 Task: Use LinkedIn's search filters to find people by industry, company, location, title, and topics.
Action: Mouse moved to (618, 76)
Screenshot: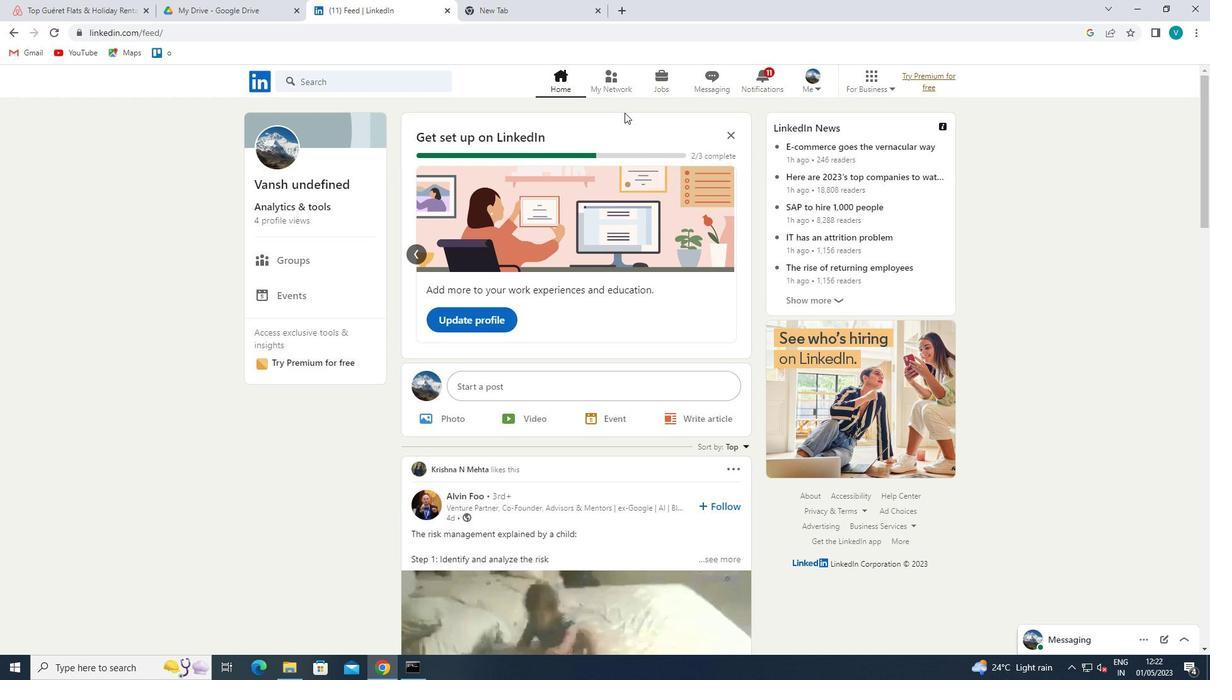 
Action: Mouse pressed left at (618, 76)
Screenshot: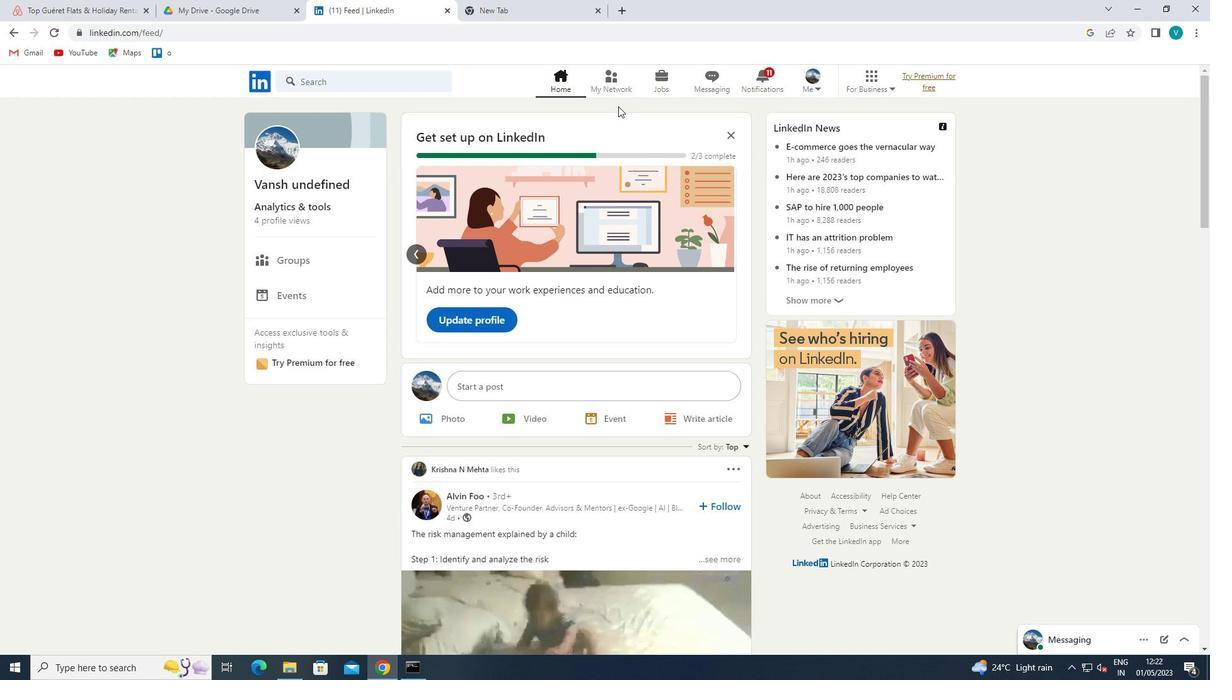 
Action: Mouse moved to (353, 142)
Screenshot: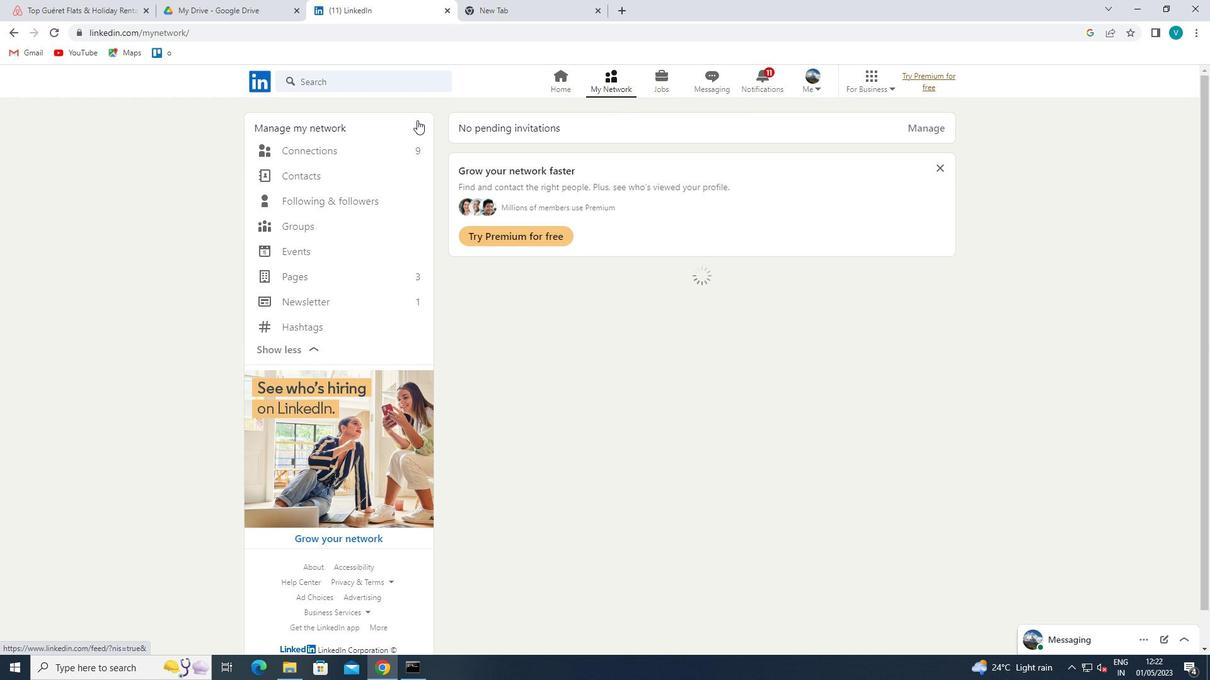 
Action: Mouse pressed left at (353, 142)
Screenshot: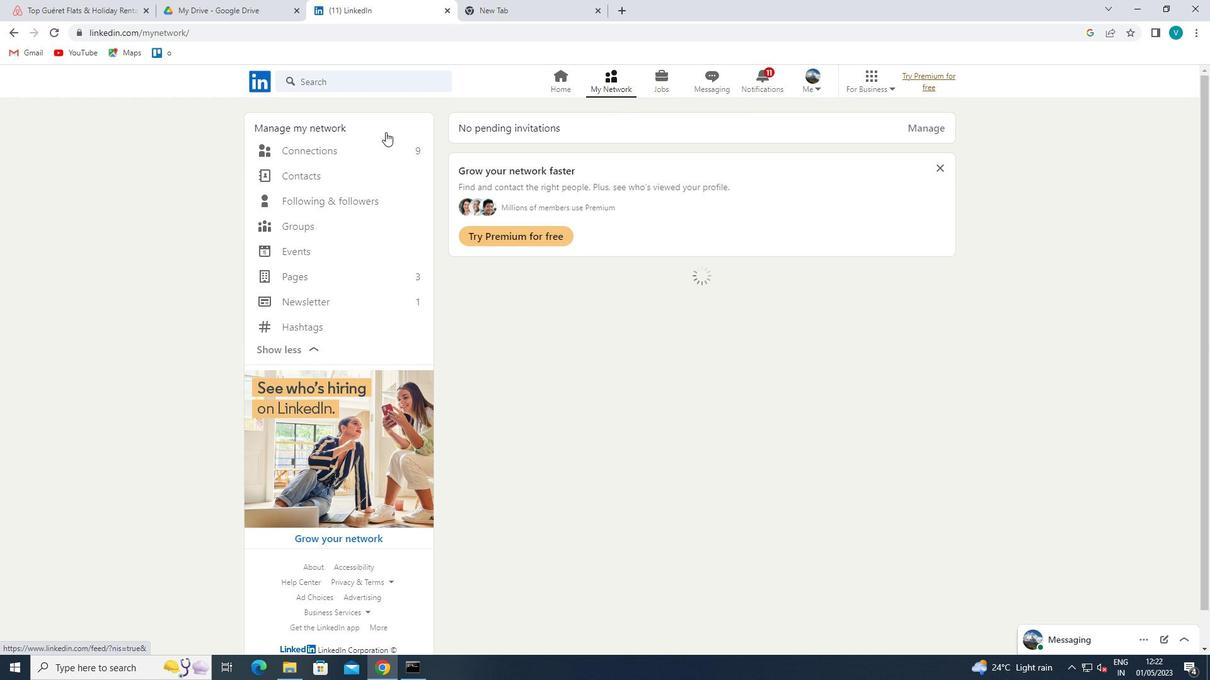 
Action: Mouse moved to (348, 144)
Screenshot: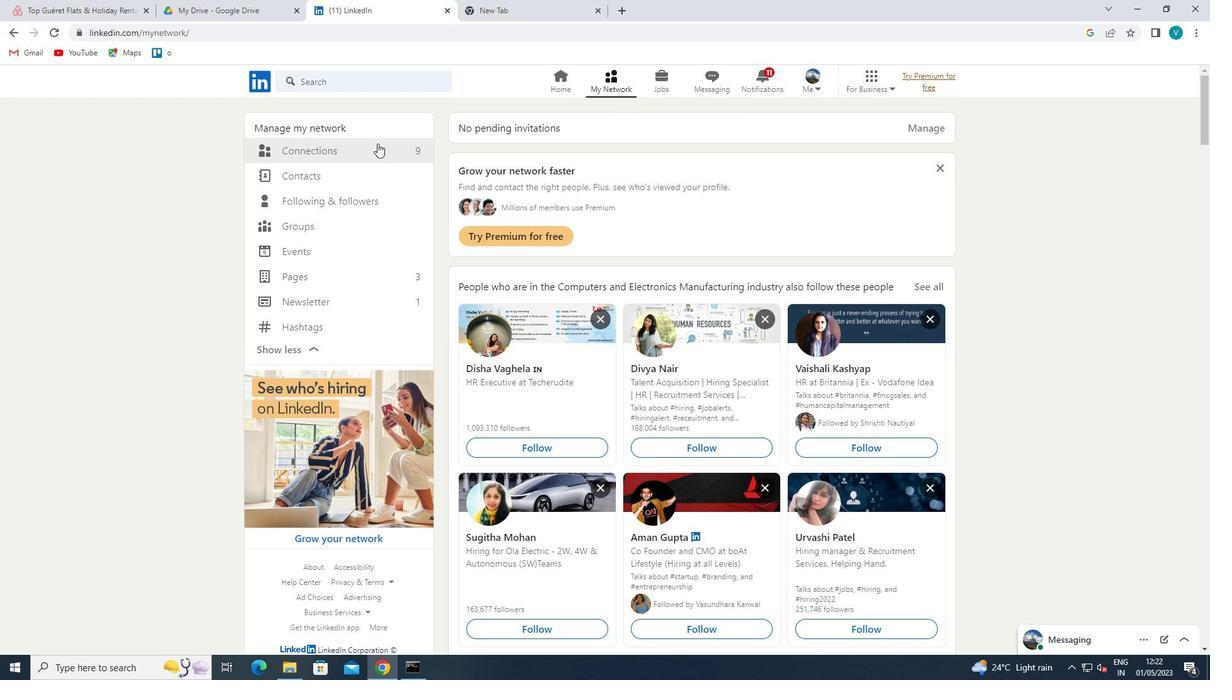 
Action: Mouse pressed left at (348, 144)
Screenshot: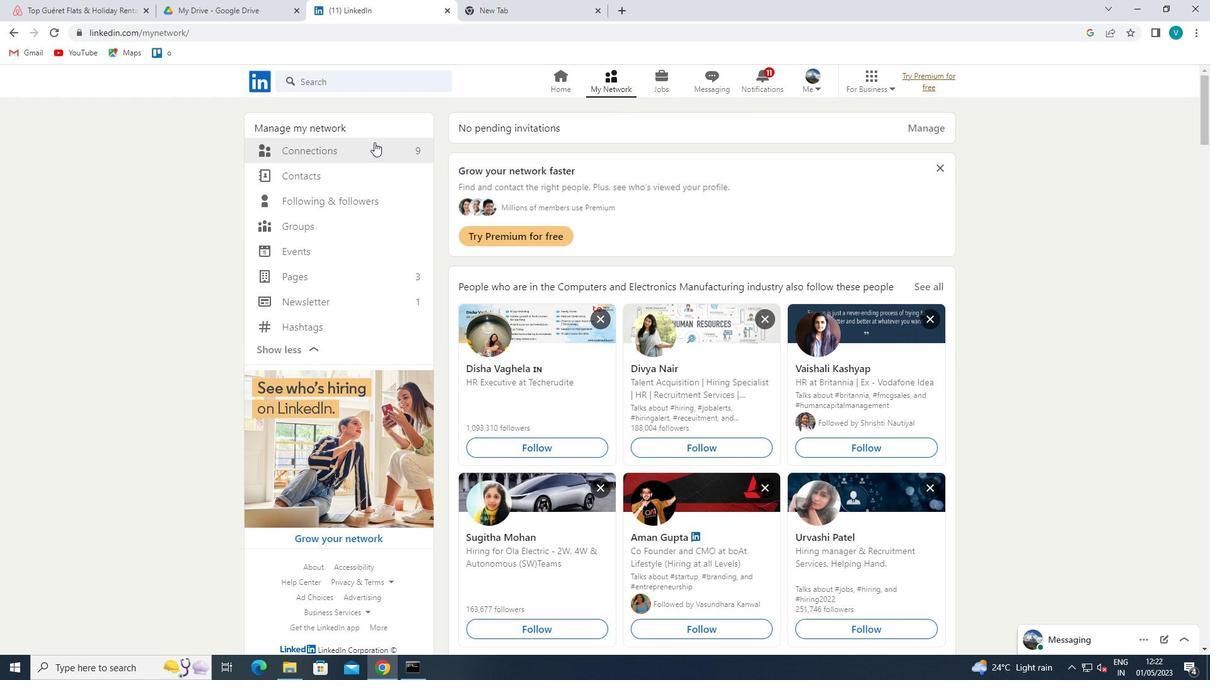 
Action: Mouse moved to (681, 152)
Screenshot: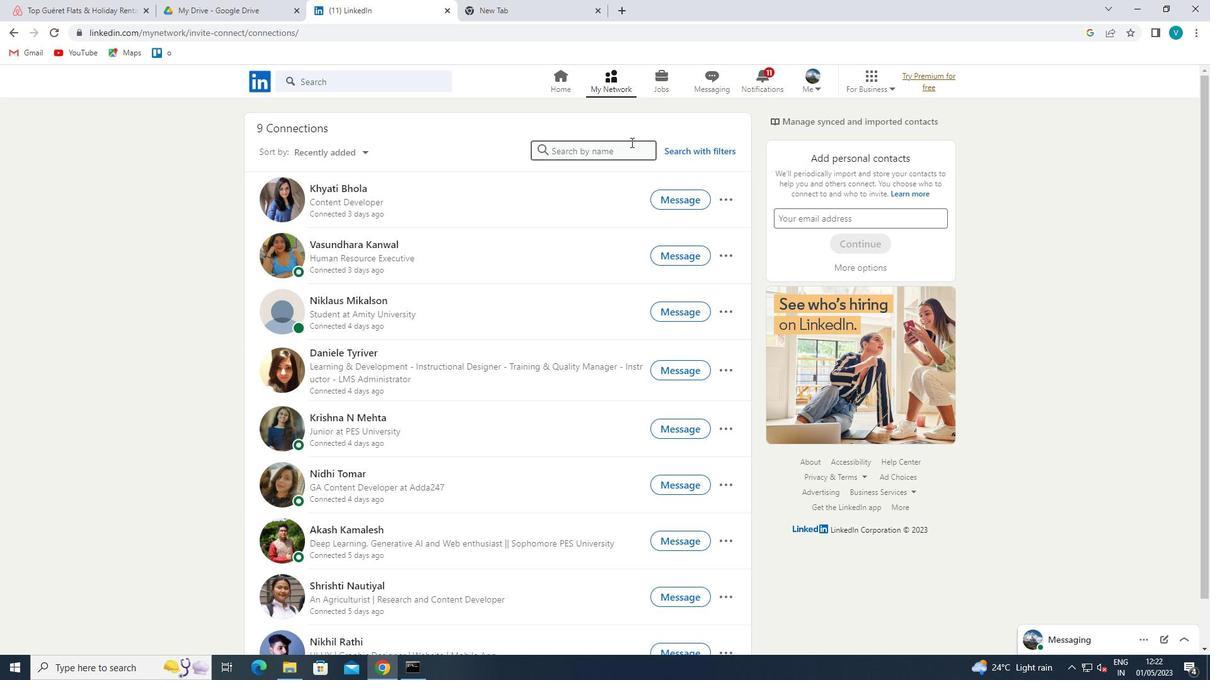 
Action: Mouse pressed left at (681, 152)
Screenshot: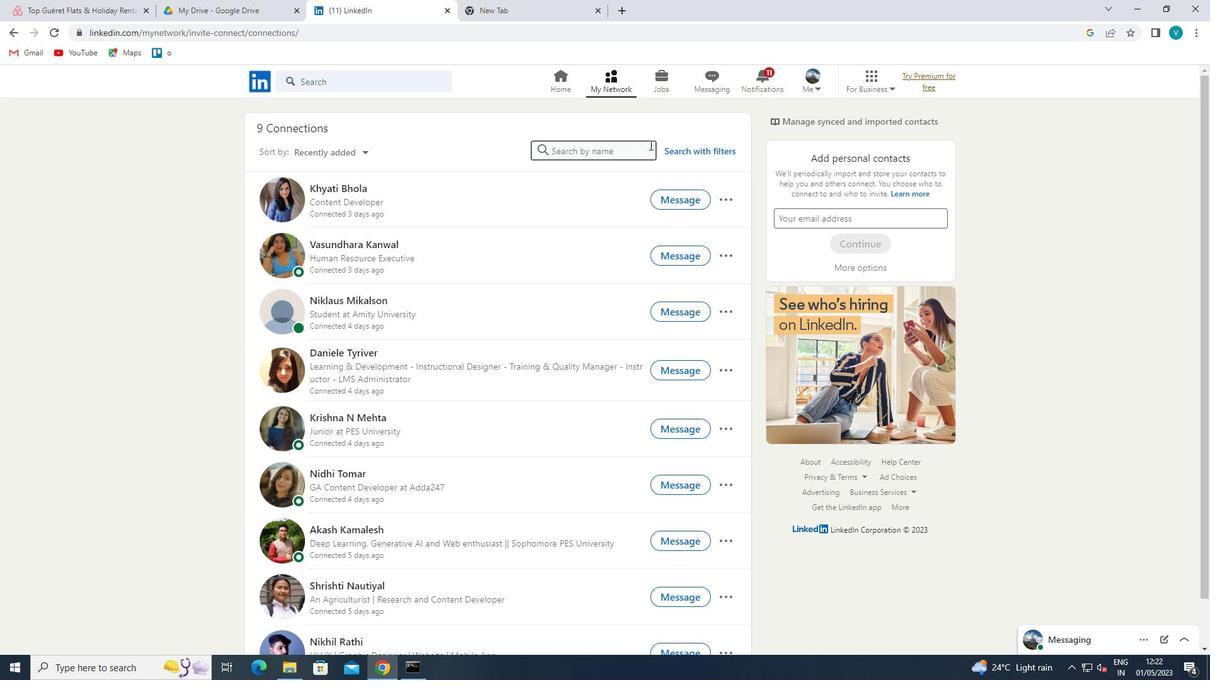 
Action: Mouse moved to (603, 112)
Screenshot: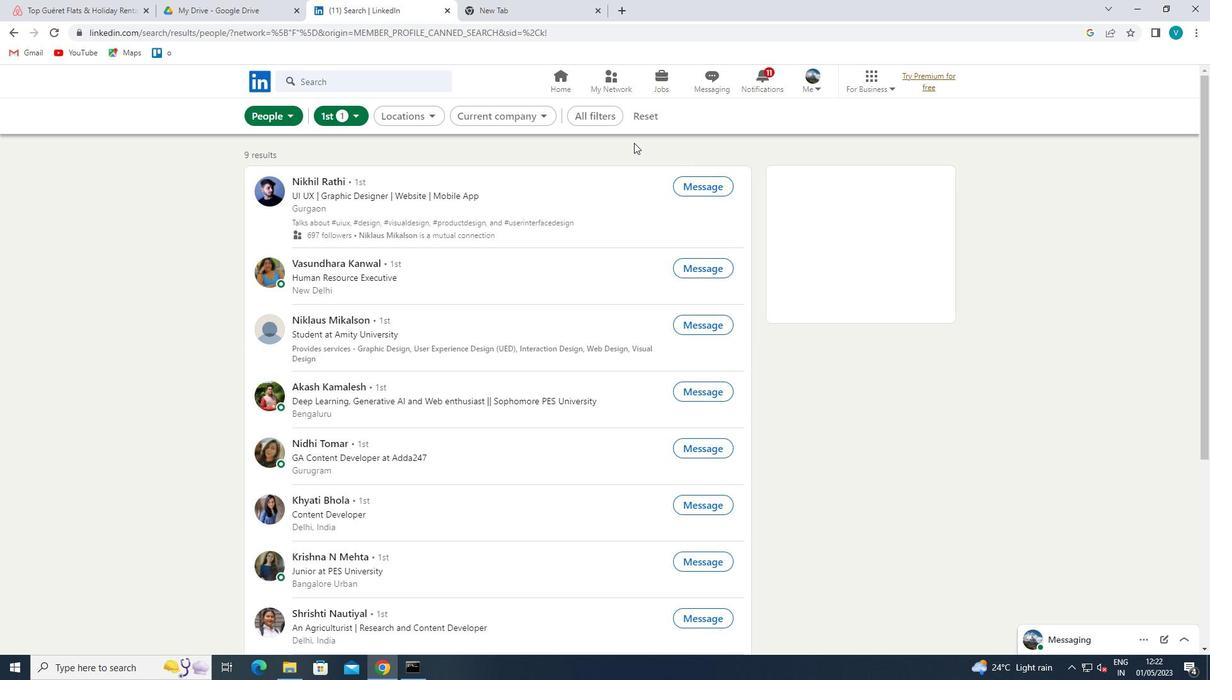 
Action: Mouse pressed left at (603, 112)
Screenshot: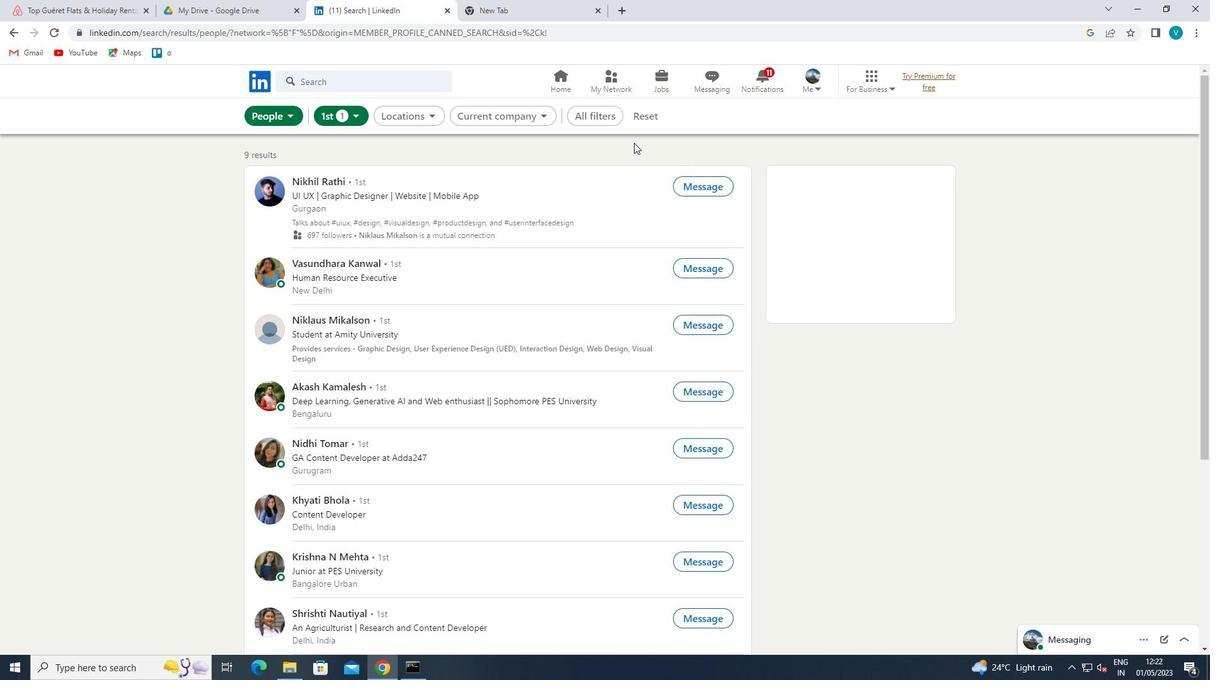 
Action: Mouse moved to (978, 337)
Screenshot: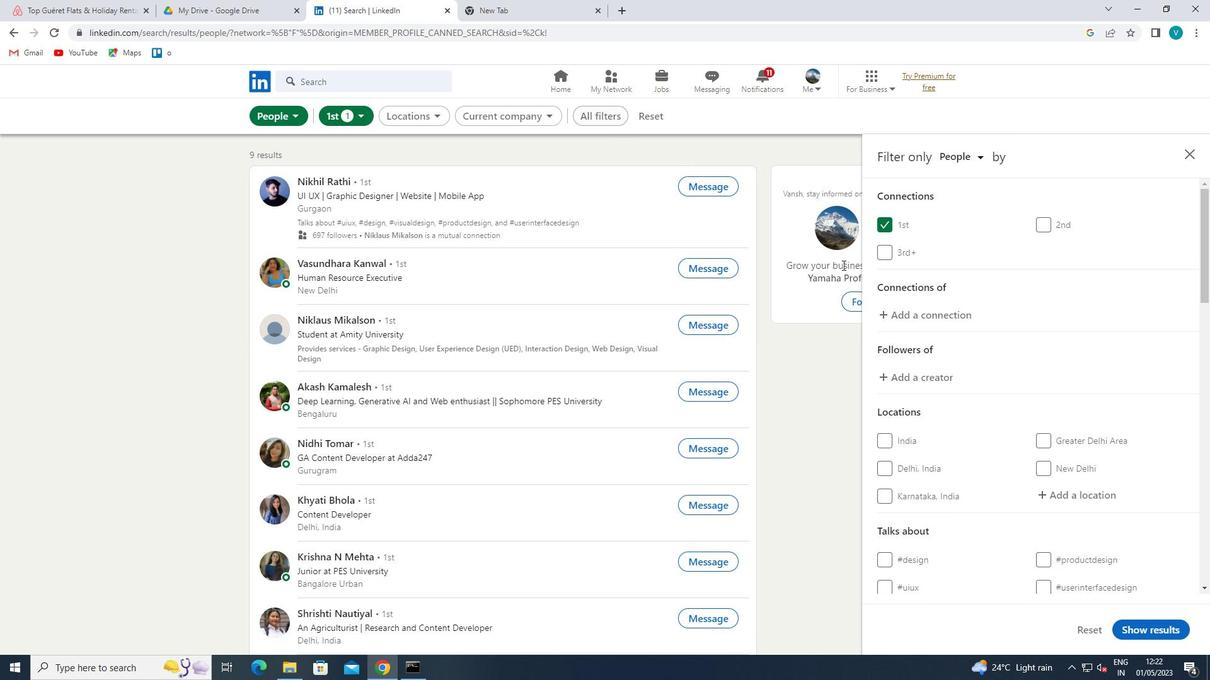 
Action: Mouse scrolled (978, 336) with delta (0, 0)
Screenshot: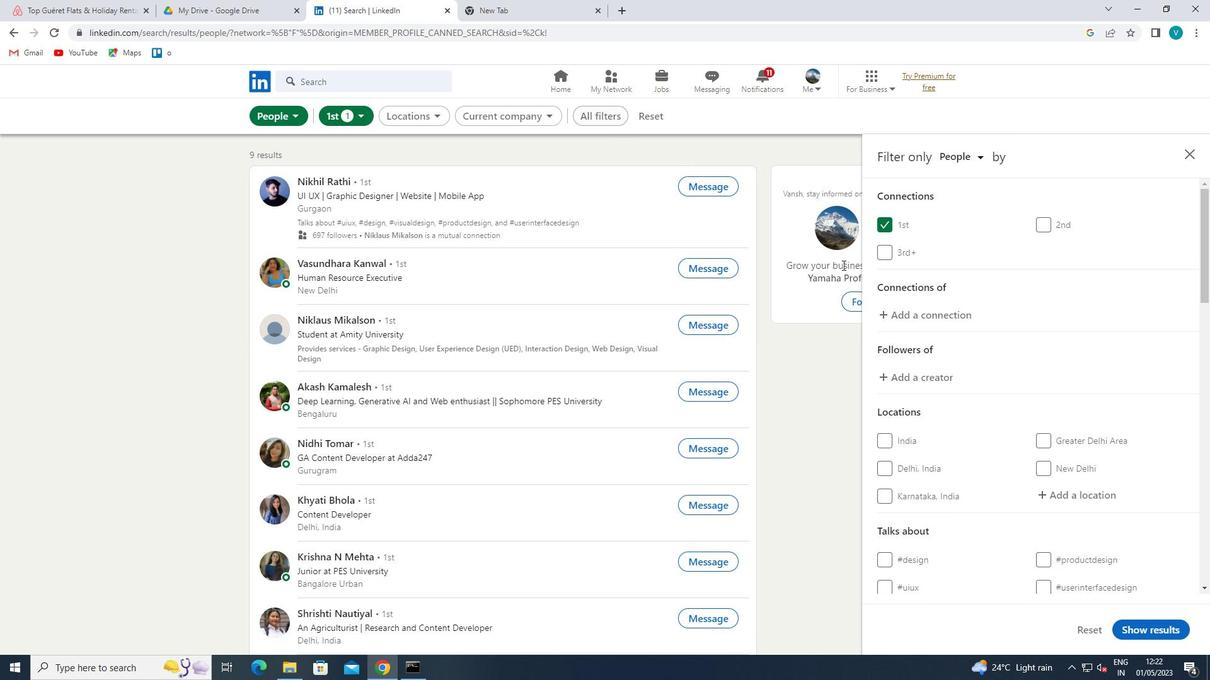 
Action: Mouse moved to (981, 344)
Screenshot: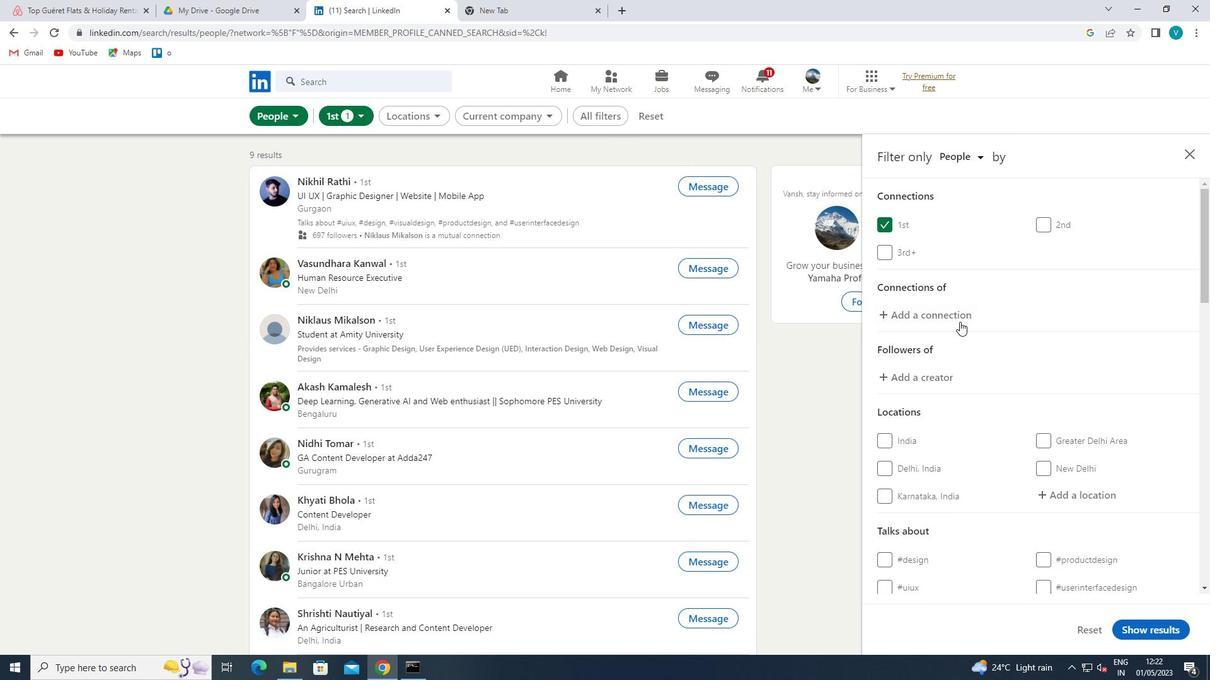 
Action: Mouse scrolled (981, 343) with delta (0, 0)
Screenshot: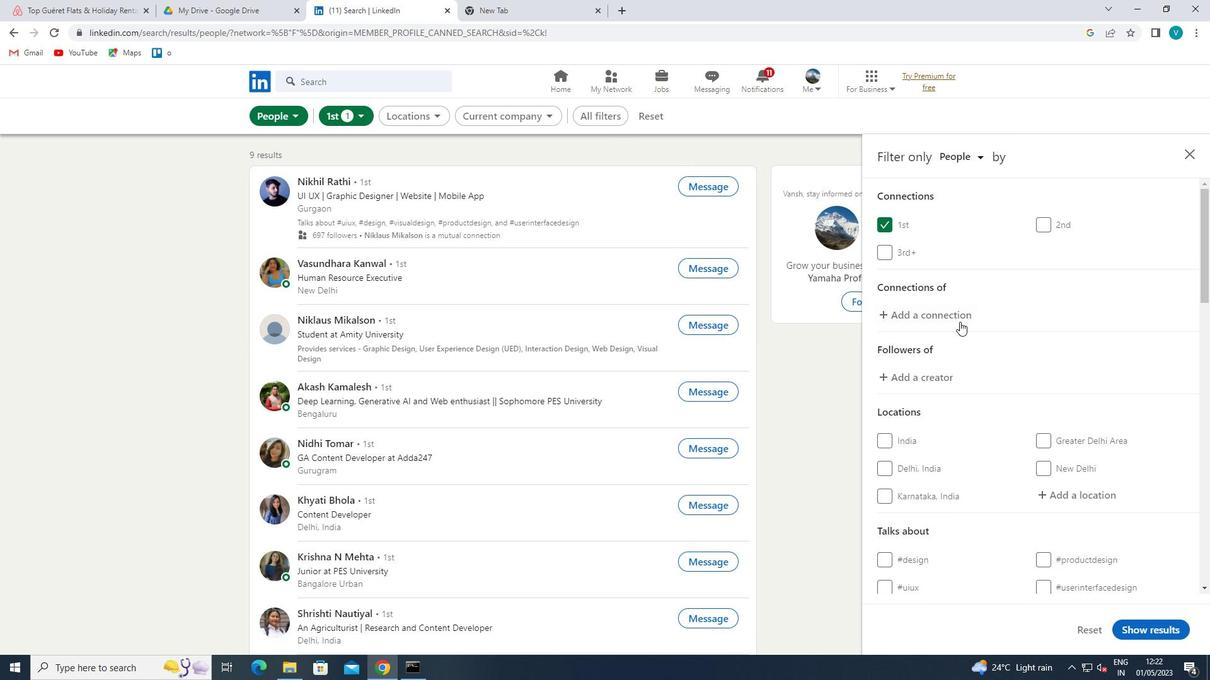 
Action: Mouse moved to (1072, 405)
Screenshot: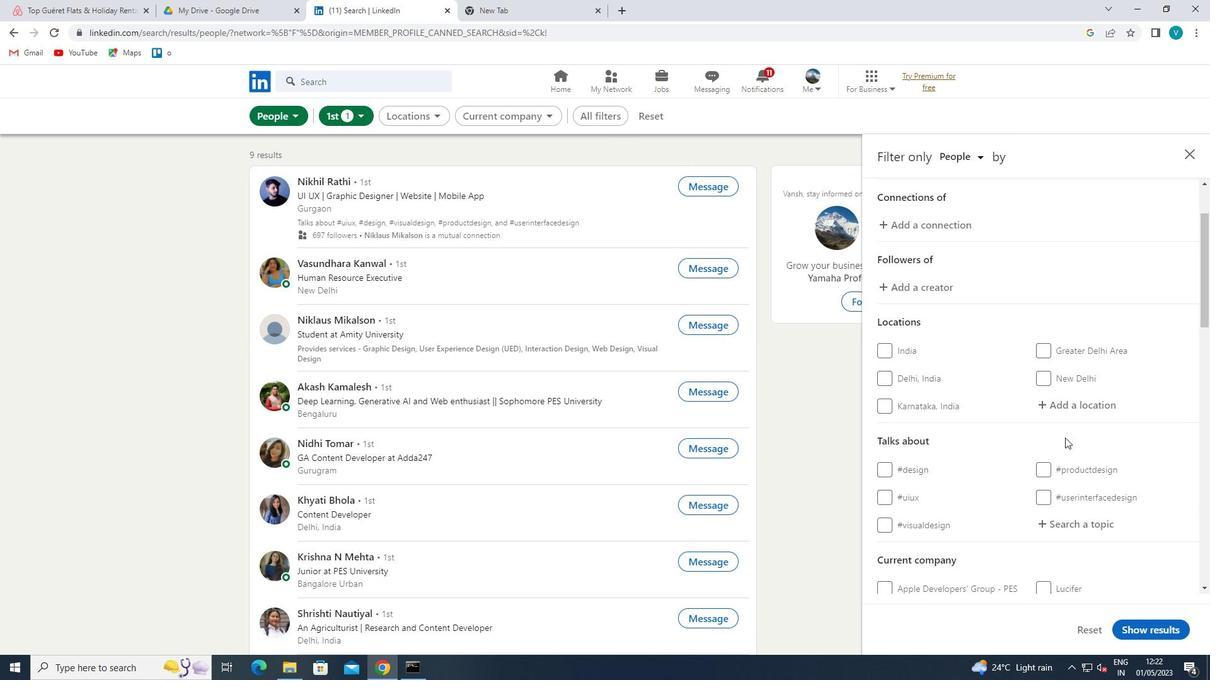 
Action: Mouse pressed left at (1072, 405)
Screenshot: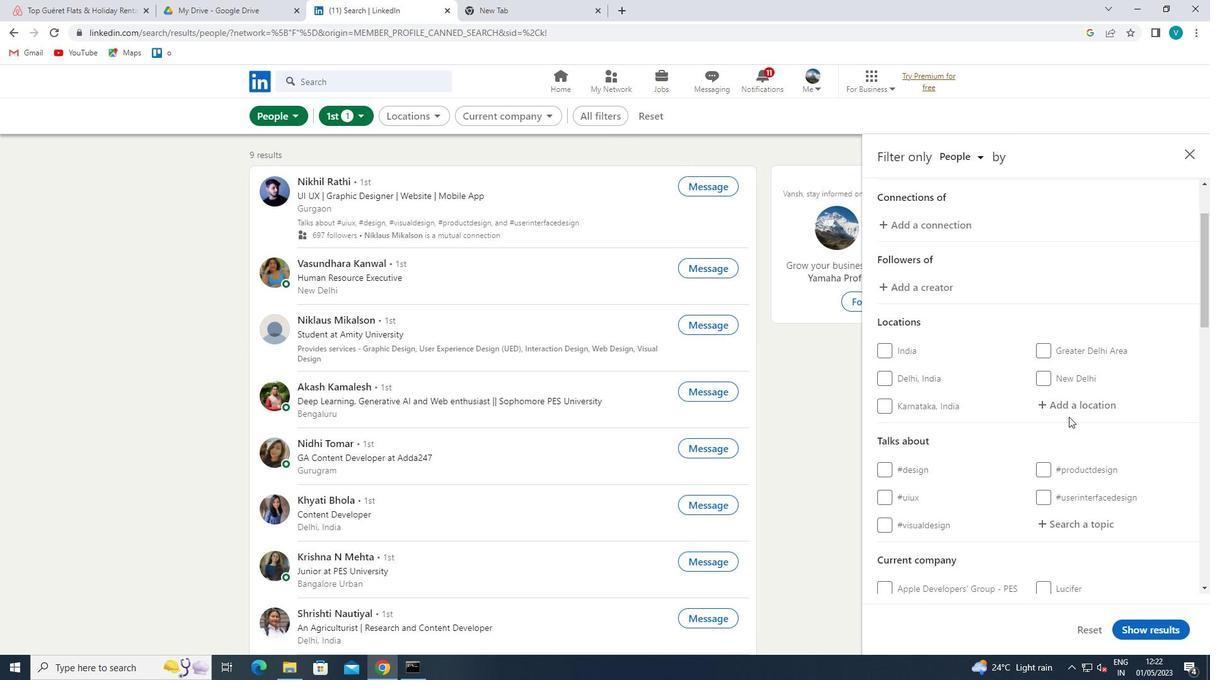 
Action: Mouse moved to (1078, 371)
Screenshot: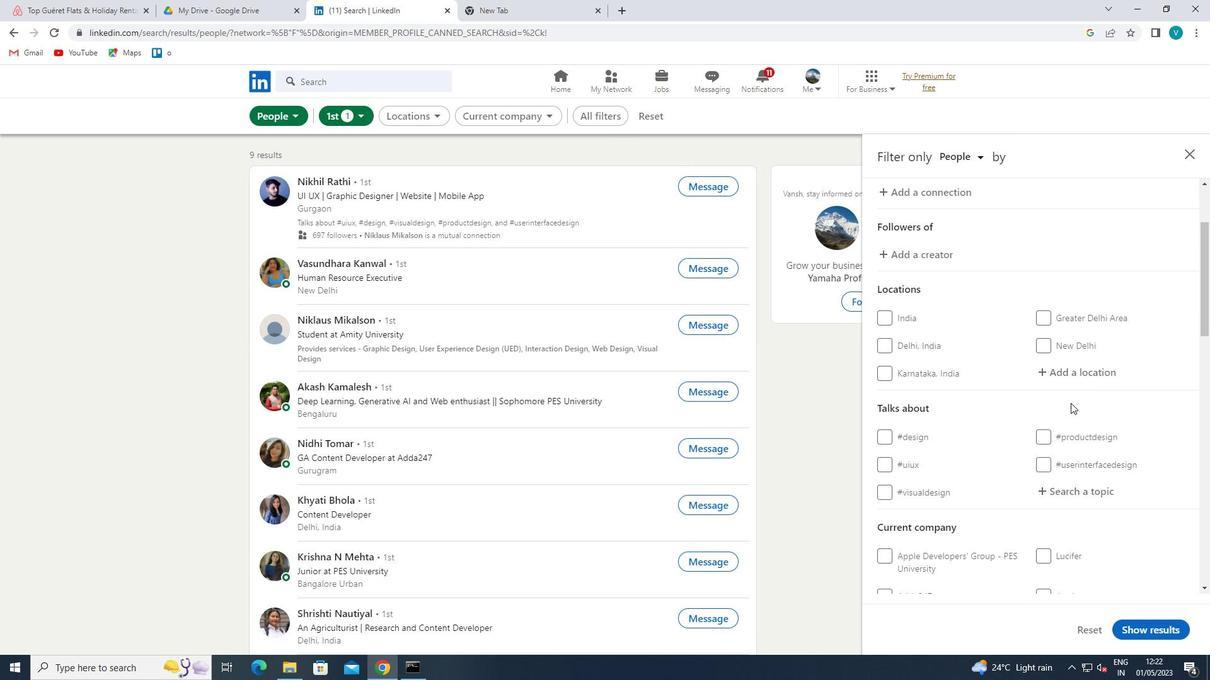 
Action: Mouse pressed left at (1078, 371)
Screenshot: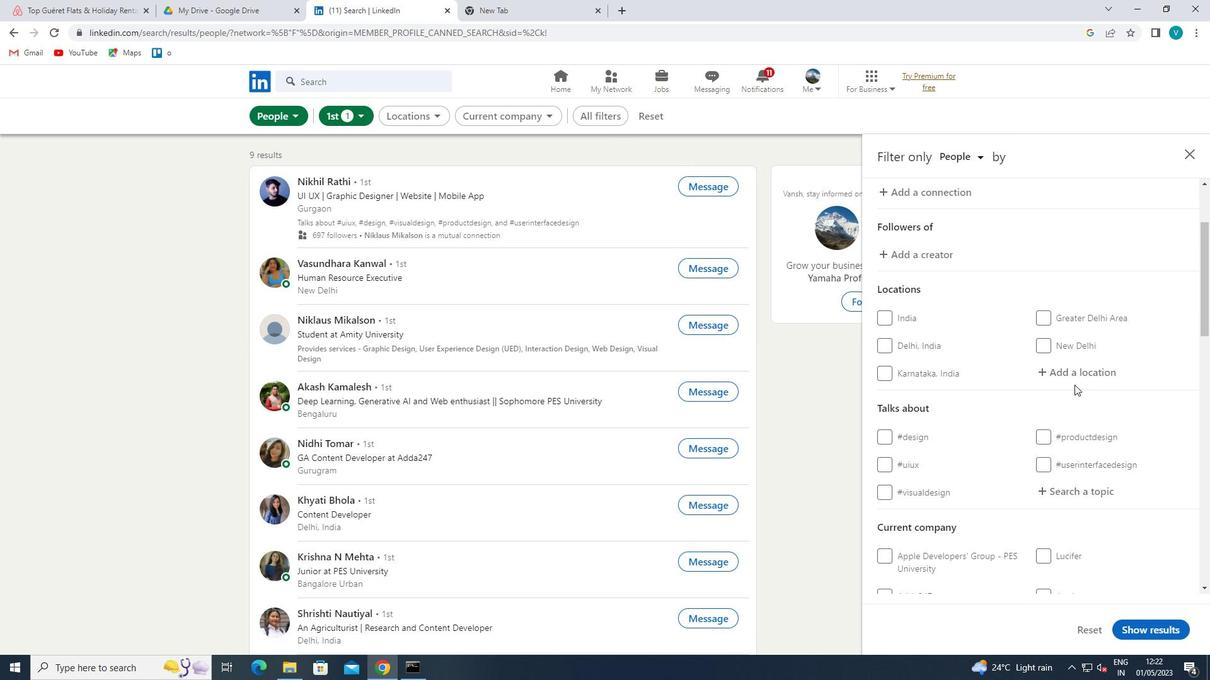 
Action: Mouse moved to (1070, 376)
Screenshot: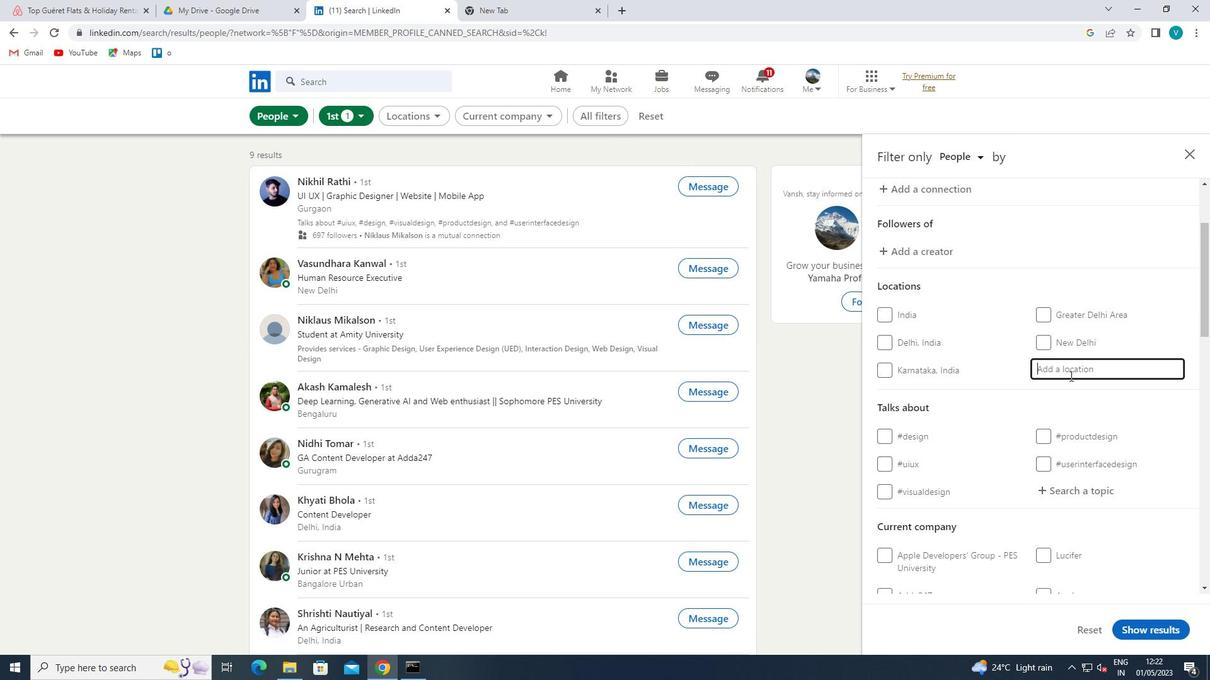 
Action: Mouse pressed left at (1070, 376)
Screenshot: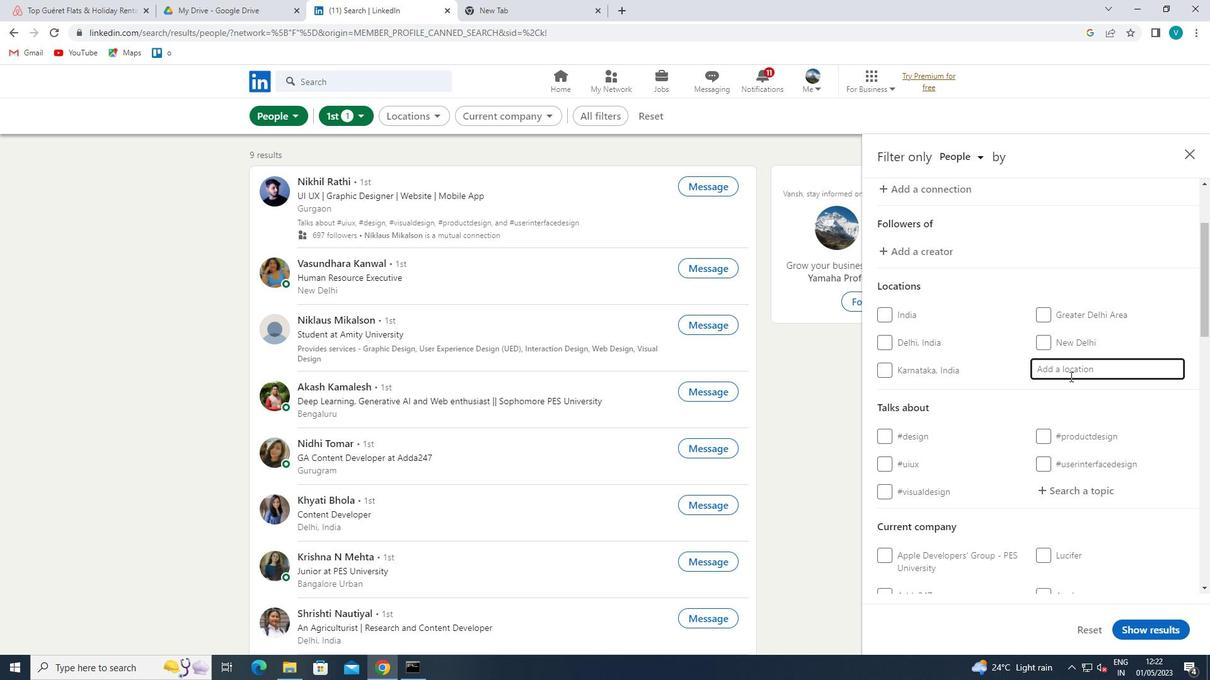
Action: Key pressed <Key.shift>PINGZHUANG<Key.space>
Screenshot: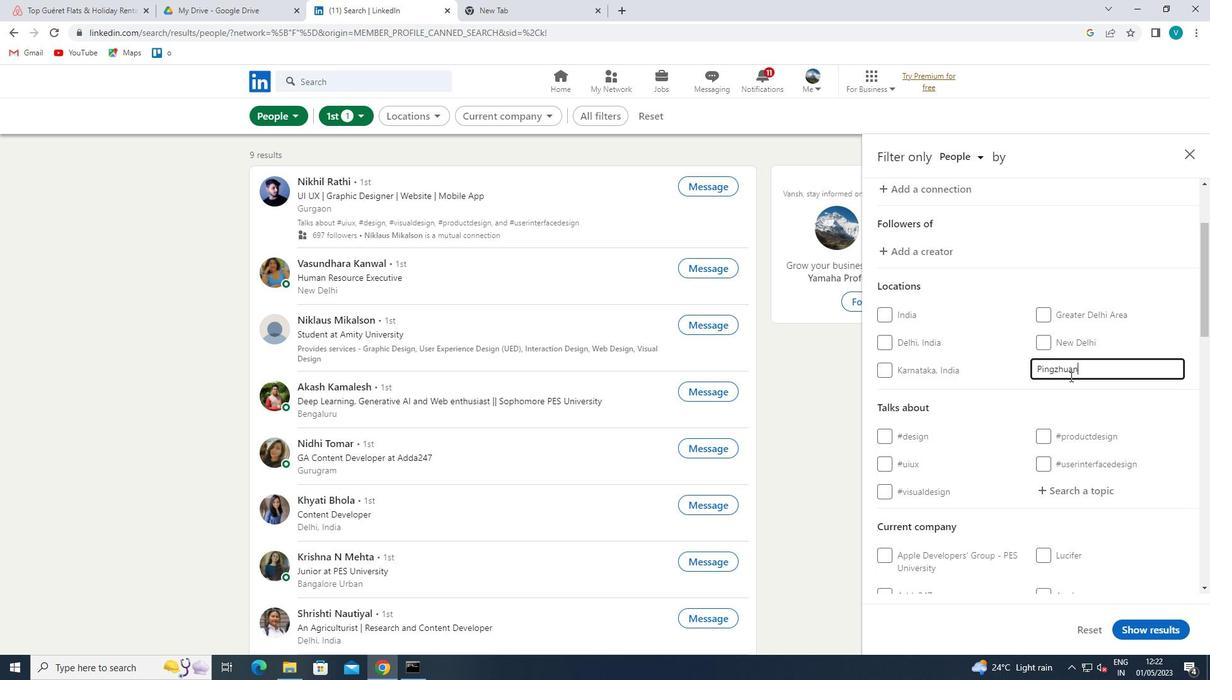
Action: Mouse moved to (1097, 386)
Screenshot: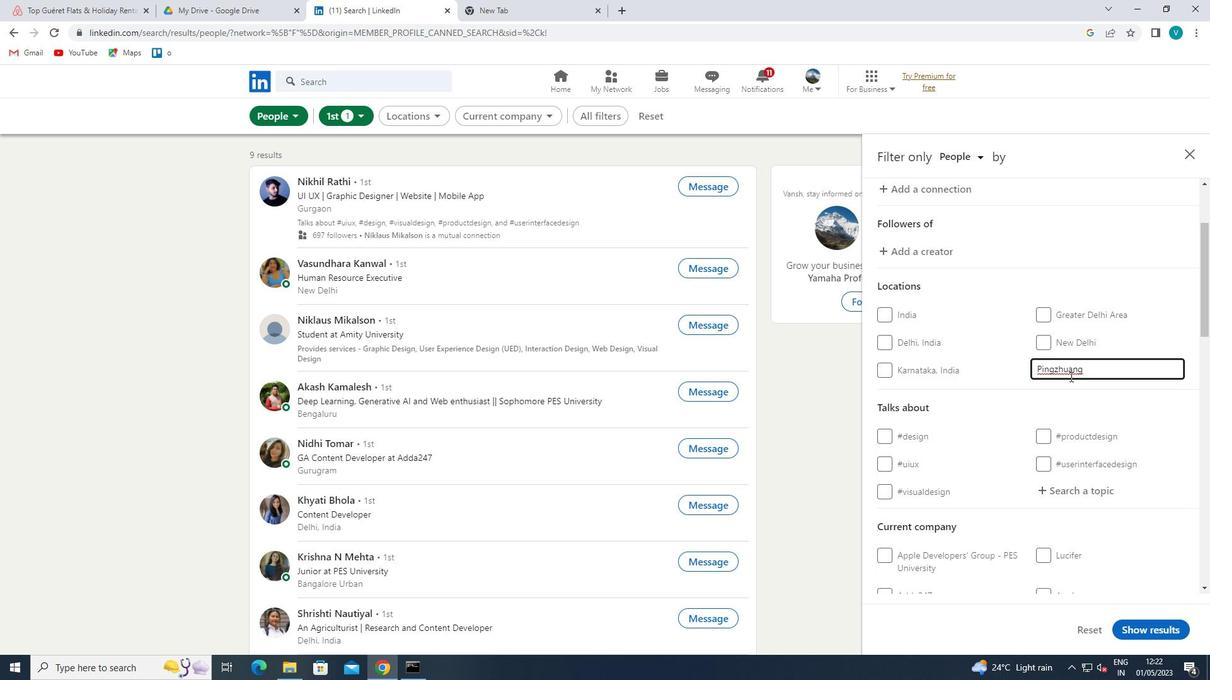 
Action: Mouse pressed left at (1097, 386)
Screenshot: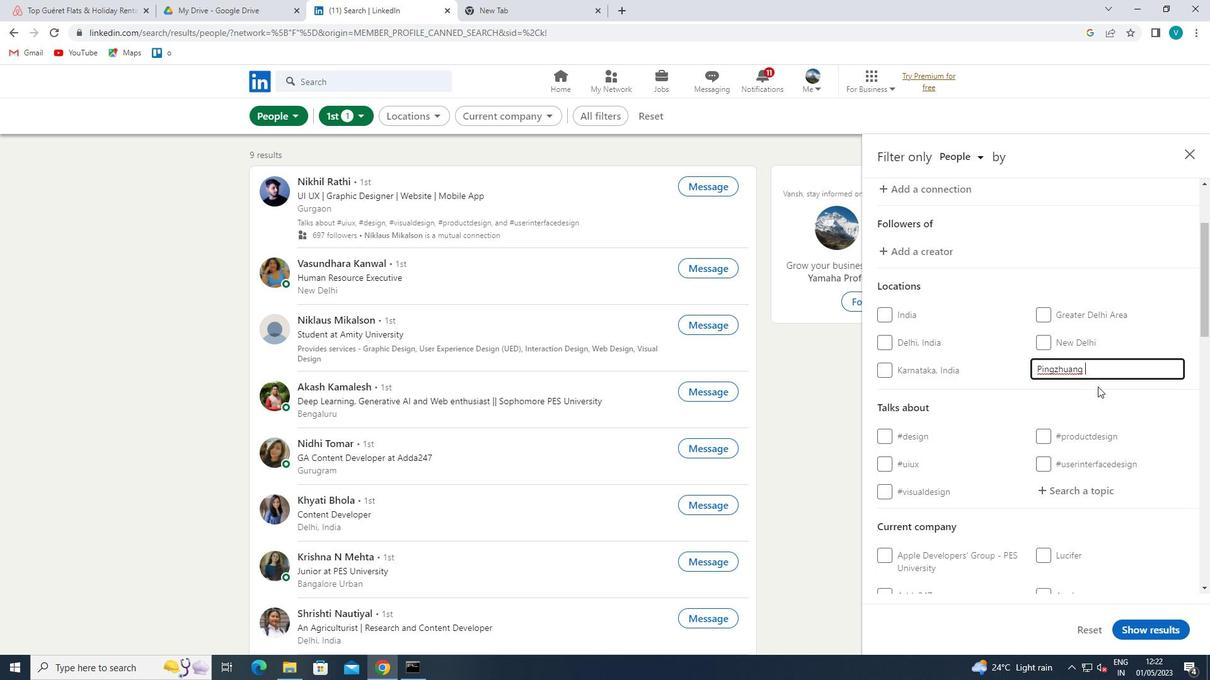 
Action: Mouse moved to (1097, 386)
Screenshot: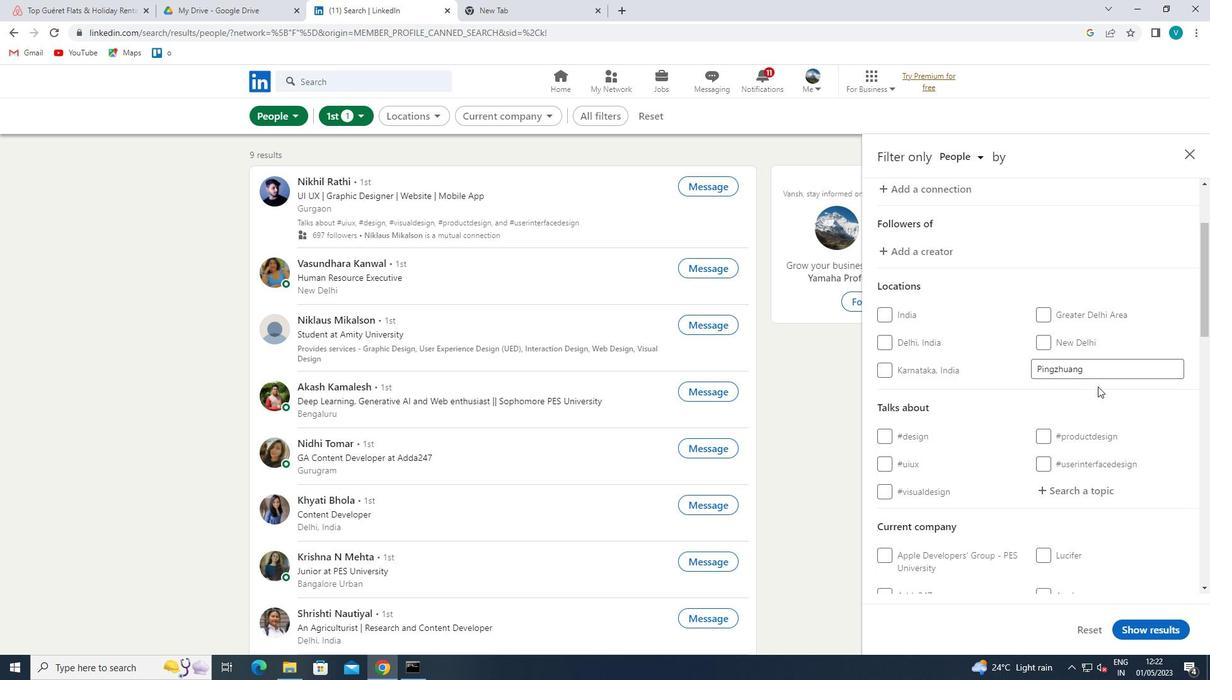 
Action: Mouse scrolled (1097, 386) with delta (0, 0)
Screenshot: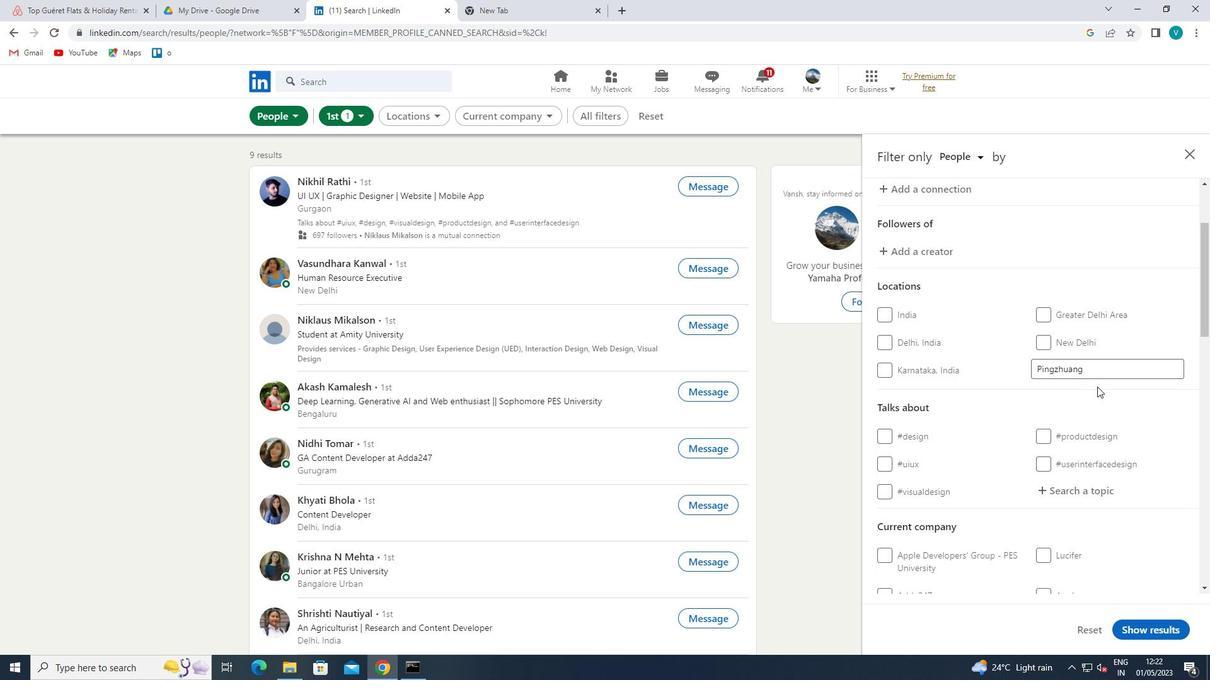 
Action: Mouse moved to (1096, 386)
Screenshot: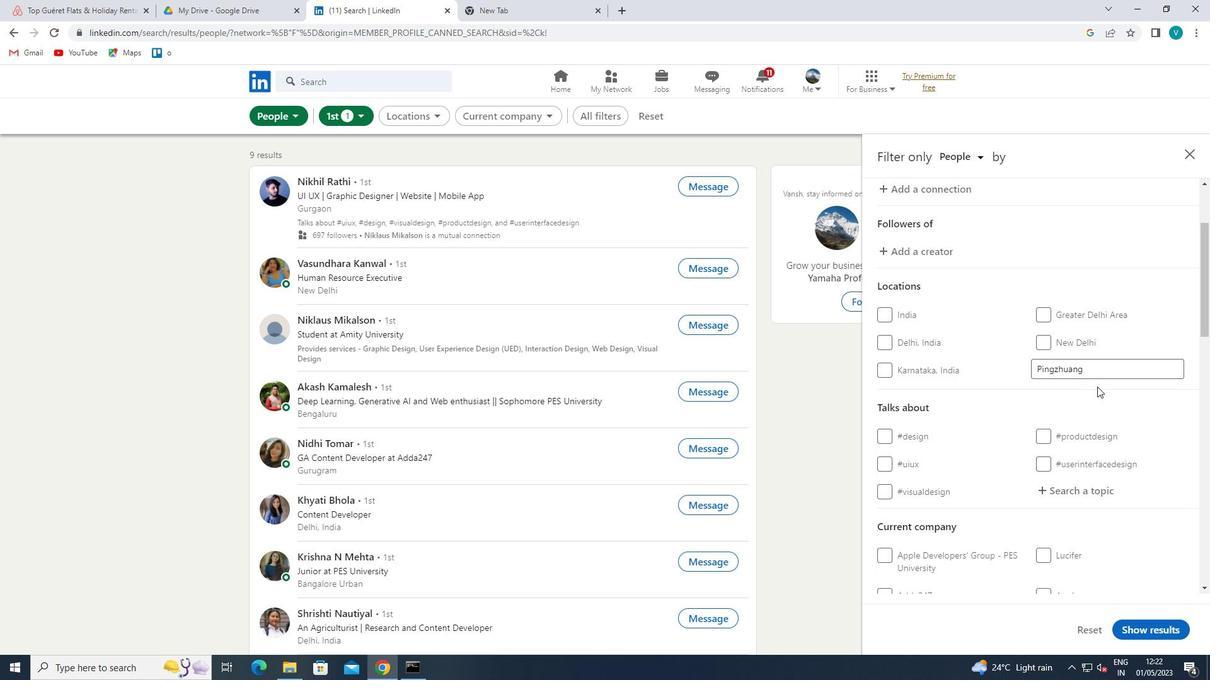 
Action: Mouse scrolled (1096, 386) with delta (0, 0)
Screenshot: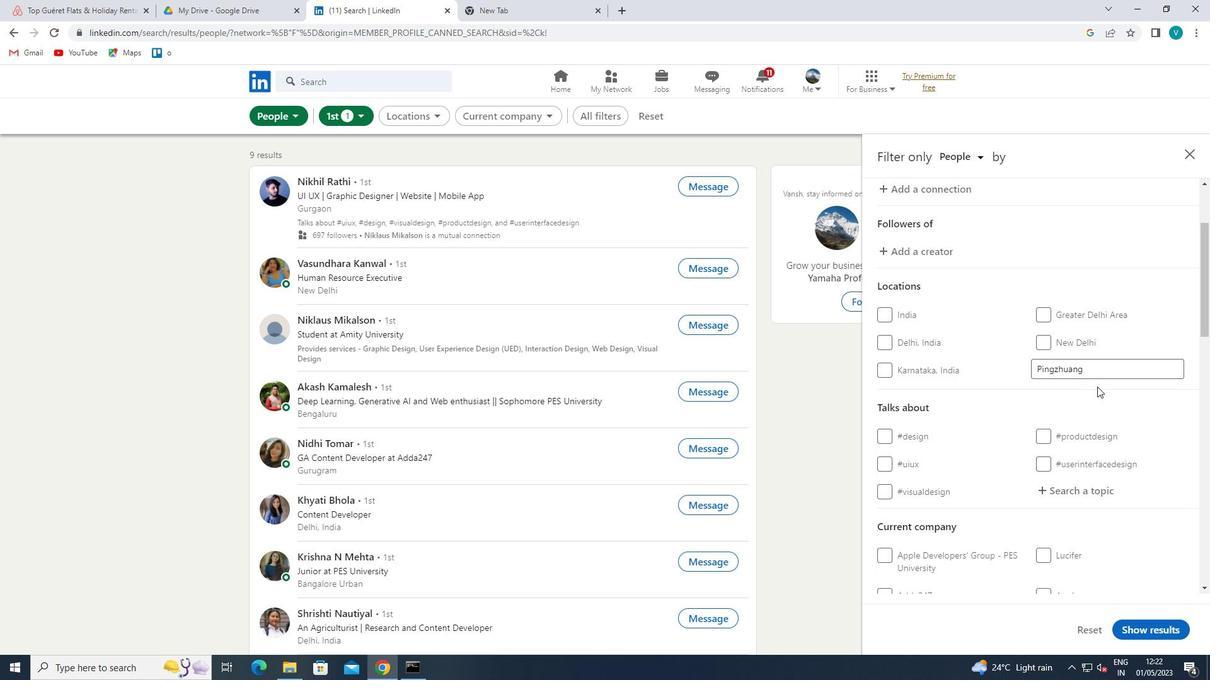 
Action: Mouse moved to (1109, 359)
Screenshot: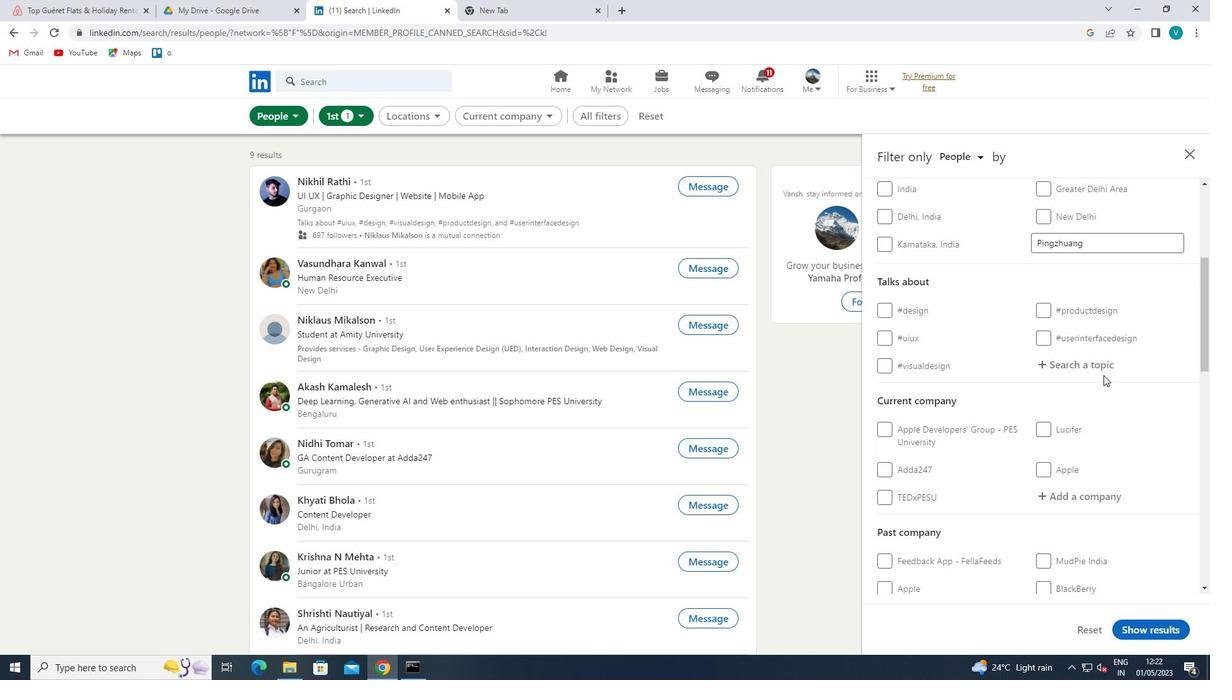 
Action: Mouse pressed left at (1109, 359)
Screenshot: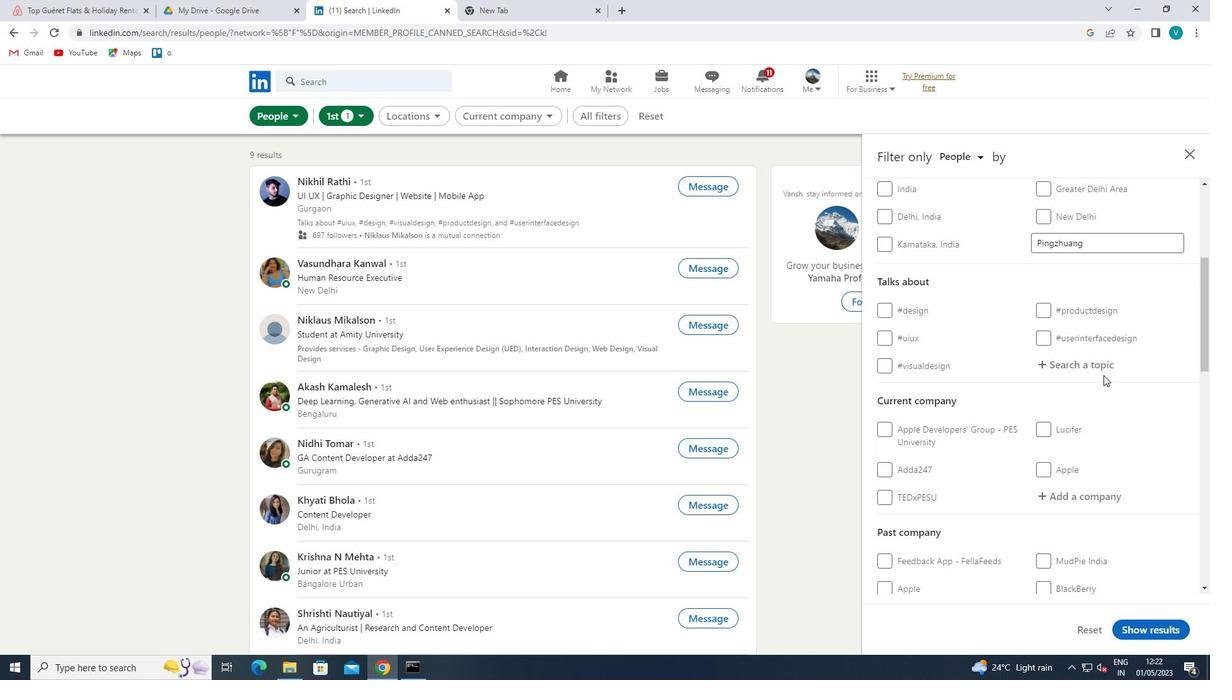 
Action: Key pressed EN
Screenshot: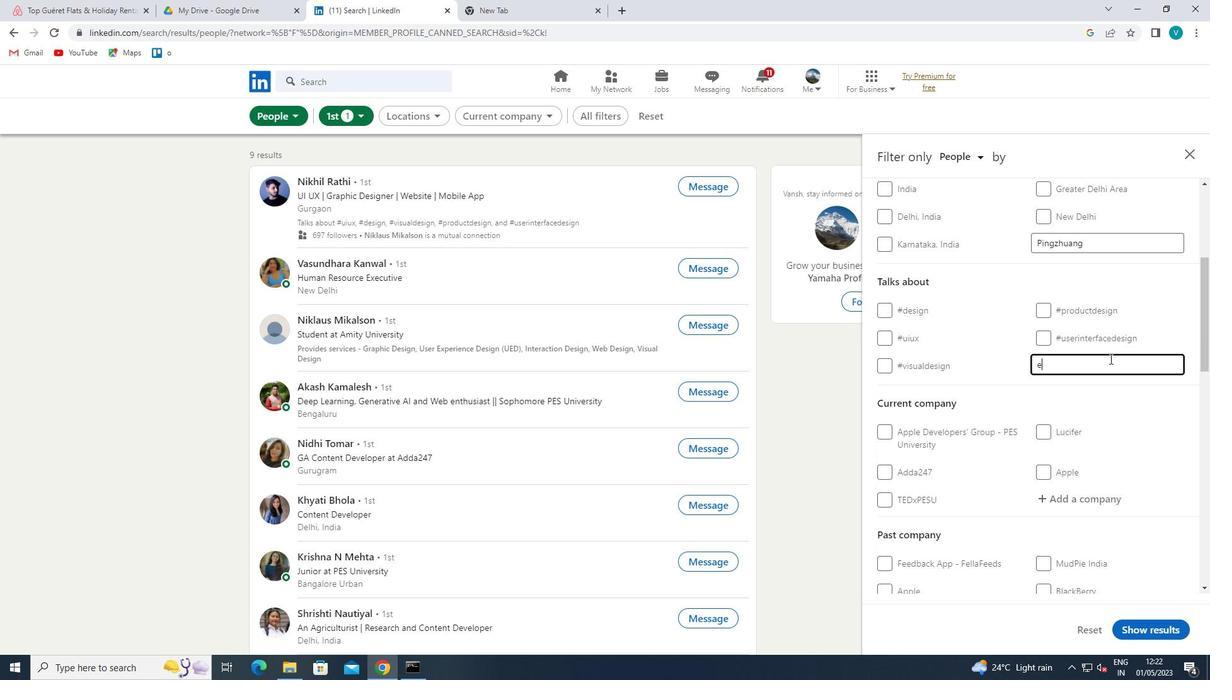 
Action: Mouse moved to (1087, 351)
Screenshot: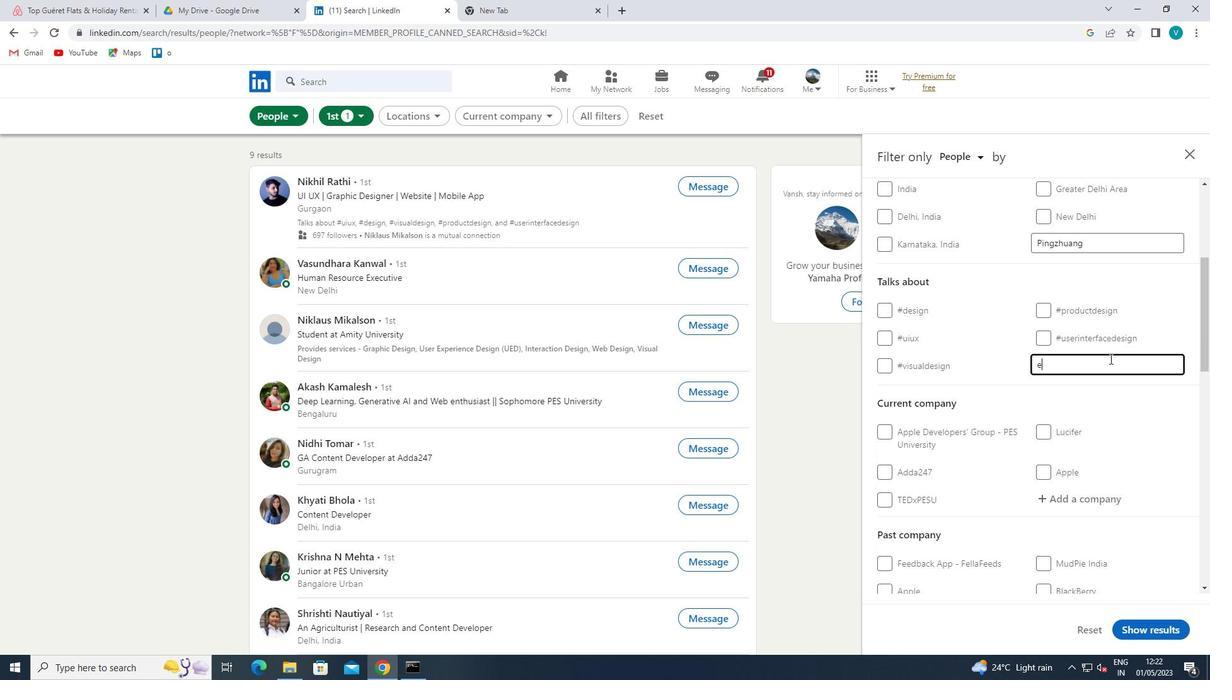 
Action: Key pressed GIN
Screenshot: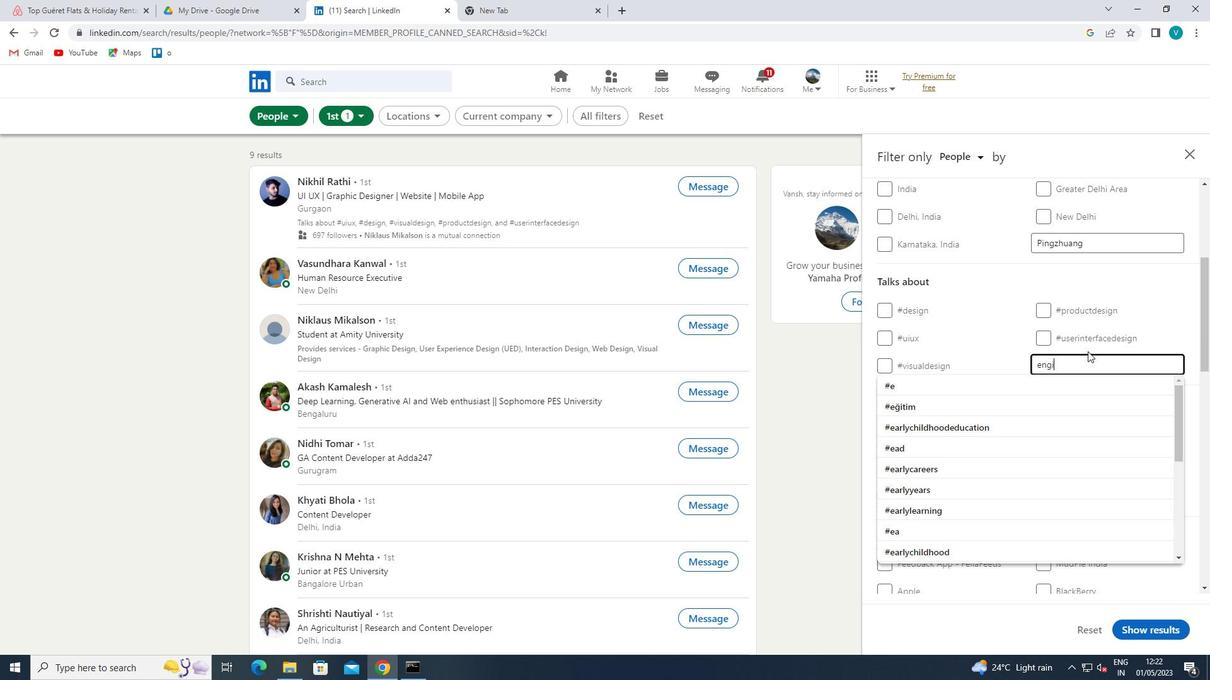 
Action: Mouse moved to (1086, 351)
Screenshot: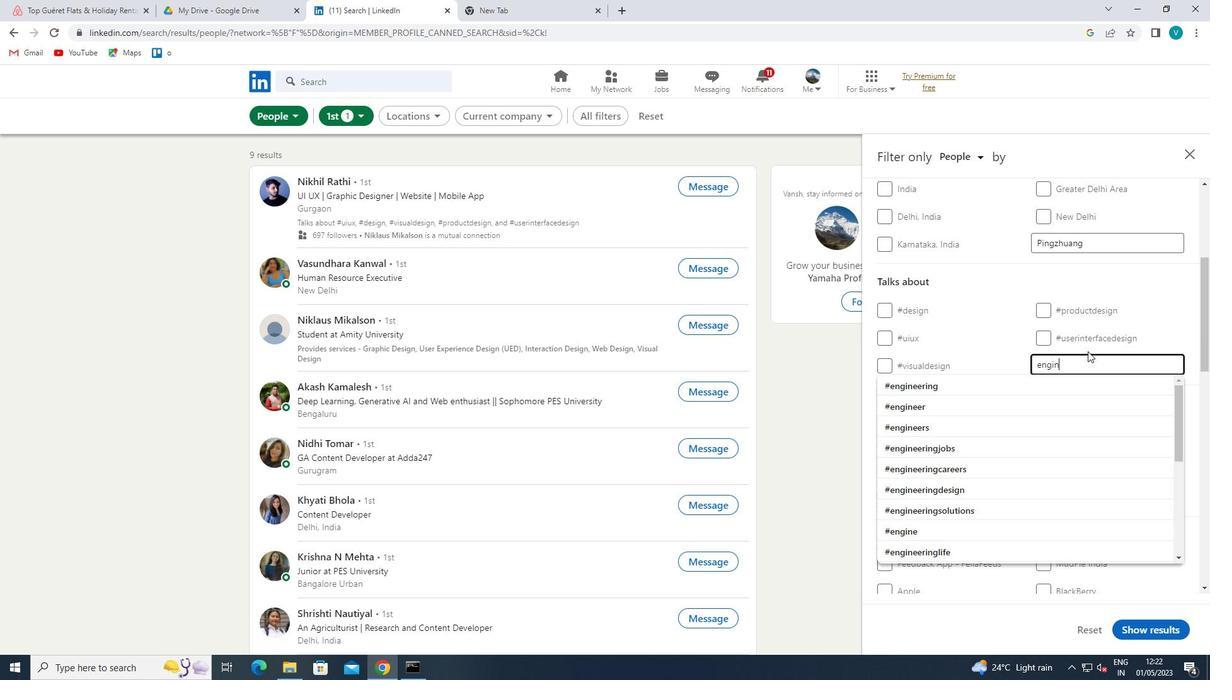 
Action: Key pressed EE
Screenshot: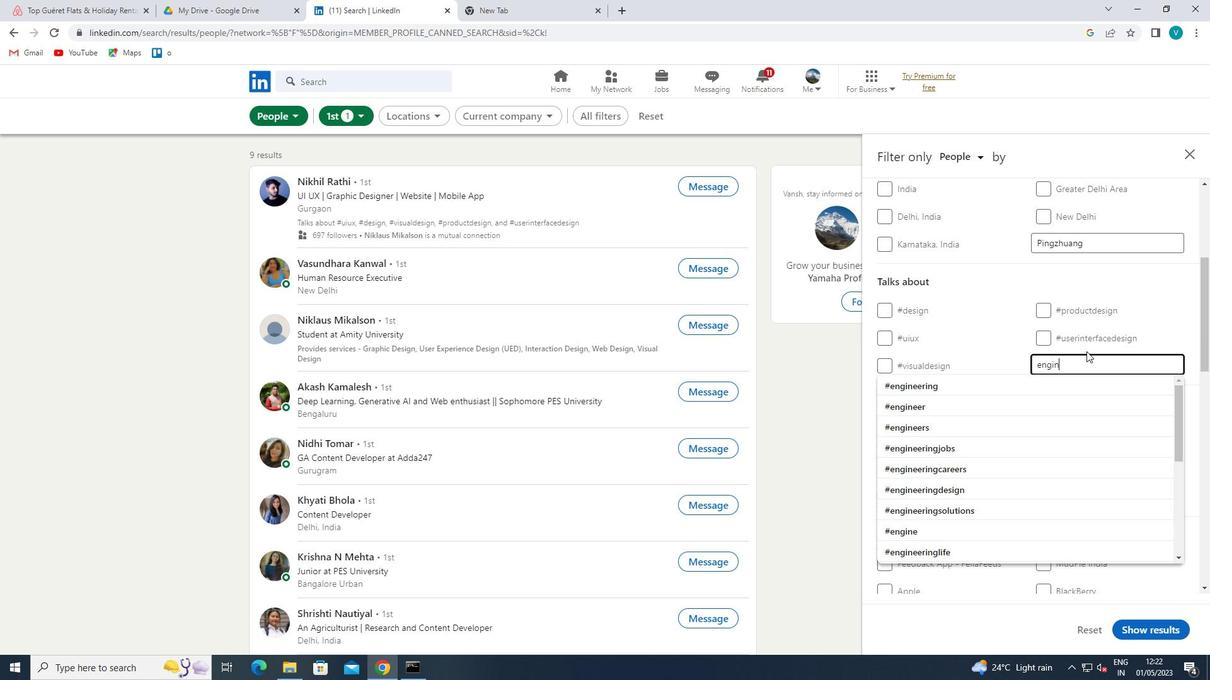 
Action: Mouse moved to (1001, 380)
Screenshot: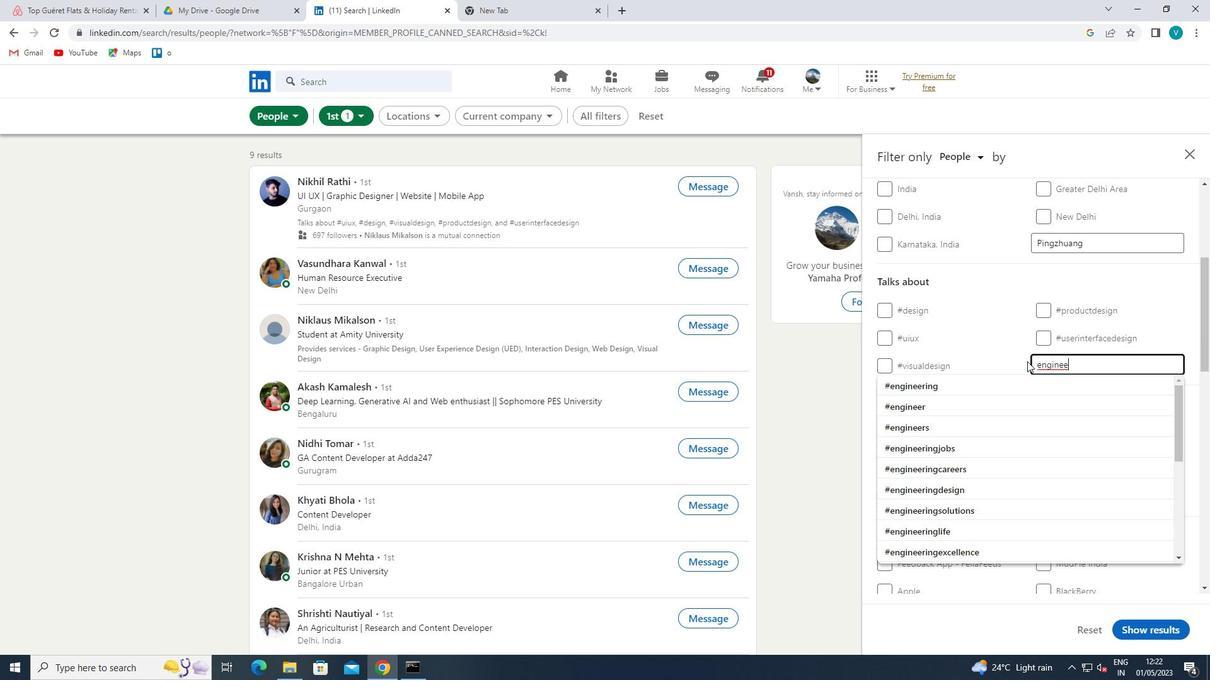 
Action: Mouse pressed left at (1001, 380)
Screenshot: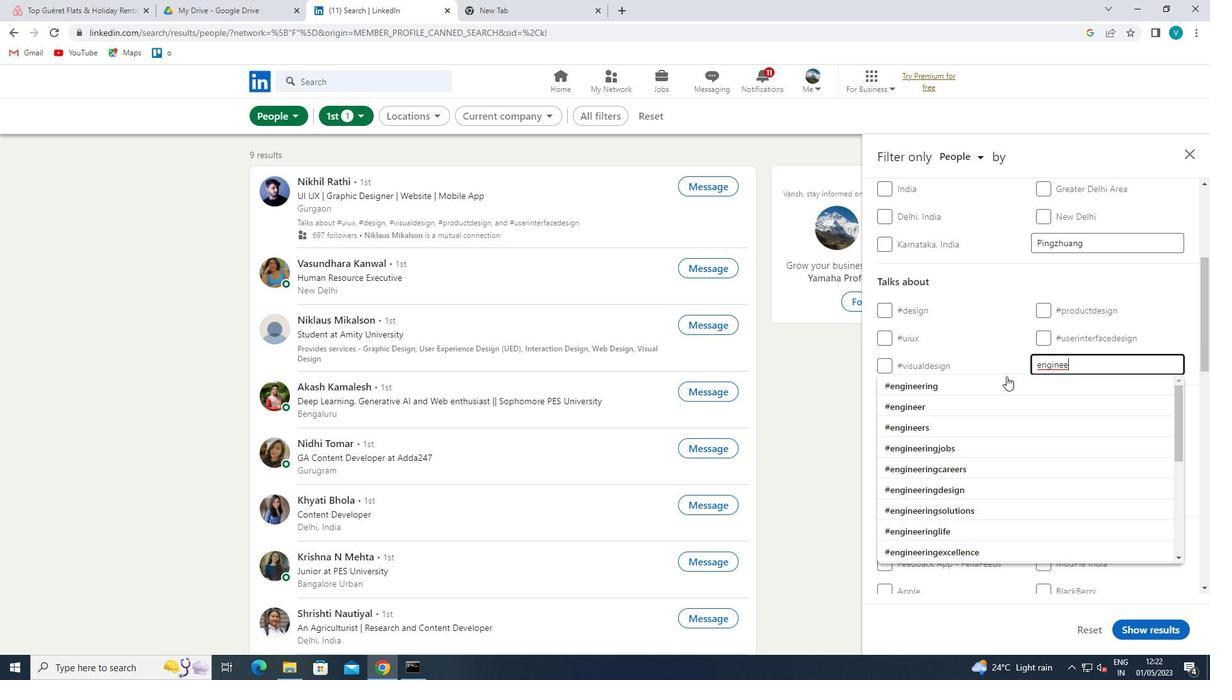 
Action: Mouse scrolled (1001, 380) with delta (0, 0)
Screenshot: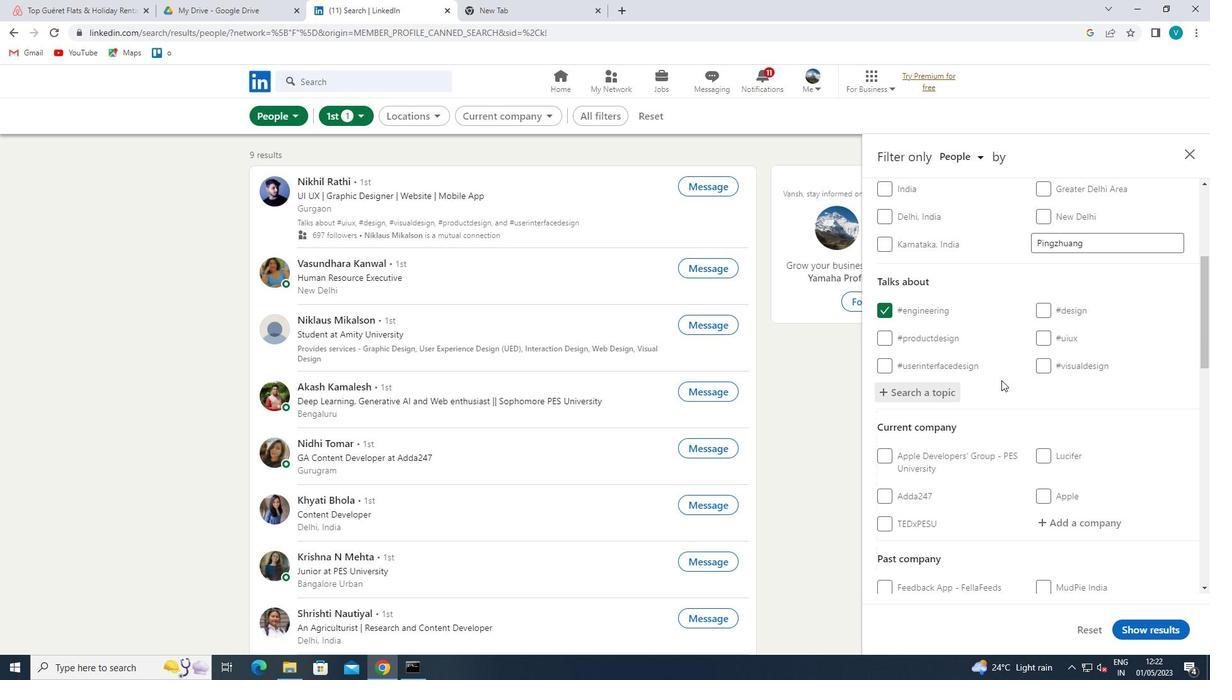 
Action: Mouse scrolled (1001, 380) with delta (0, 0)
Screenshot: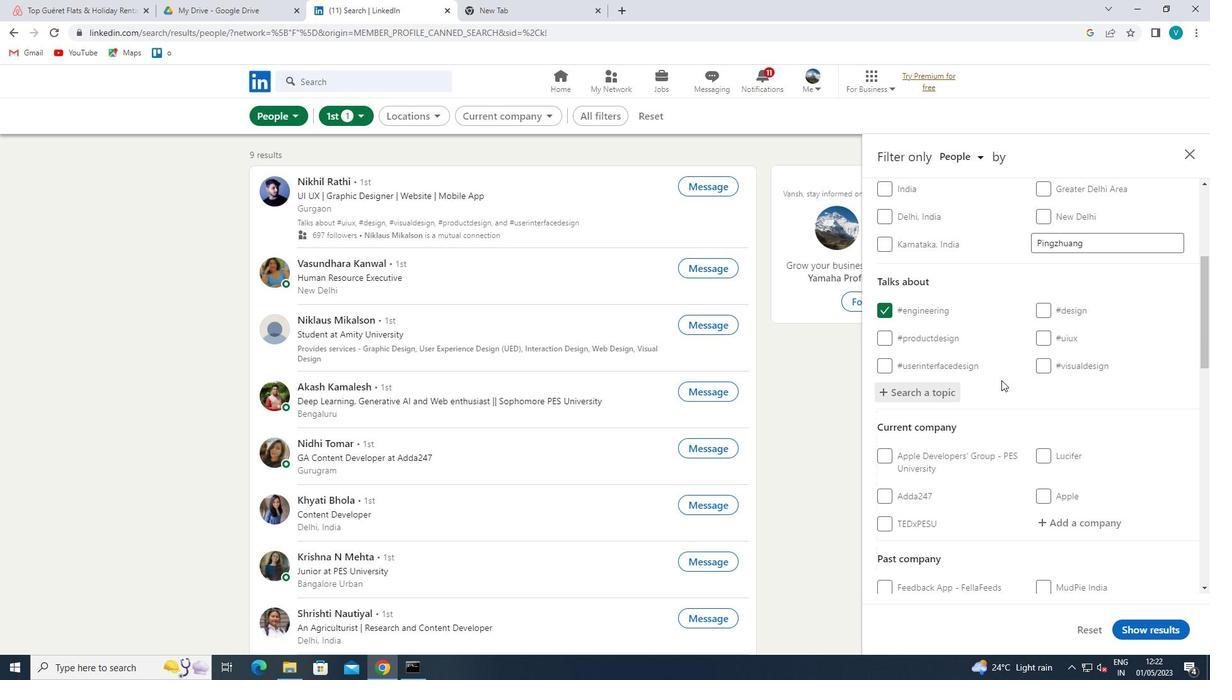 
Action: Mouse moved to (1060, 400)
Screenshot: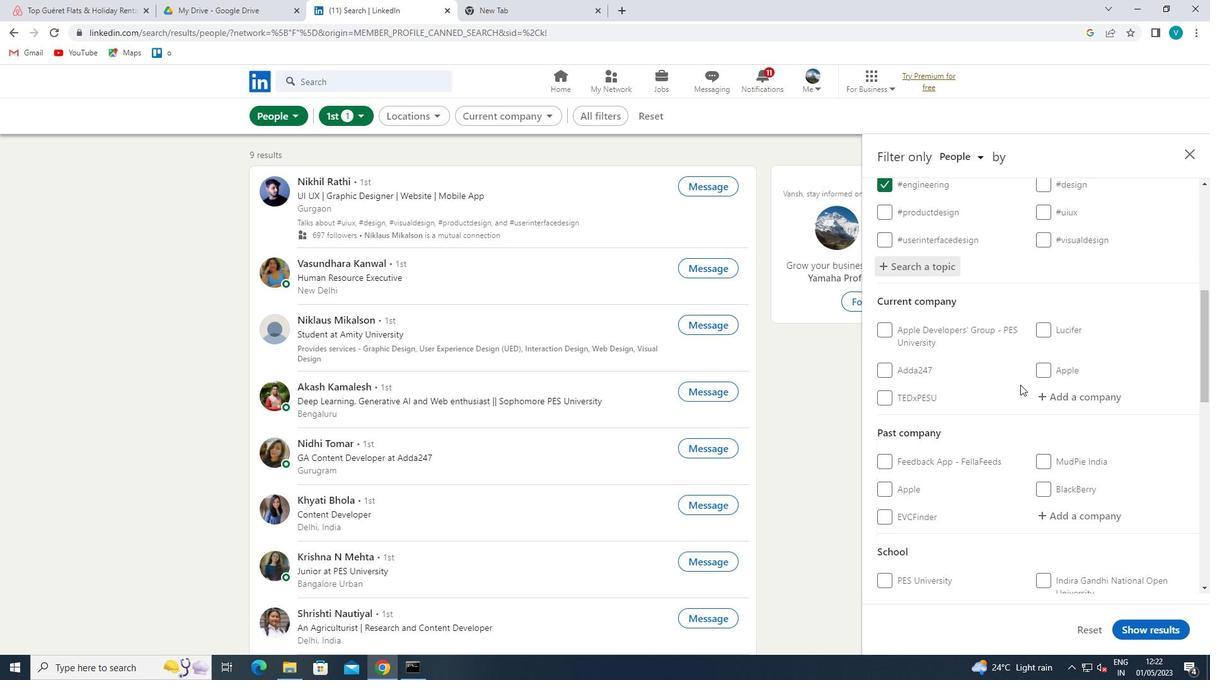 
Action: Mouse pressed left at (1060, 400)
Screenshot: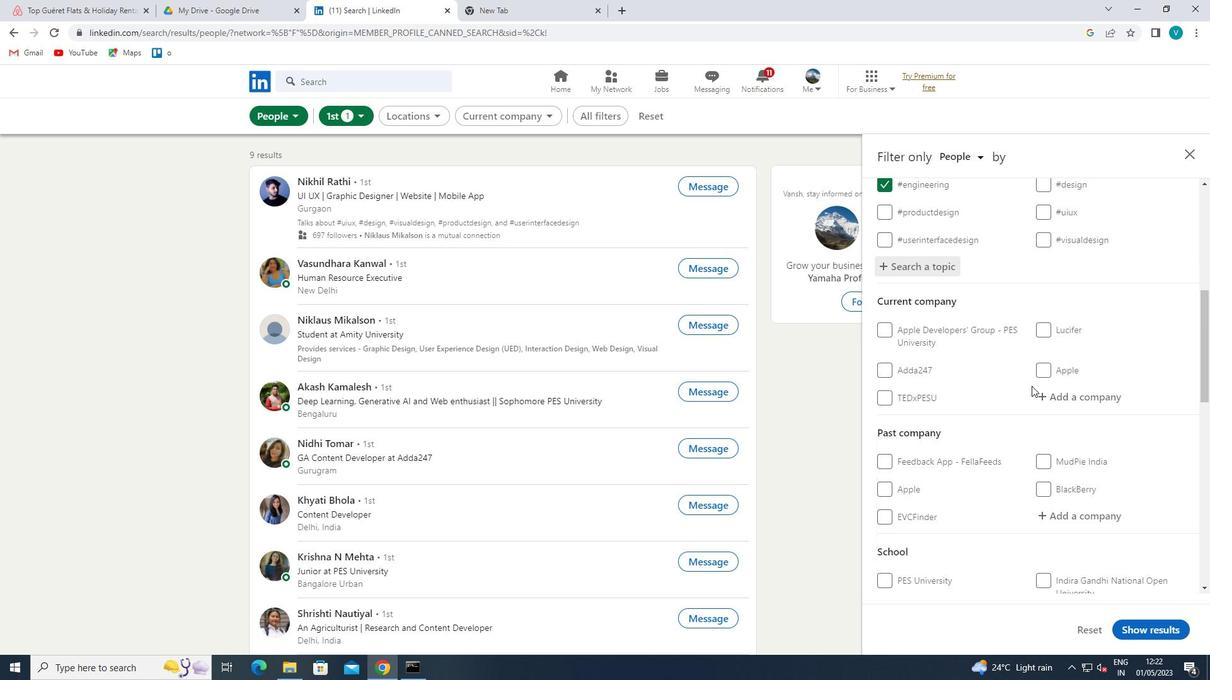 
Action: Mouse moved to (1061, 400)
Screenshot: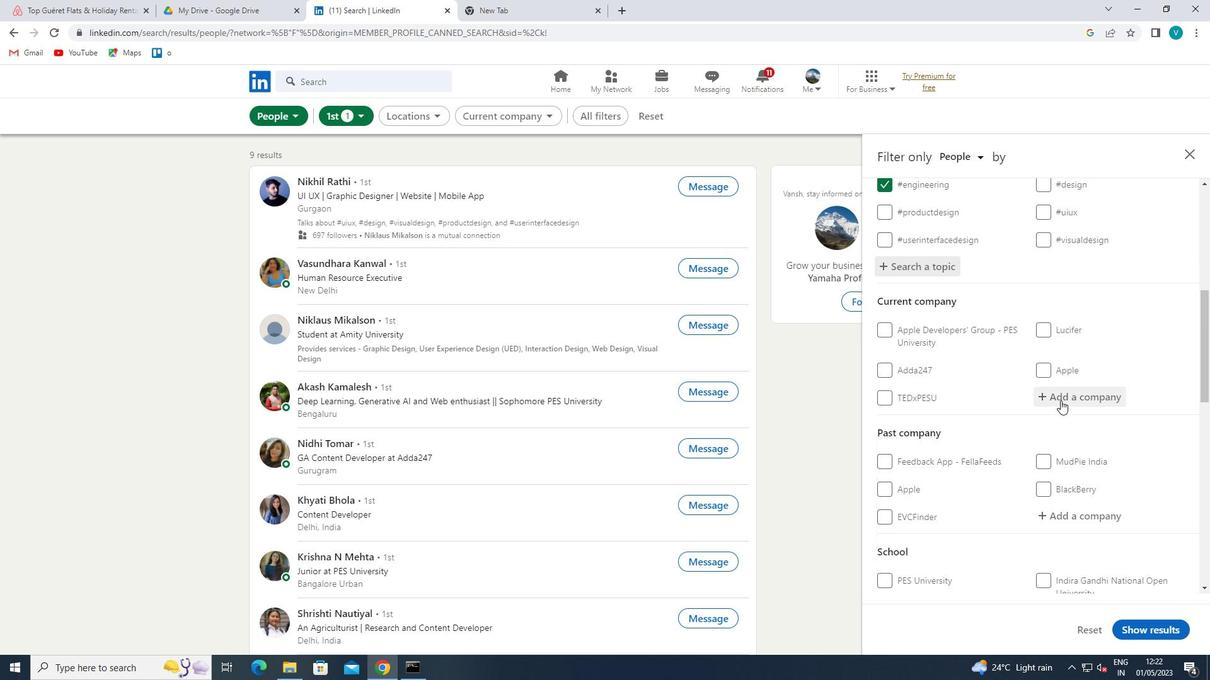
Action: Key pressed <Key.shift>MARCURA<Key.space>
Screenshot: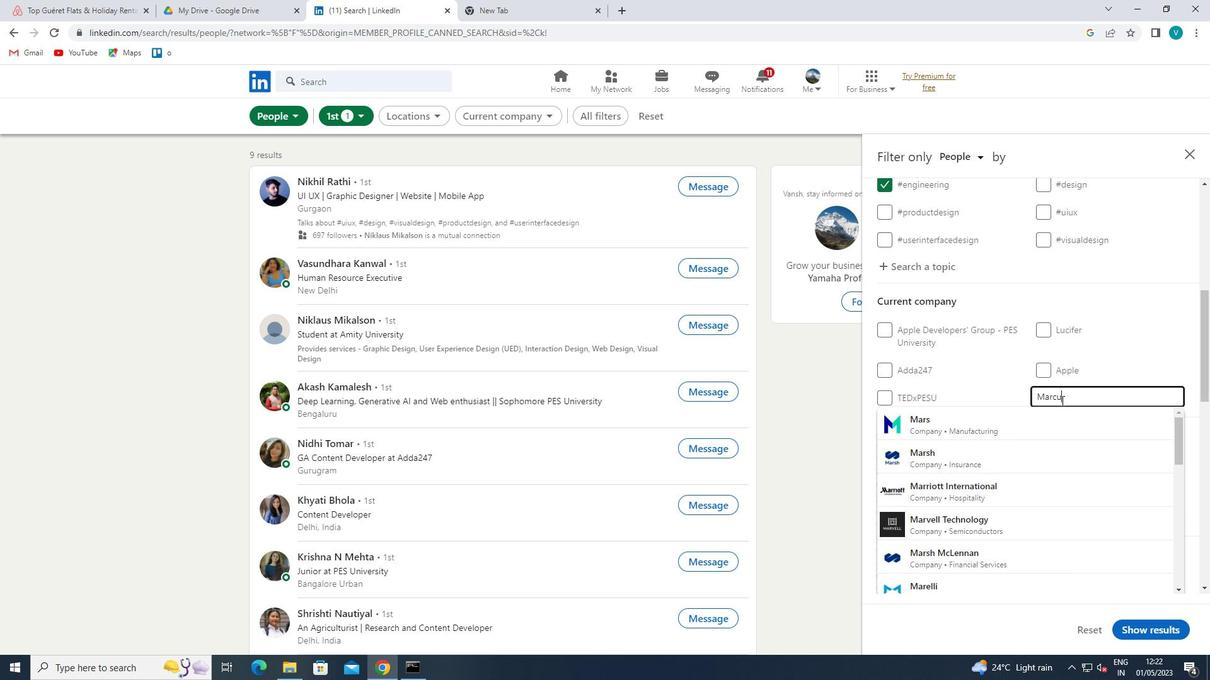 
Action: Mouse moved to (1039, 429)
Screenshot: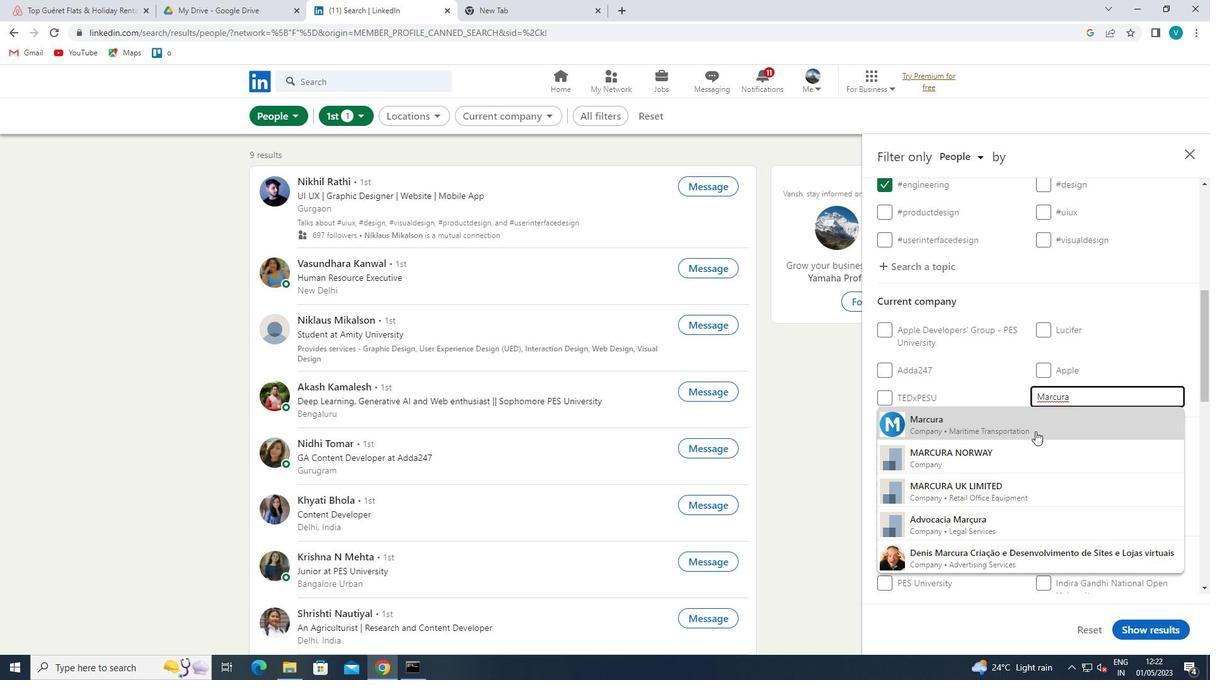 
Action: Mouse pressed left at (1039, 429)
Screenshot: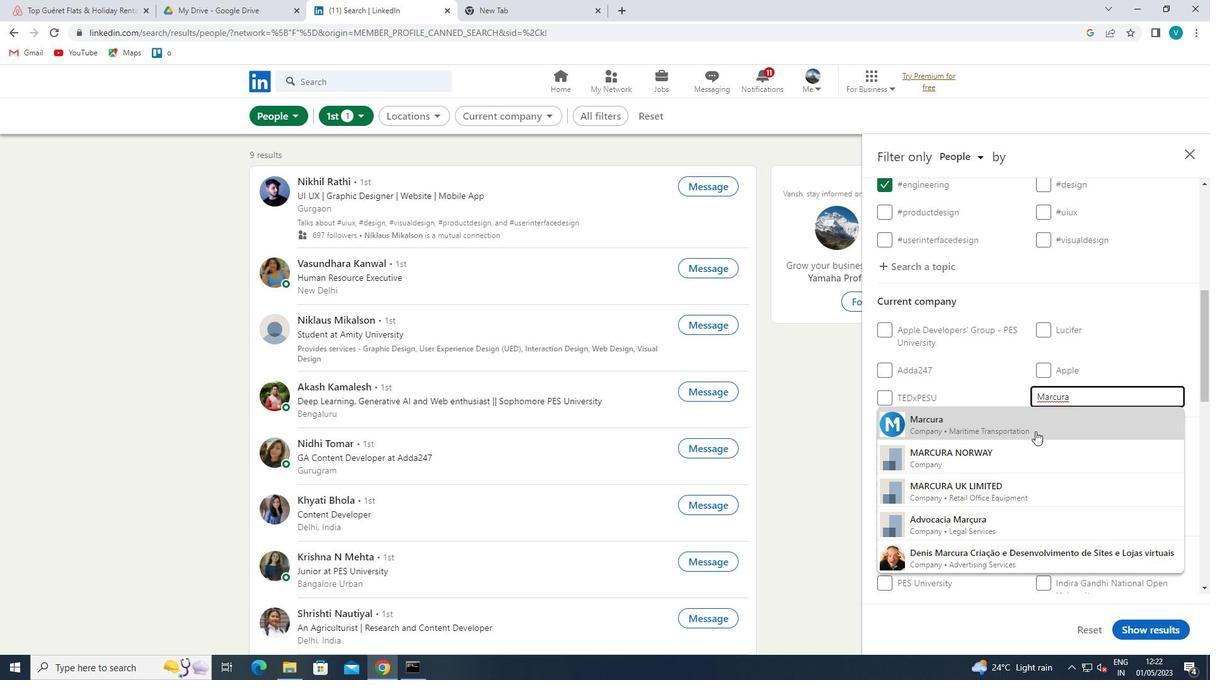 
Action: Mouse moved to (1044, 426)
Screenshot: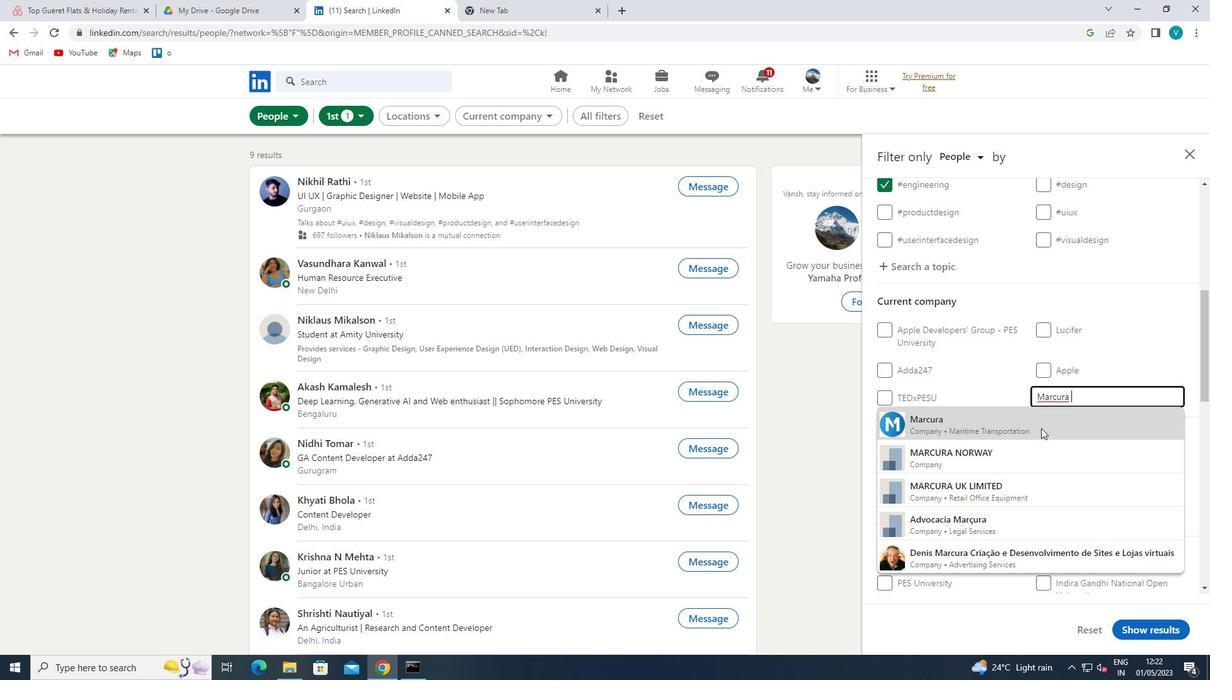 
Action: Mouse scrolled (1044, 426) with delta (0, 0)
Screenshot: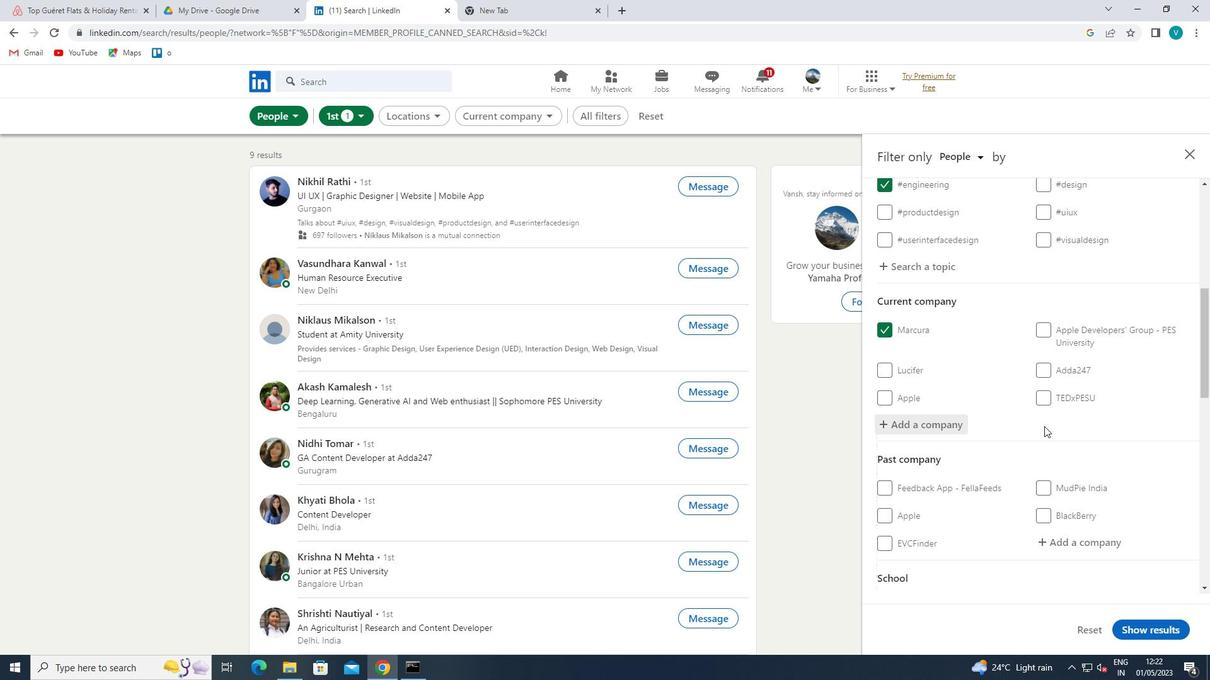 
Action: Mouse moved to (1043, 426)
Screenshot: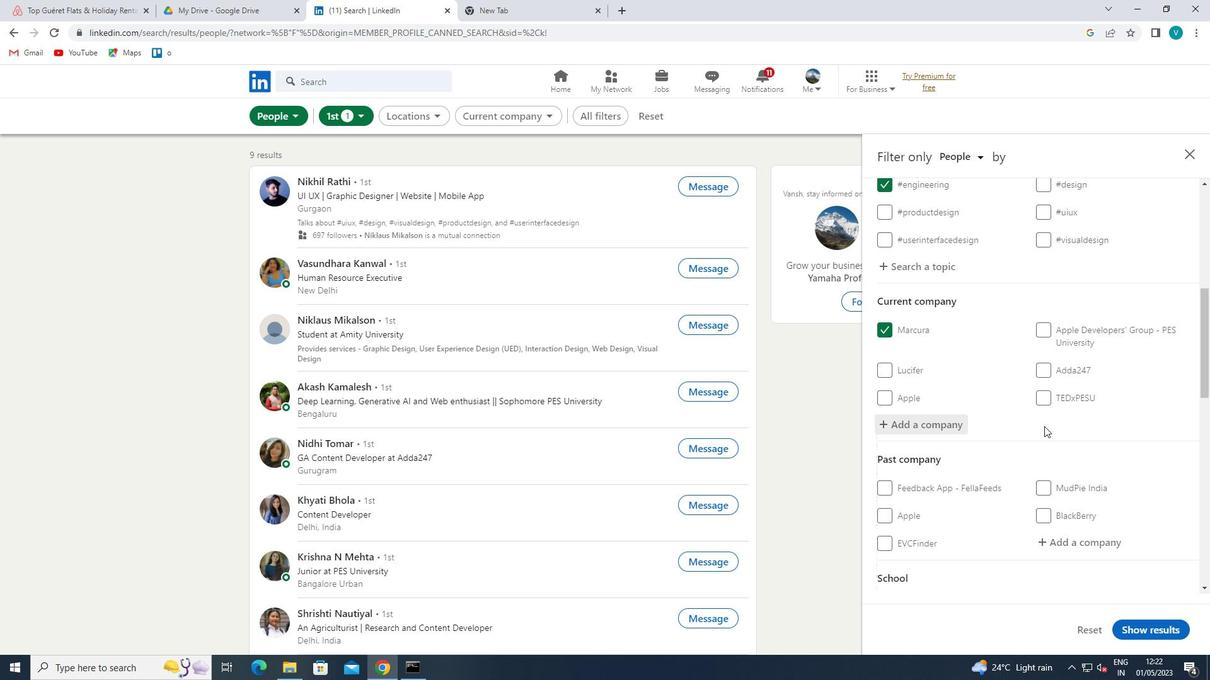 
Action: Mouse scrolled (1043, 426) with delta (0, 0)
Screenshot: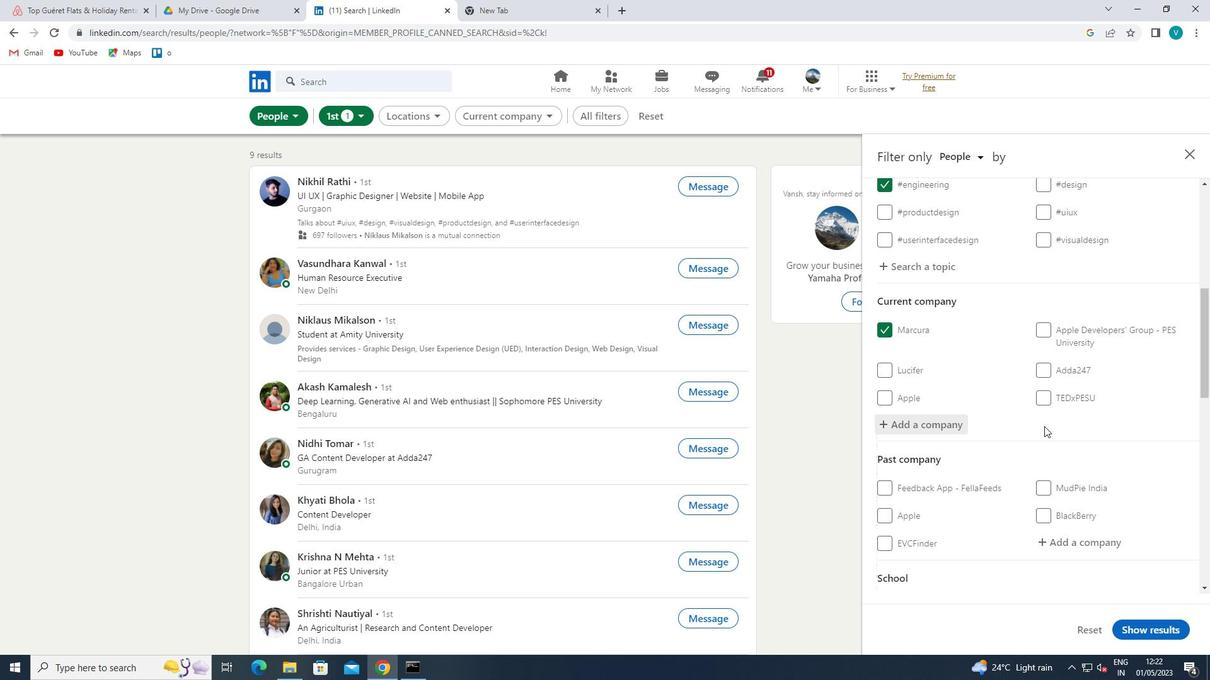 
Action: Mouse scrolled (1043, 426) with delta (0, 0)
Screenshot: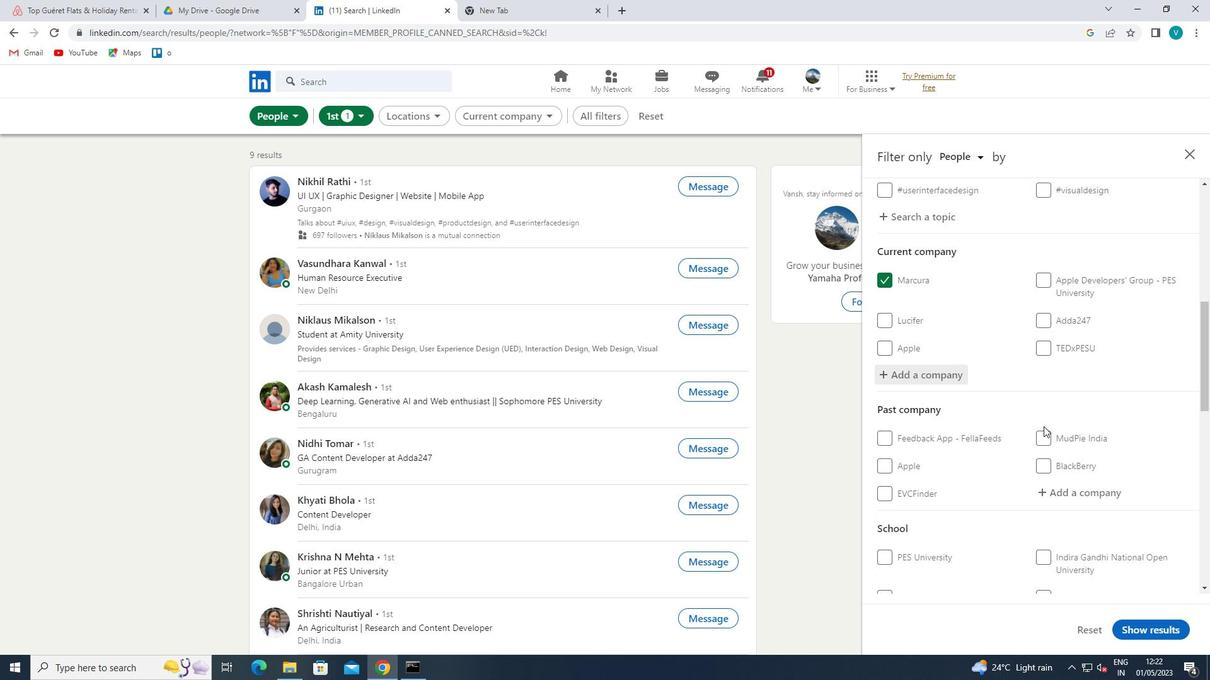 
Action: Mouse moved to (1039, 429)
Screenshot: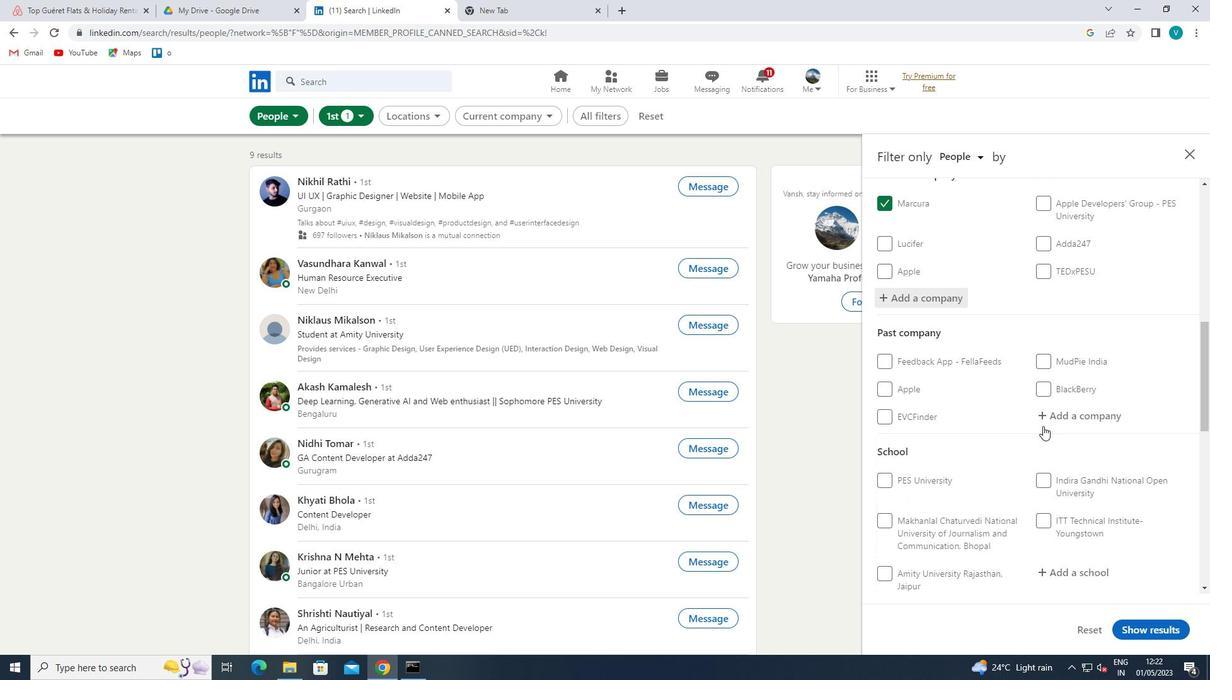 
Action: Mouse scrolled (1039, 429) with delta (0, 0)
Screenshot: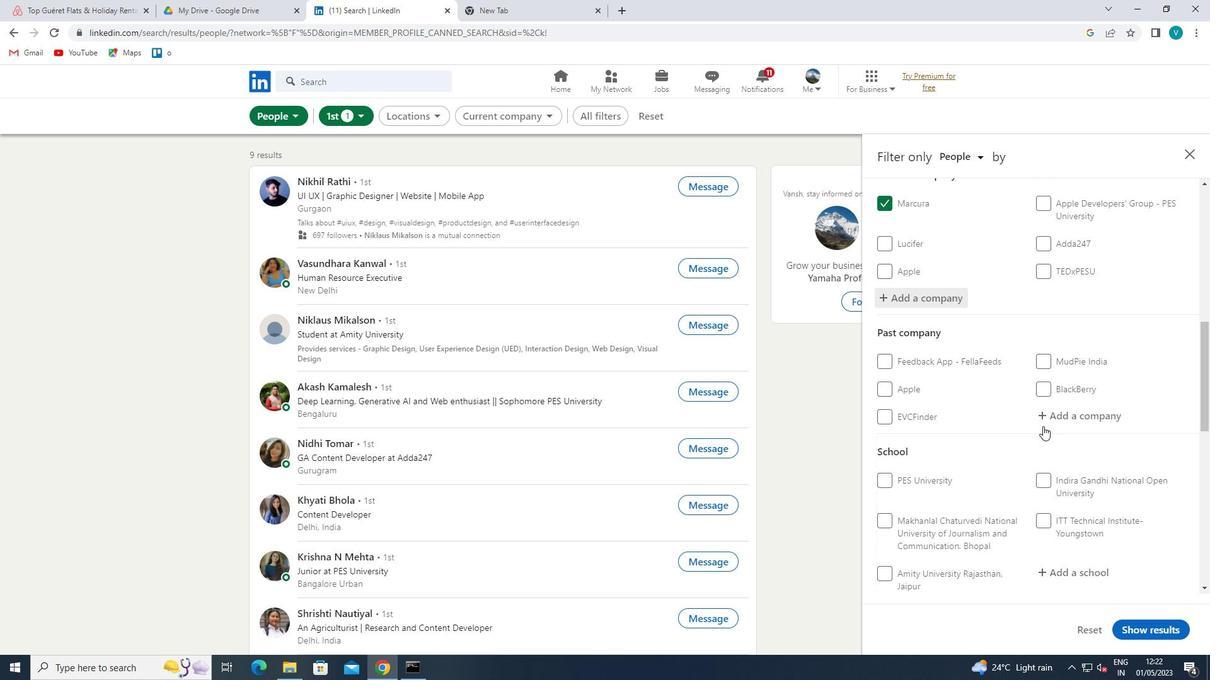 
Action: Mouse moved to (1058, 451)
Screenshot: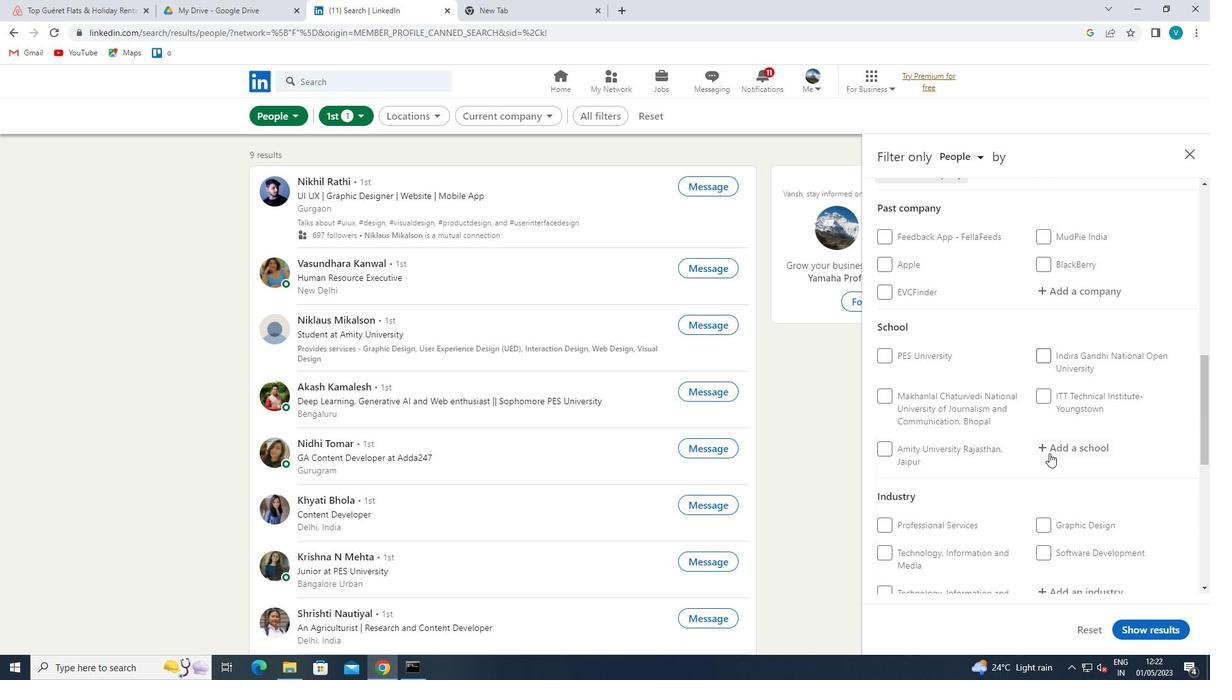 
Action: Mouse pressed left at (1058, 451)
Screenshot: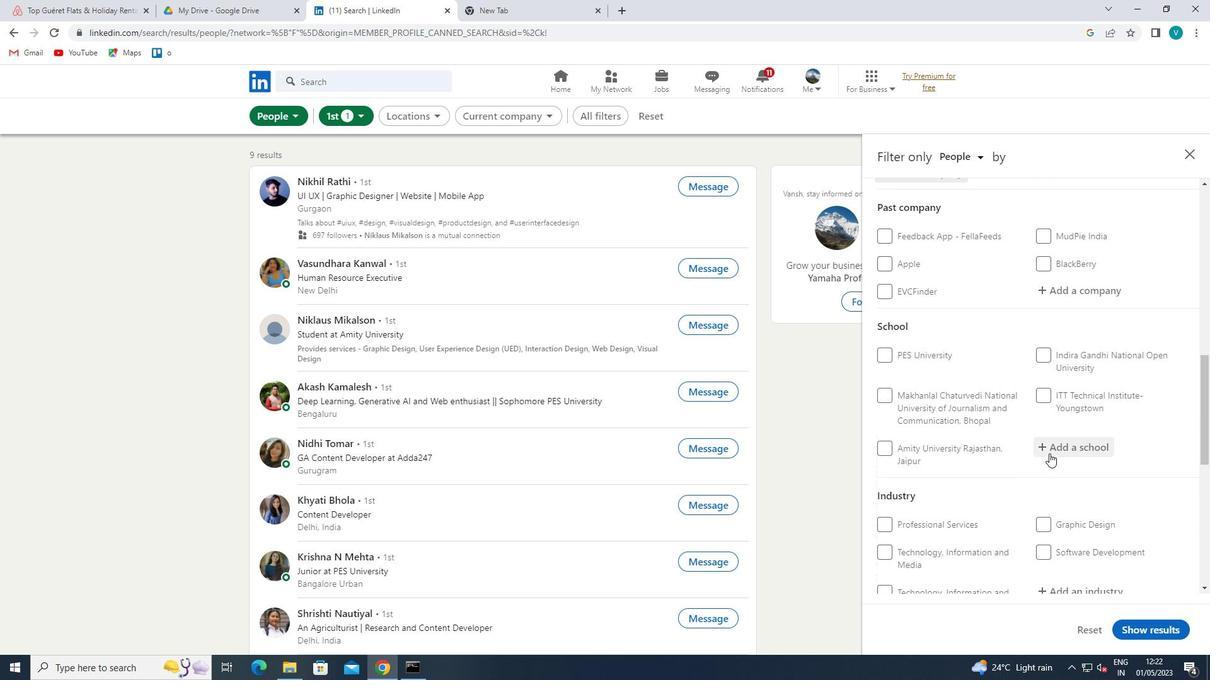 
Action: Key pressed <Key.shift>VIGNAN
Screenshot: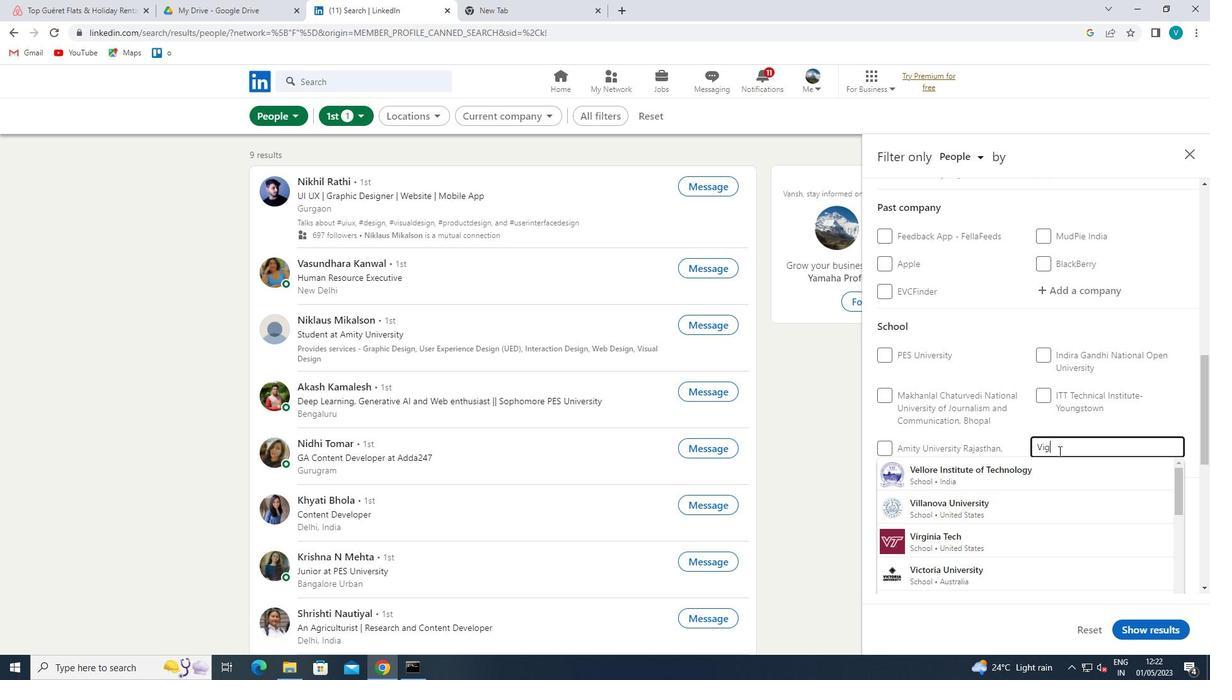 
Action: Mouse moved to (1046, 474)
Screenshot: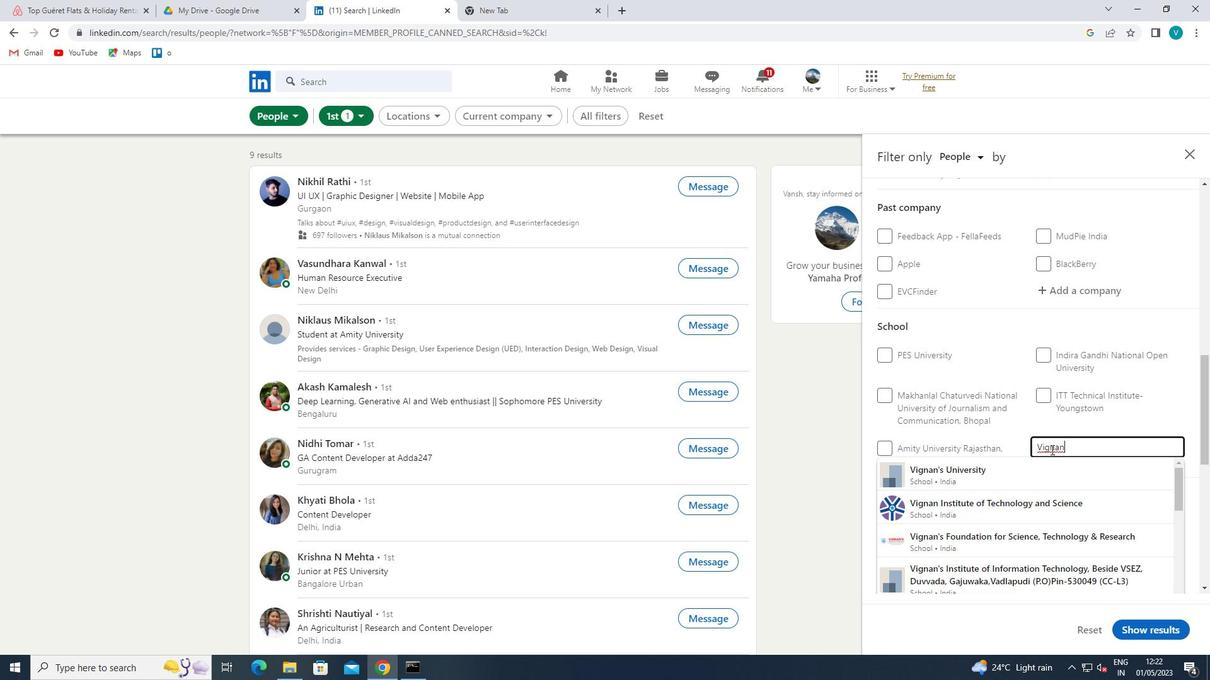 
Action: Mouse pressed left at (1046, 474)
Screenshot: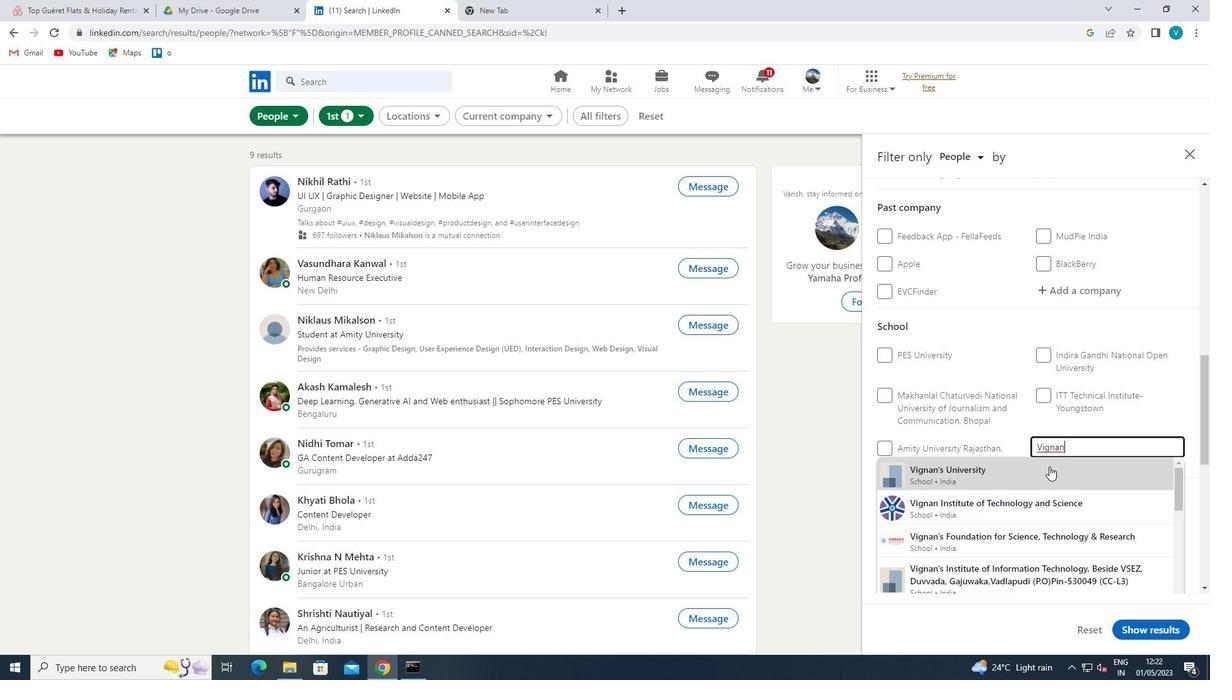 
Action: Mouse moved to (1048, 474)
Screenshot: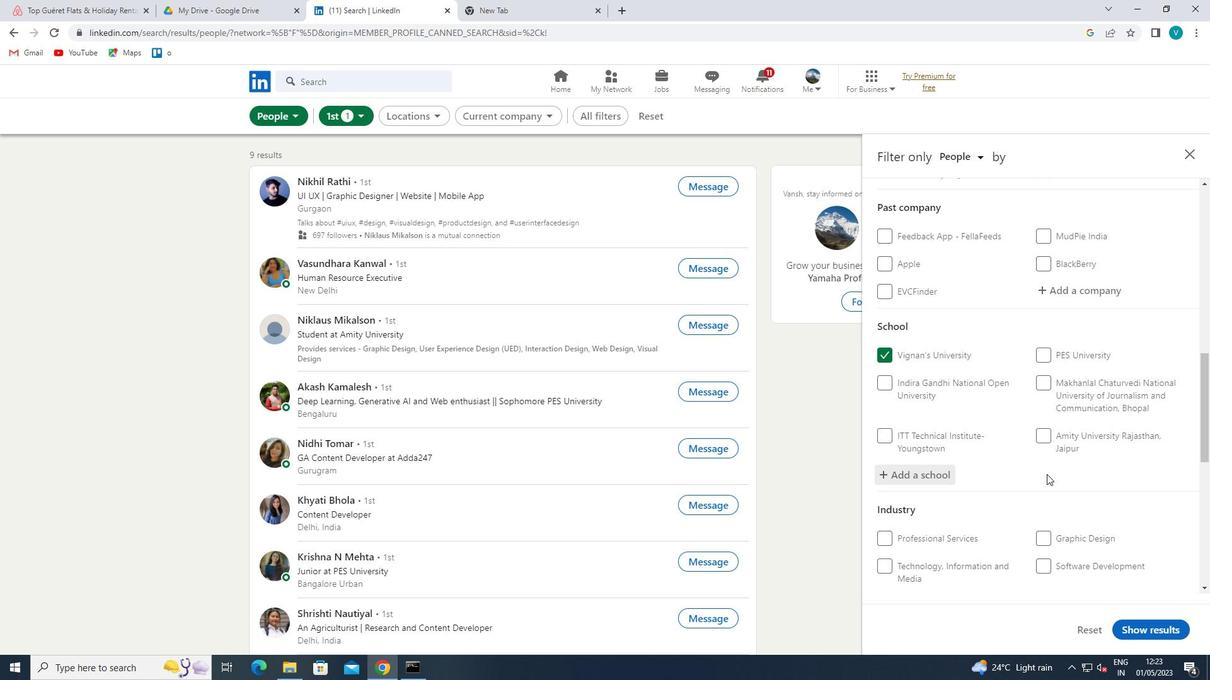 
Action: Mouse scrolled (1048, 473) with delta (0, 0)
Screenshot: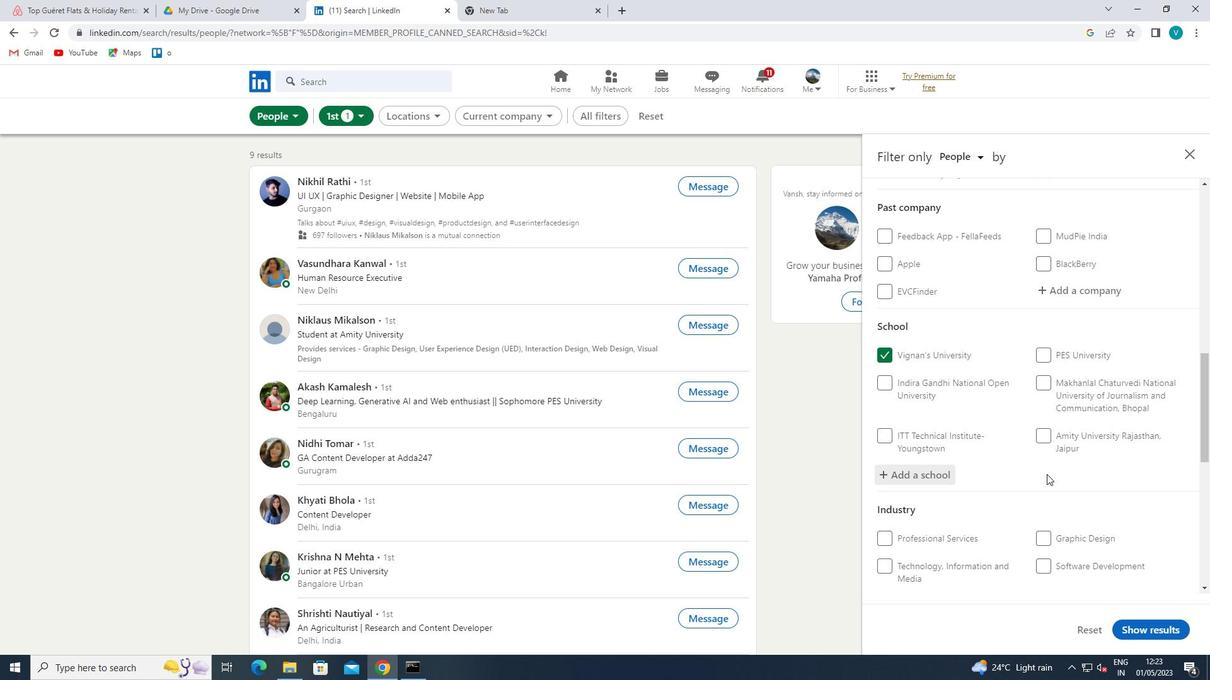 
Action: Mouse scrolled (1048, 473) with delta (0, 0)
Screenshot: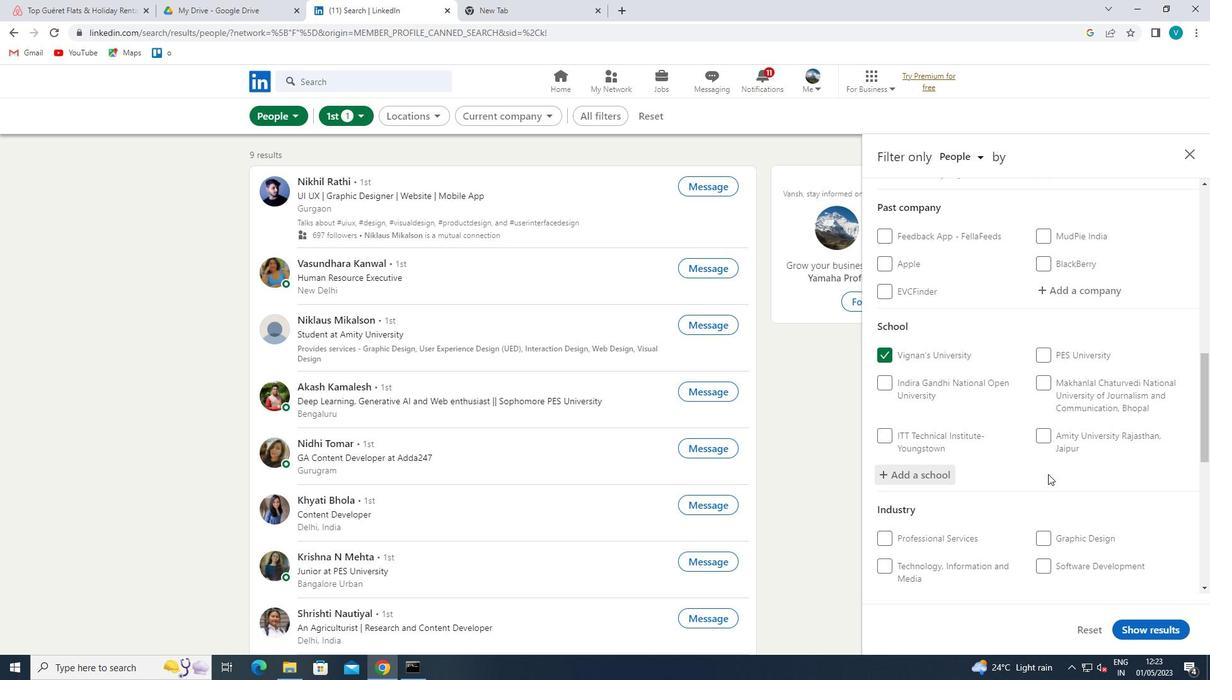 
Action: Mouse scrolled (1048, 473) with delta (0, 0)
Screenshot: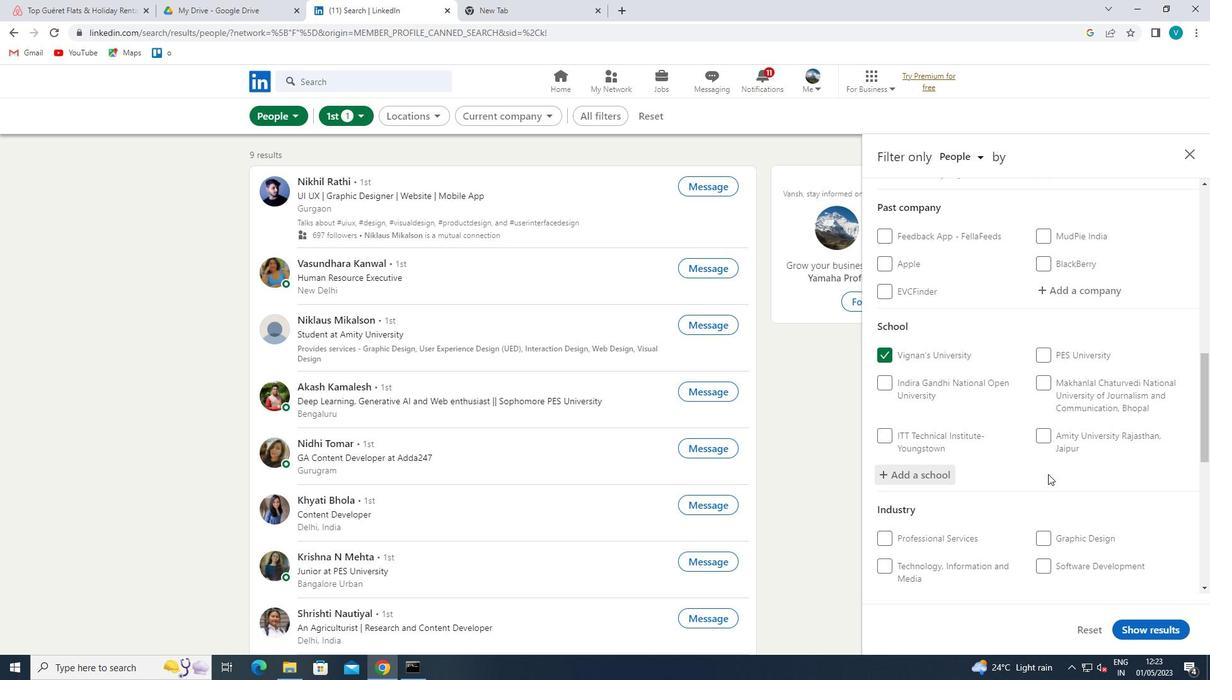 
Action: Mouse moved to (1074, 411)
Screenshot: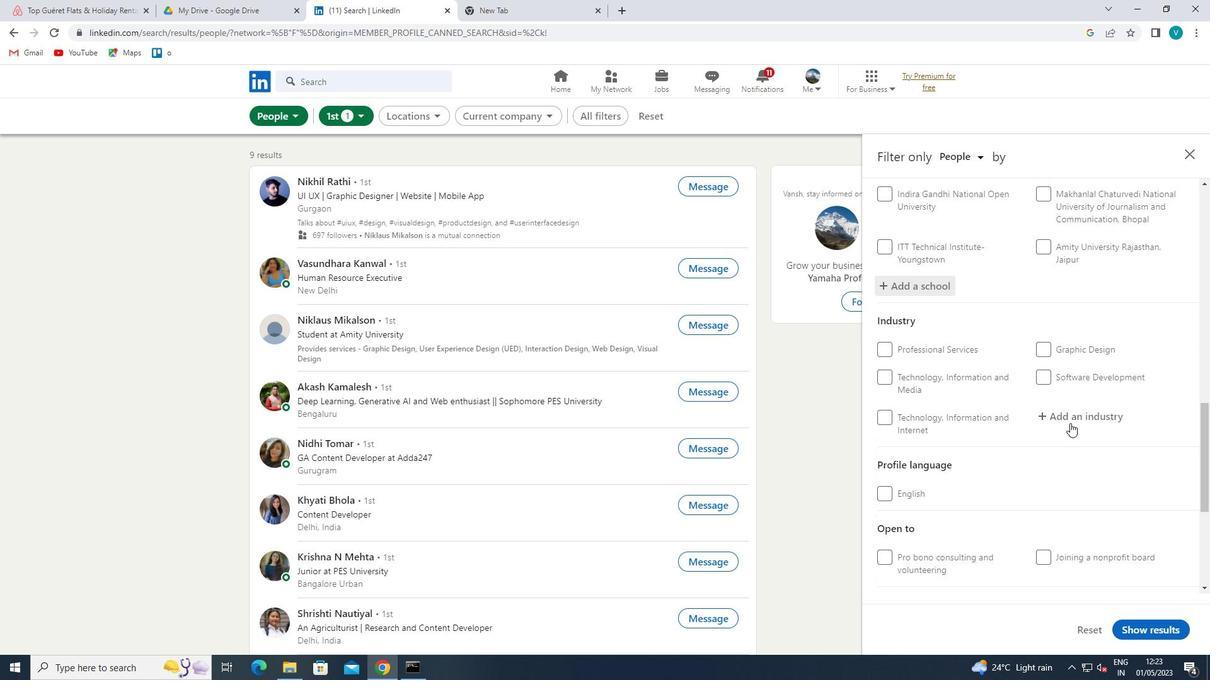 
Action: Mouse pressed left at (1074, 411)
Screenshot: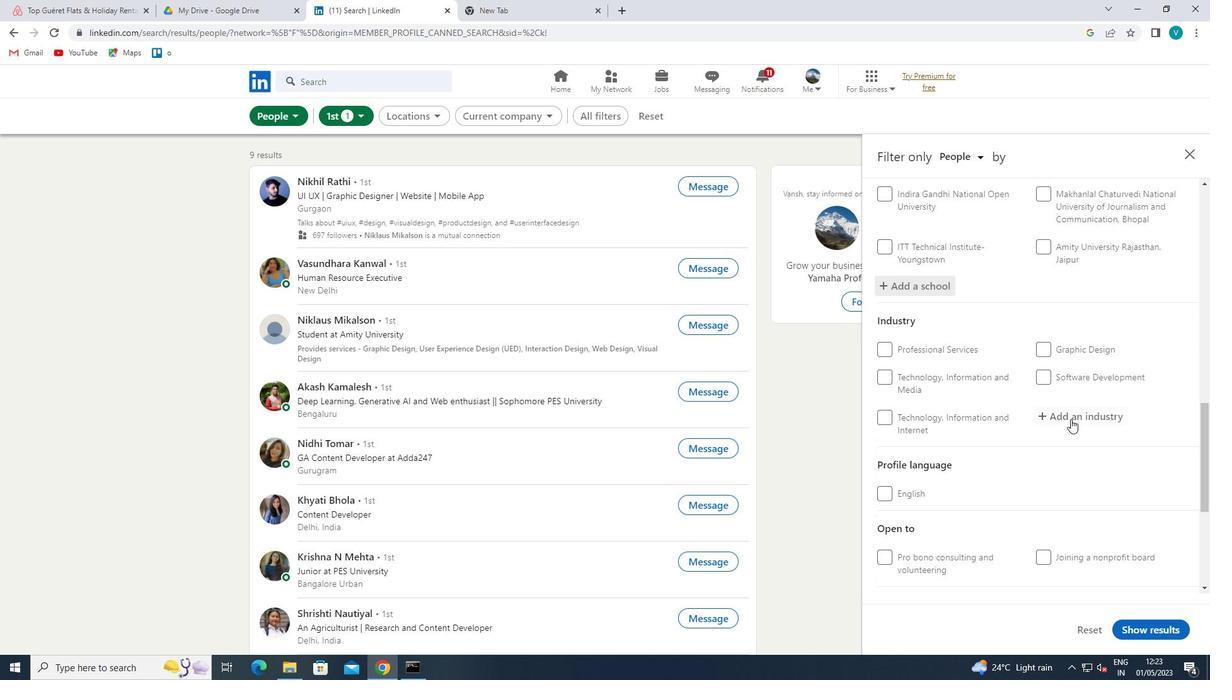 
Action: Mouse moved to (1051, 404)
Screenshot: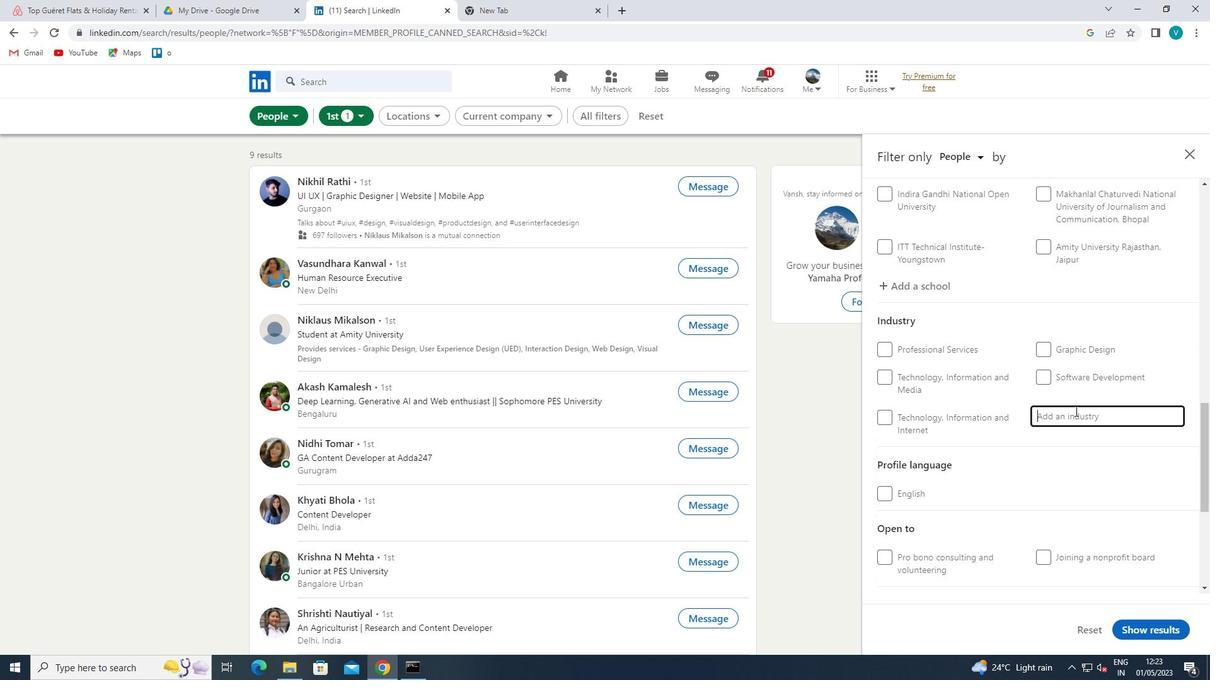 
Action: Key pressed <Key.shift>A
Screenshot: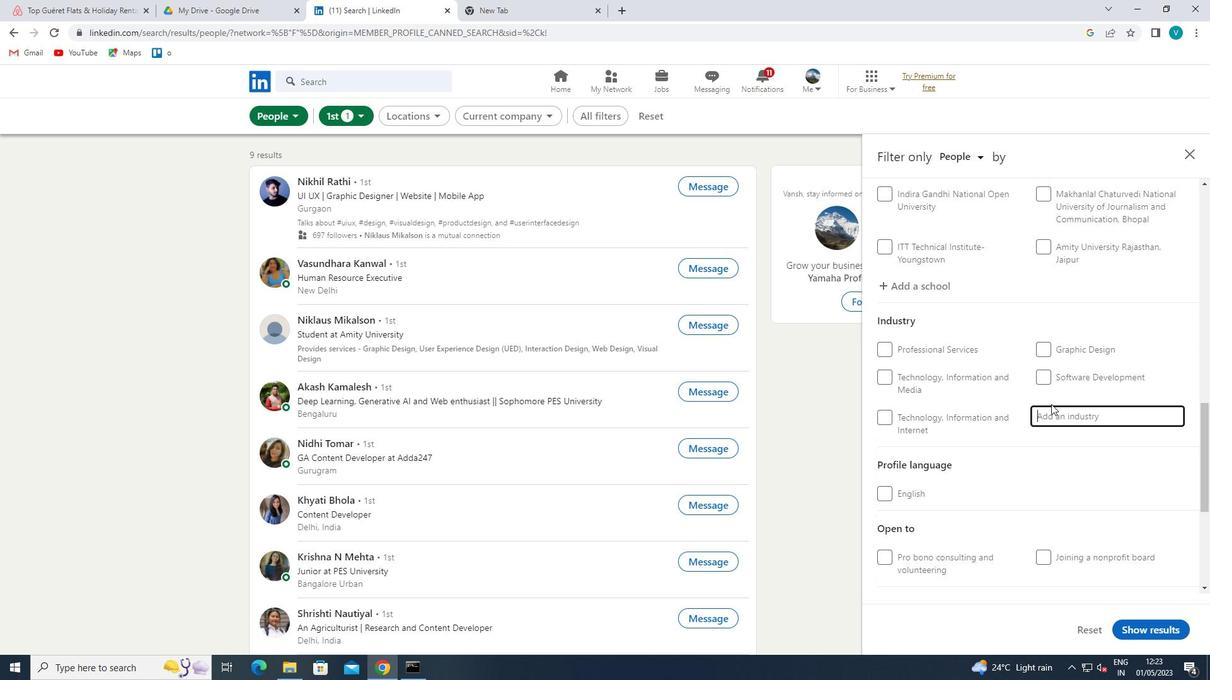 
Action: Mouse moved to (1051, 404)
Screenshot: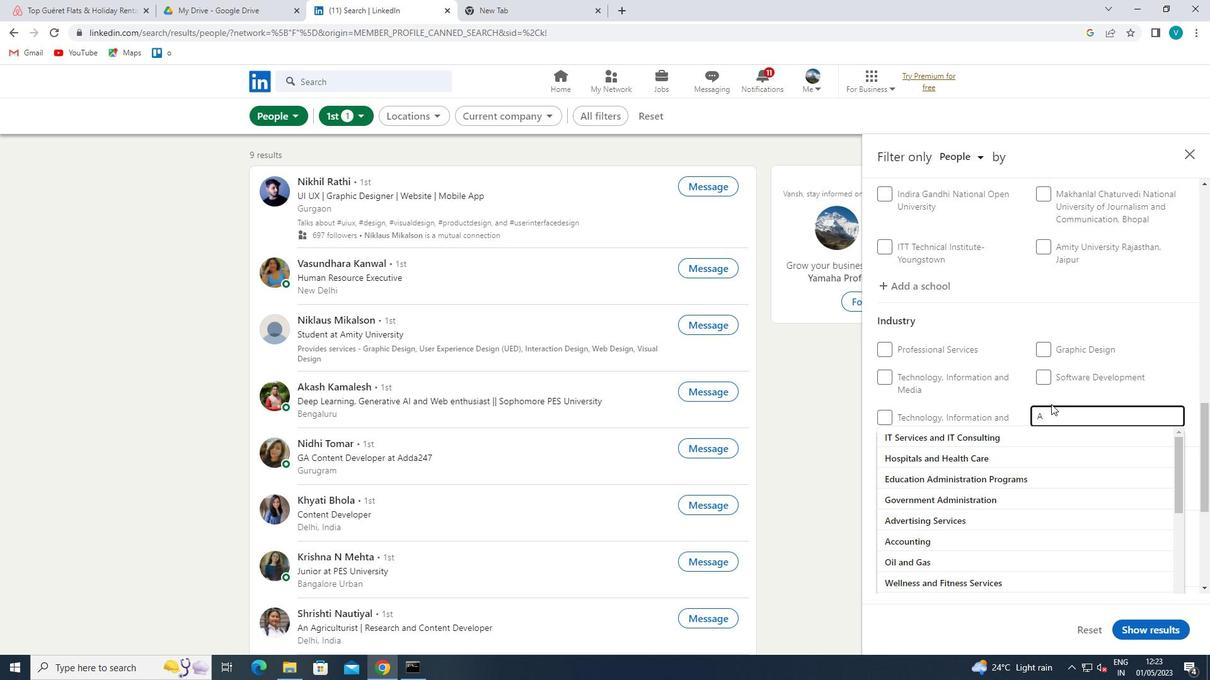 
Action: Key pressed GRI
Screenshot: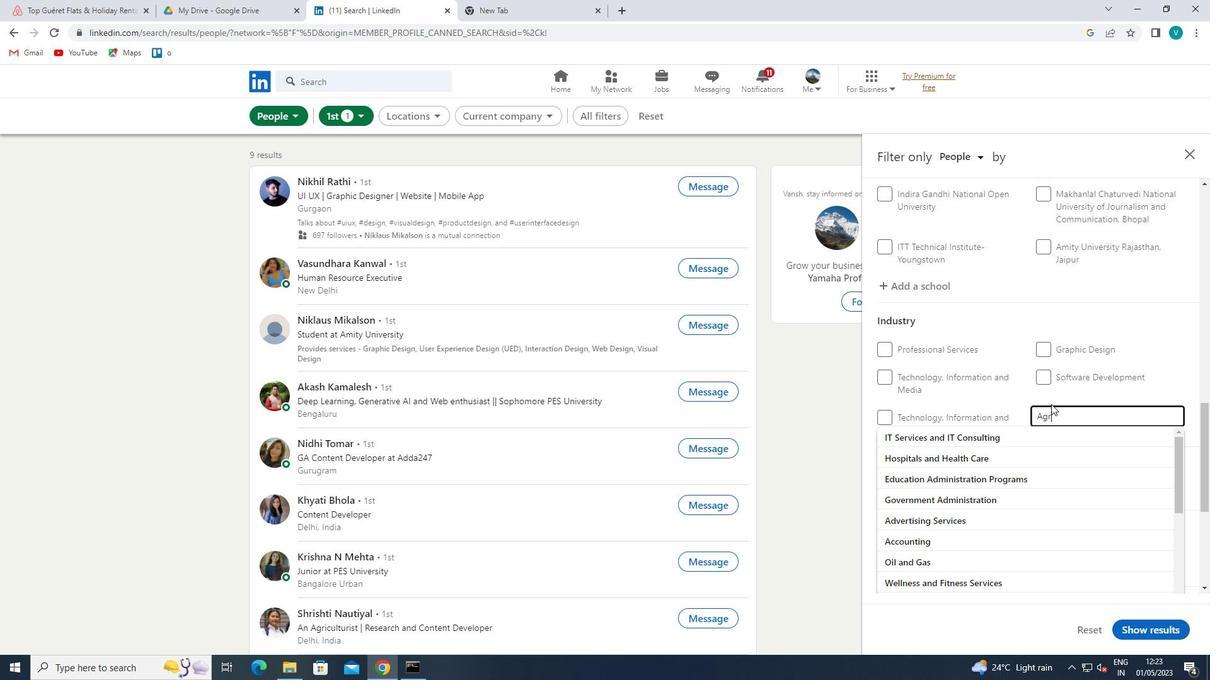 
Action: Mouse moved to (1041, 430)
Screenshot: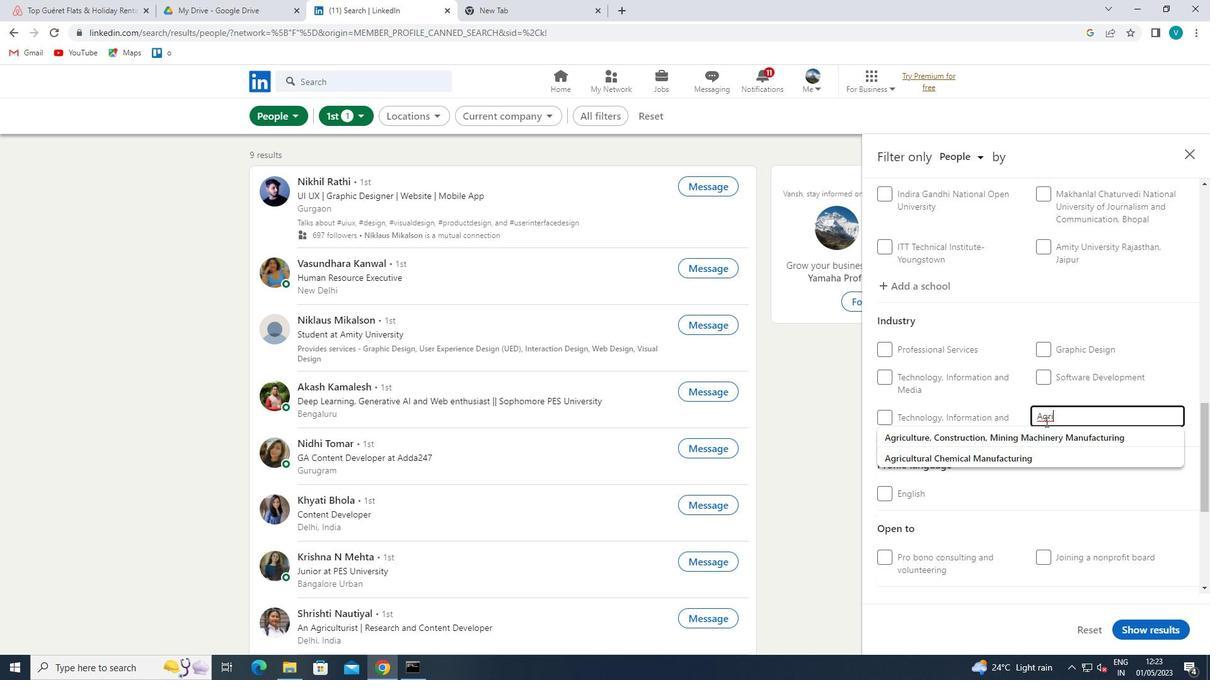
Action: Mouse pressed left at (1041, 430)
Screenshot: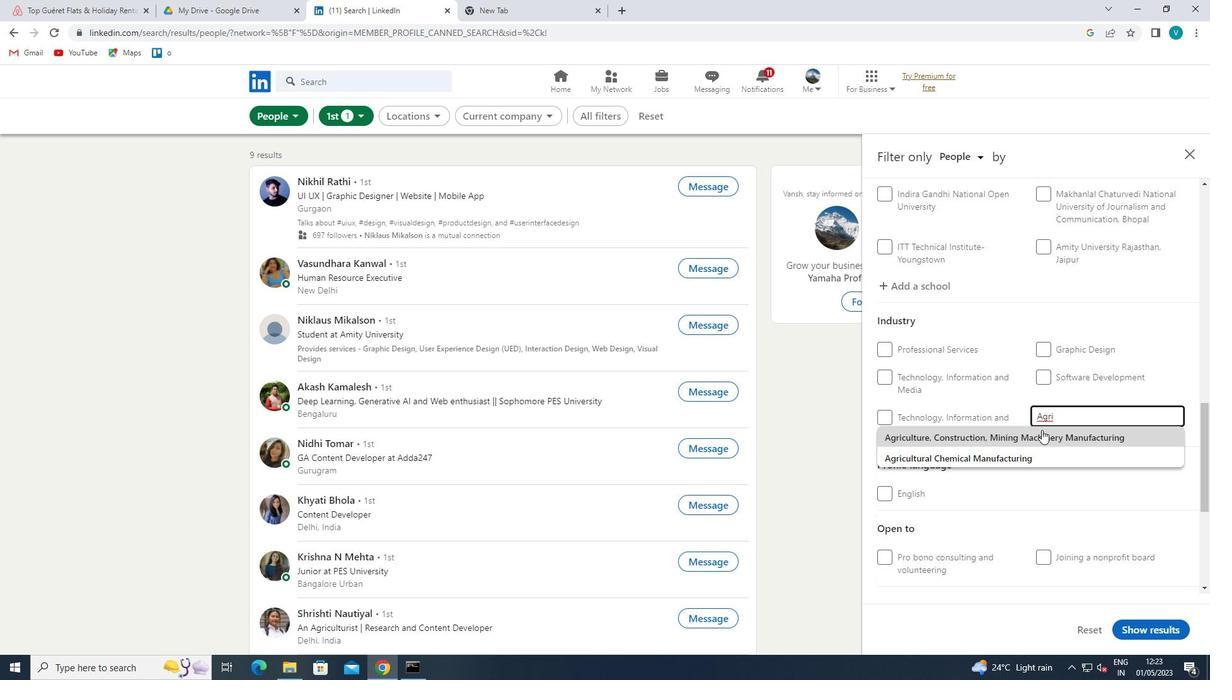 
Action: Mouse moved to (1058, 424)
Screenshot: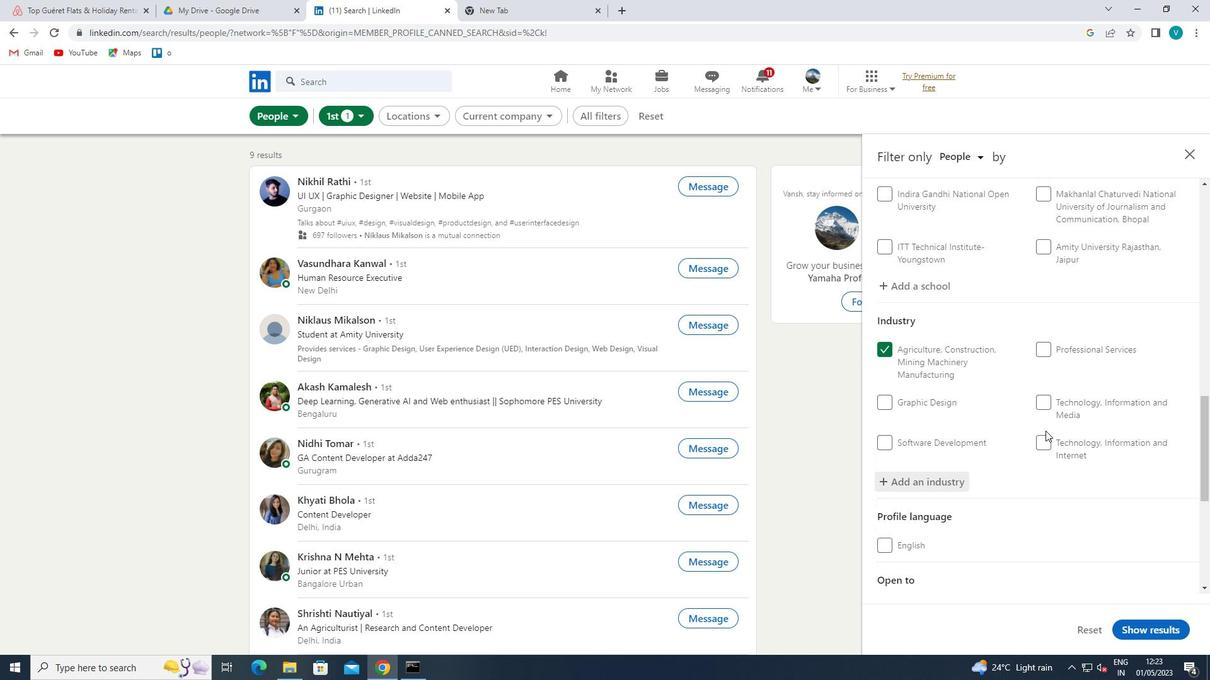 
Action: Mouse scrolled (1058, 423) with delta (0, 0)
Screenshot: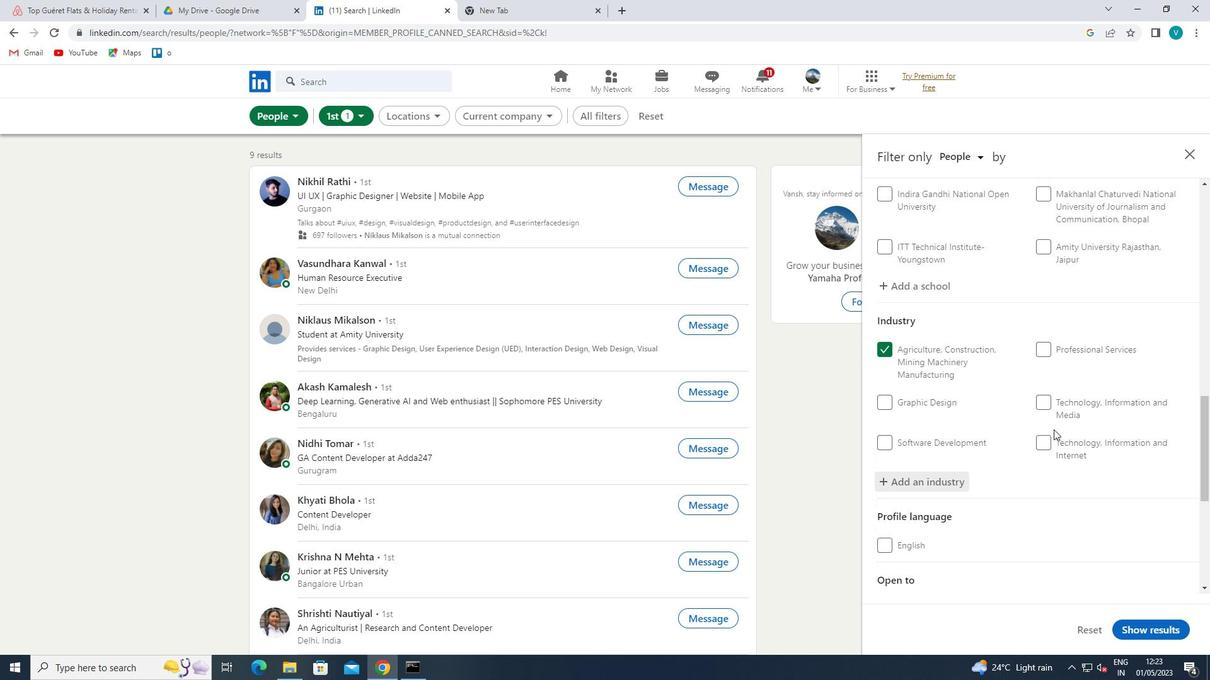 
Action: Mouse moved to (1058, 424)
Screenshot: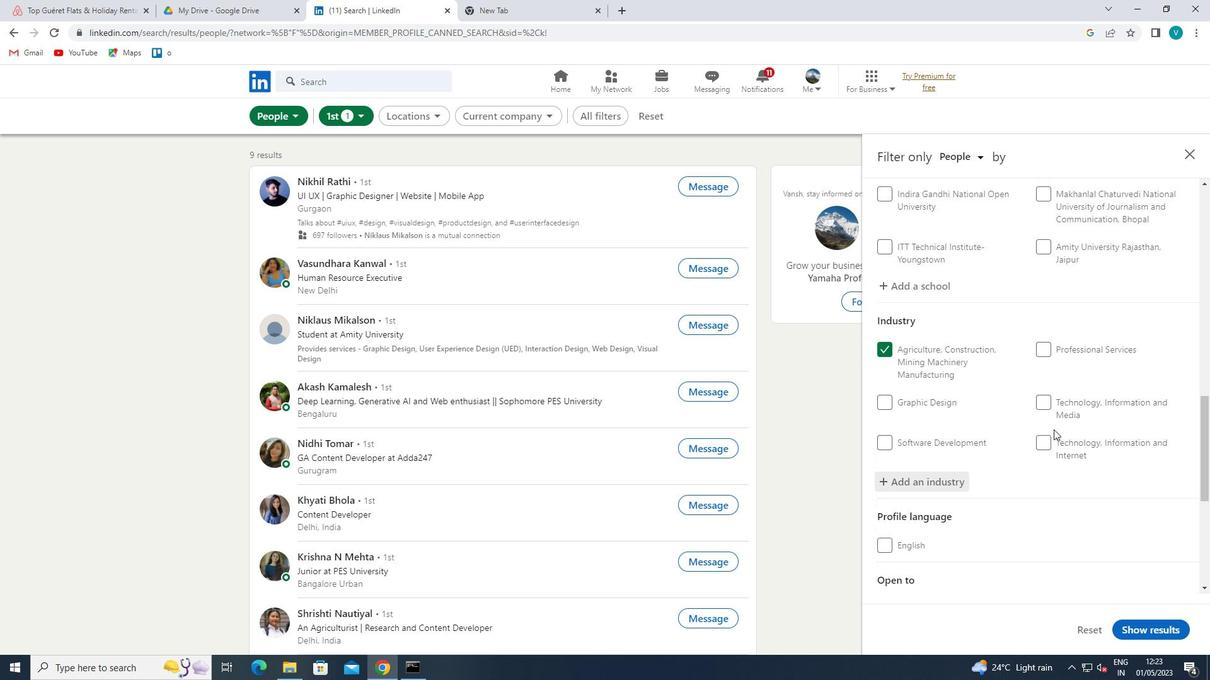 
Action: Mouse scrolled (1058, 423) with delta (0, 0)
Screenshot: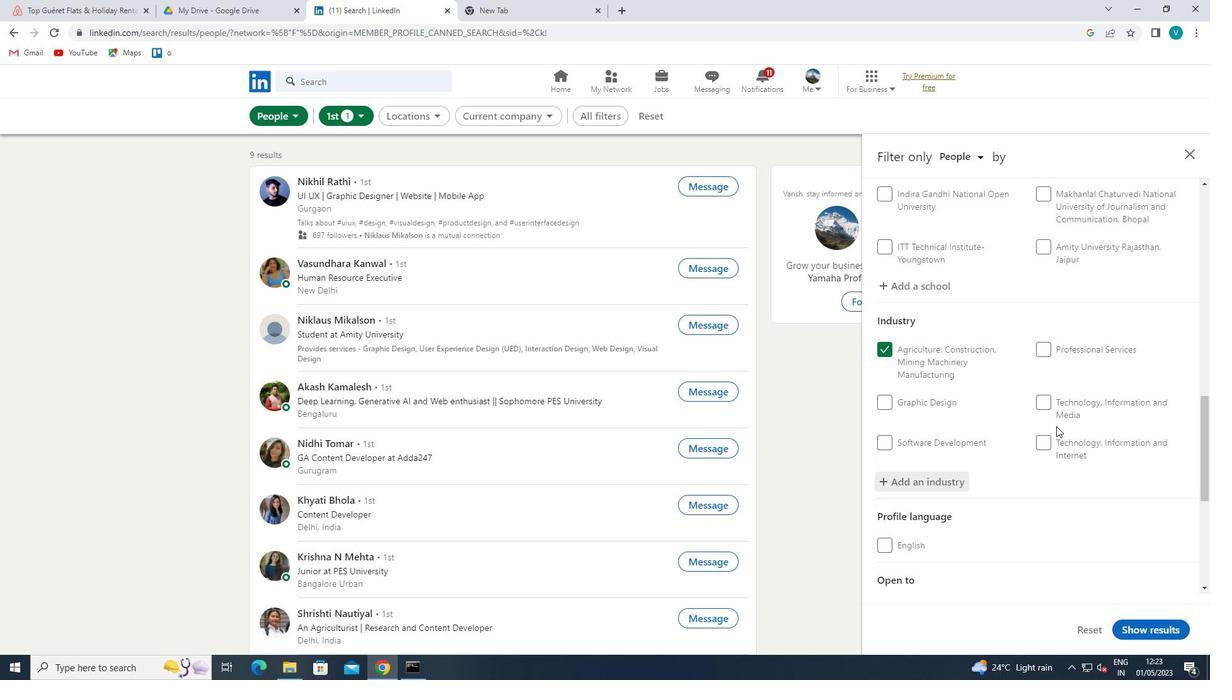 
Action: Mouse scrolled (1058, 423) with delta (0, 0)
Screenshot: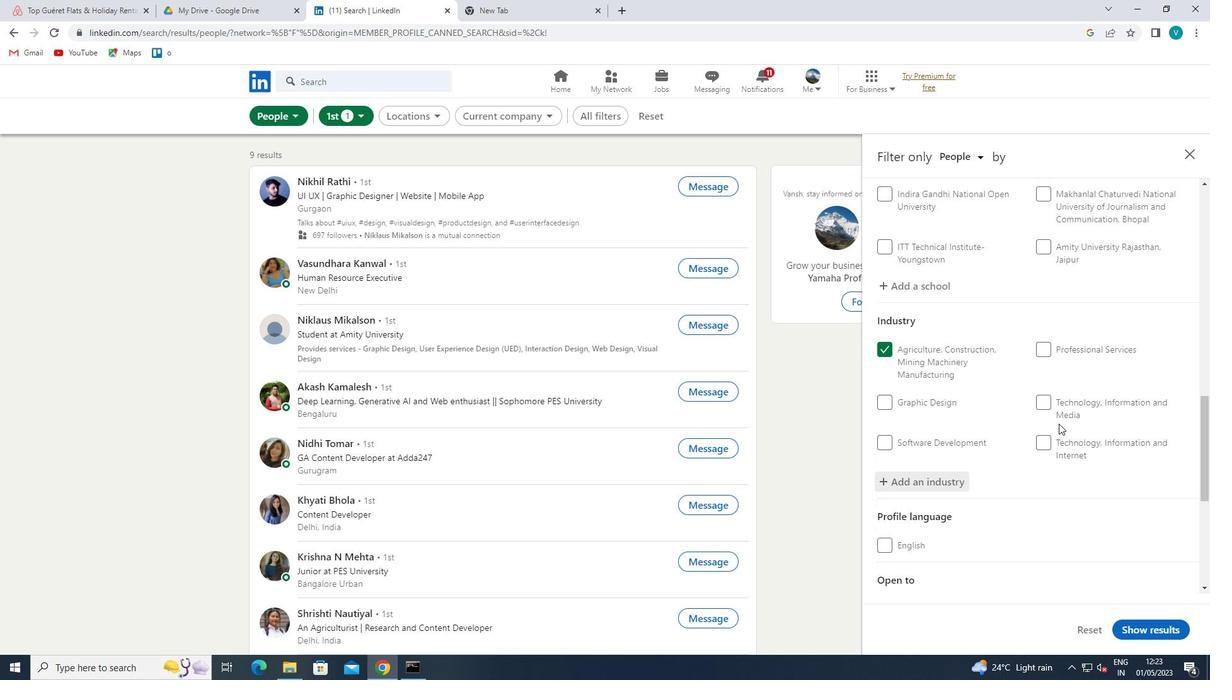 
Action: Mouse scrolled (1058, 423) with delta (0, 0)
Screenshot: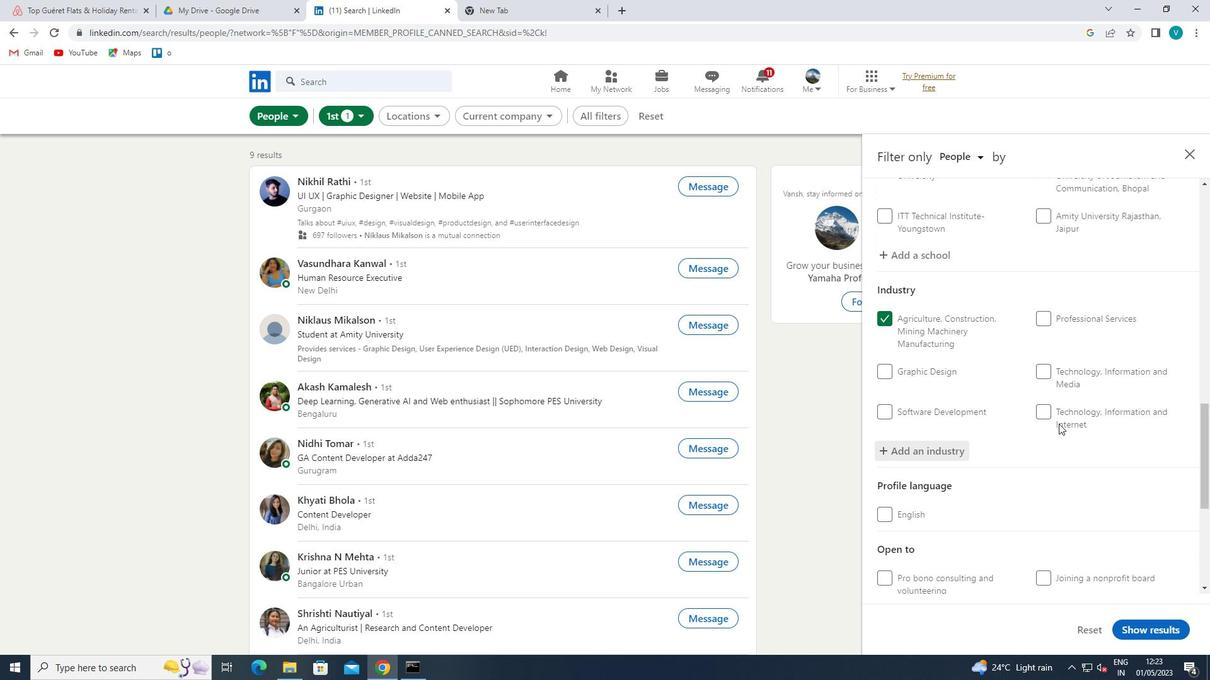 
Action: Mouse moved to (1062, 444)
Screenshot: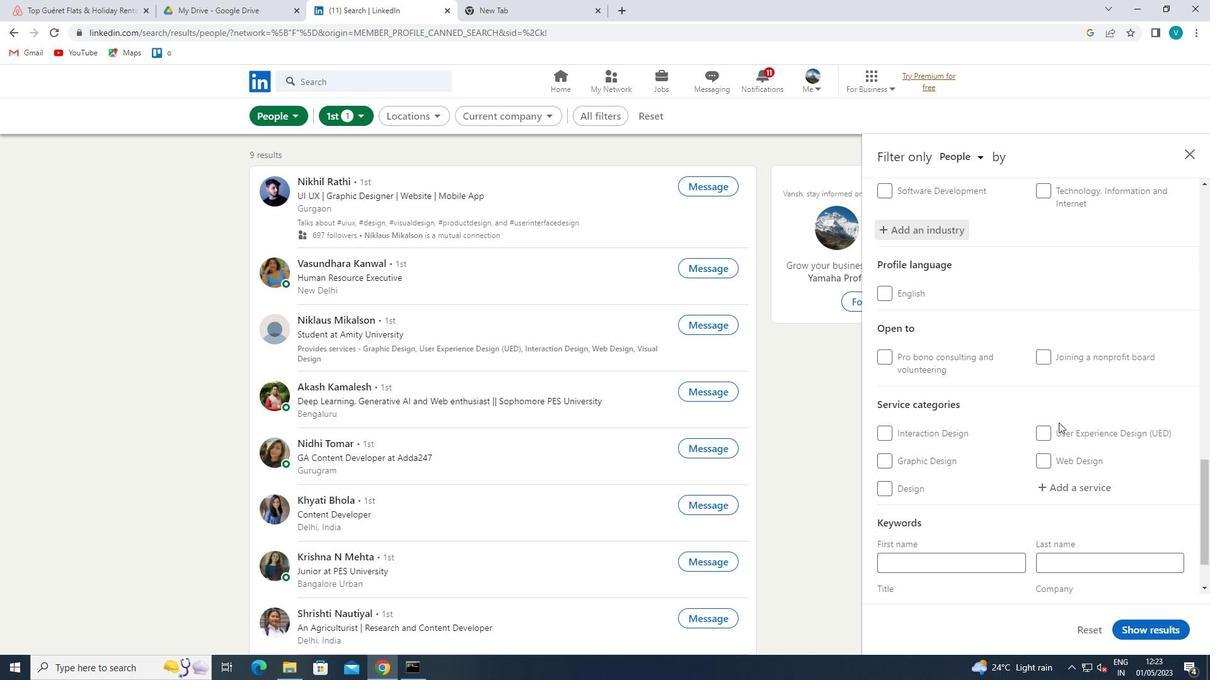 
Action: Mouse scrolled (1062, 443) with delta (0, 0)
Screenshot: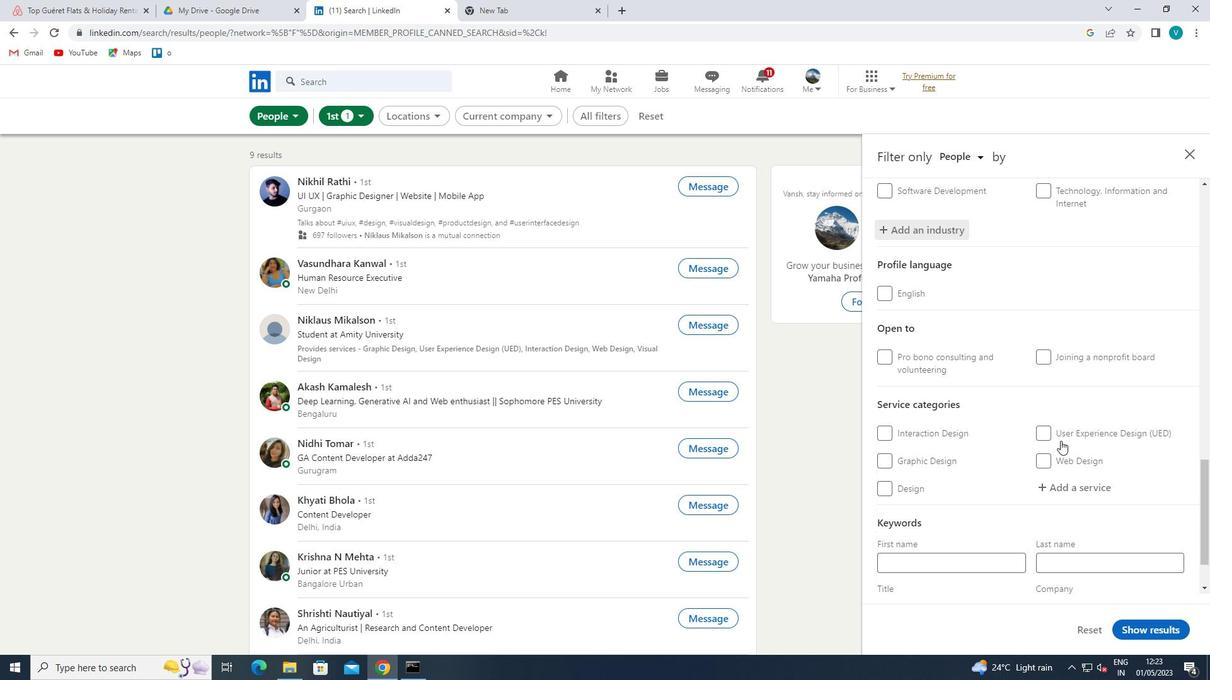 
Action: Mouse moved to (1077, 426)
Screenshot: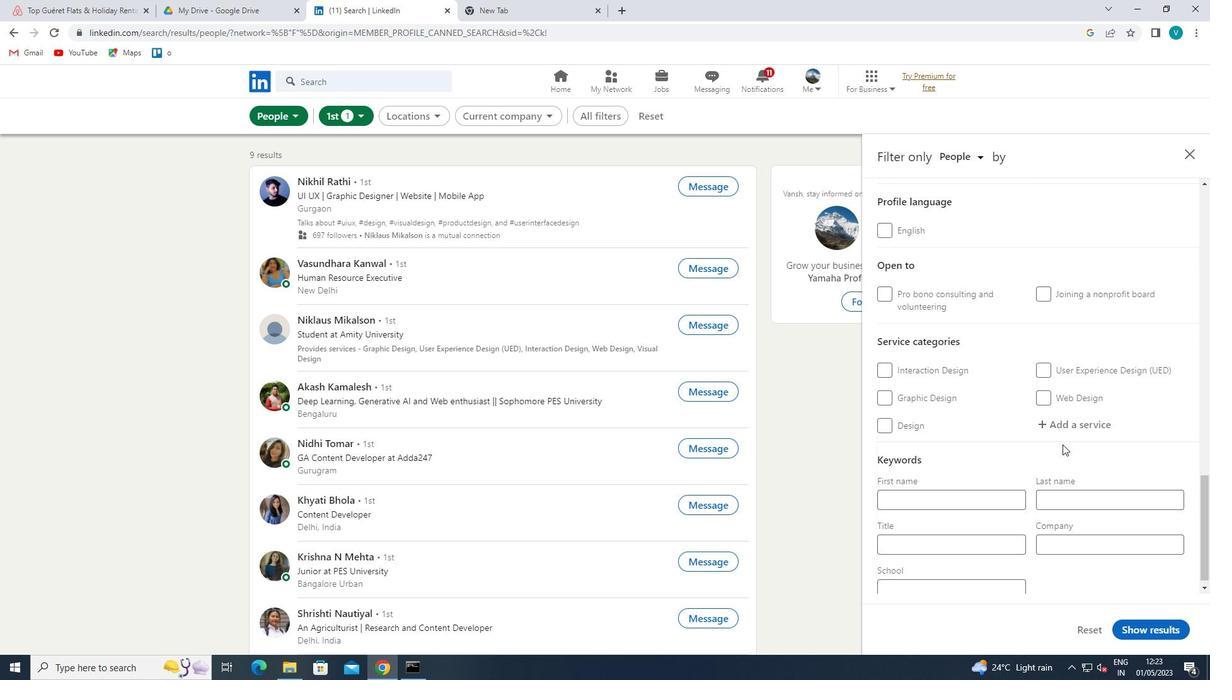
Action: Mouse pressed left at (1077, 426)
Screenshot: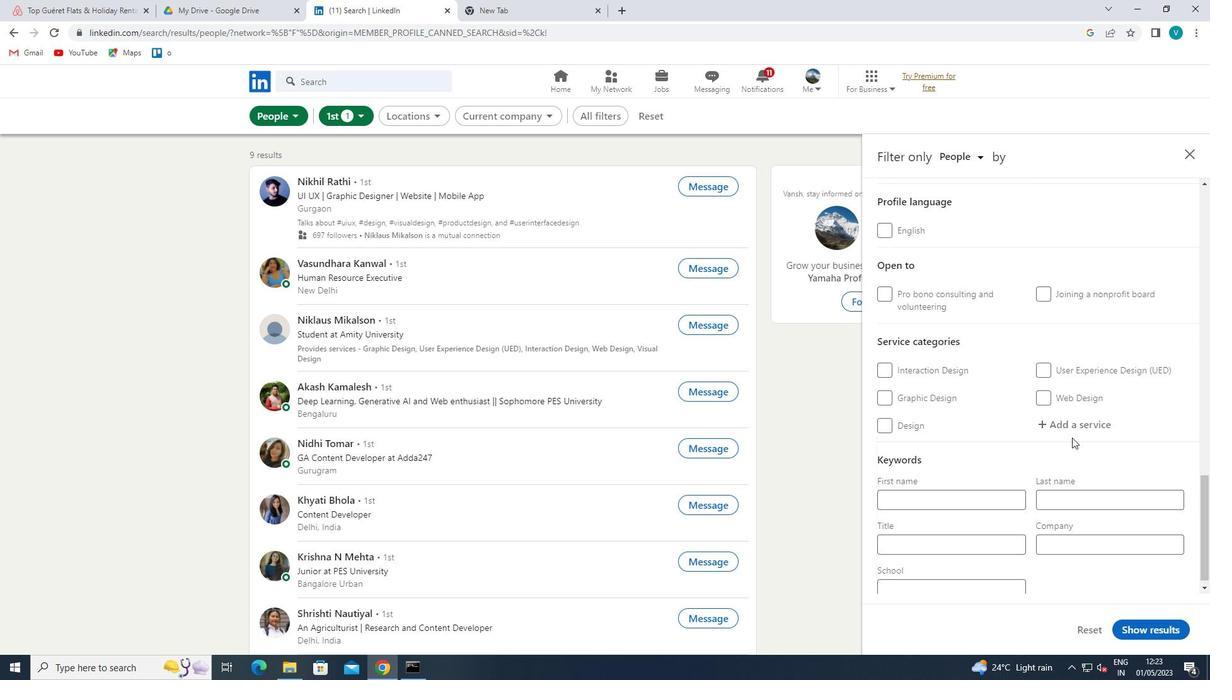 
Action: Mouse moved to (1006, 405)
Screenshot: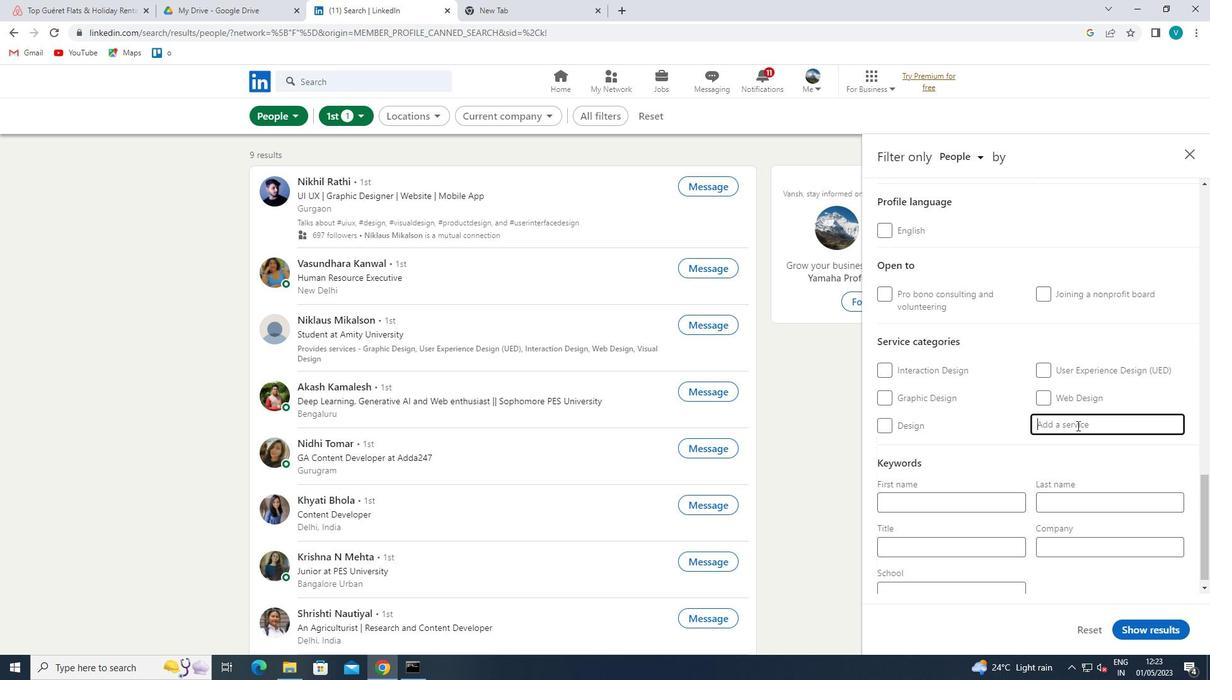 
Action: Key pressed <Key.shift>MARKET
Screenshot: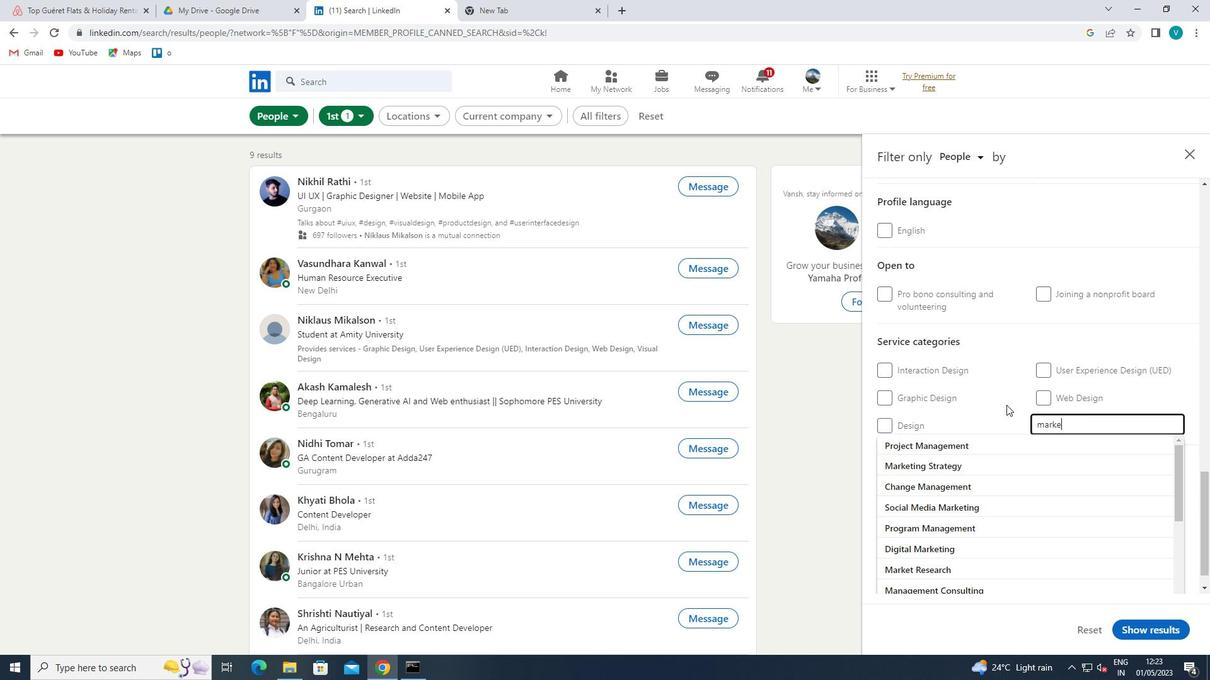 
Action: Mouse moved to (1046, 424)
Screenshot: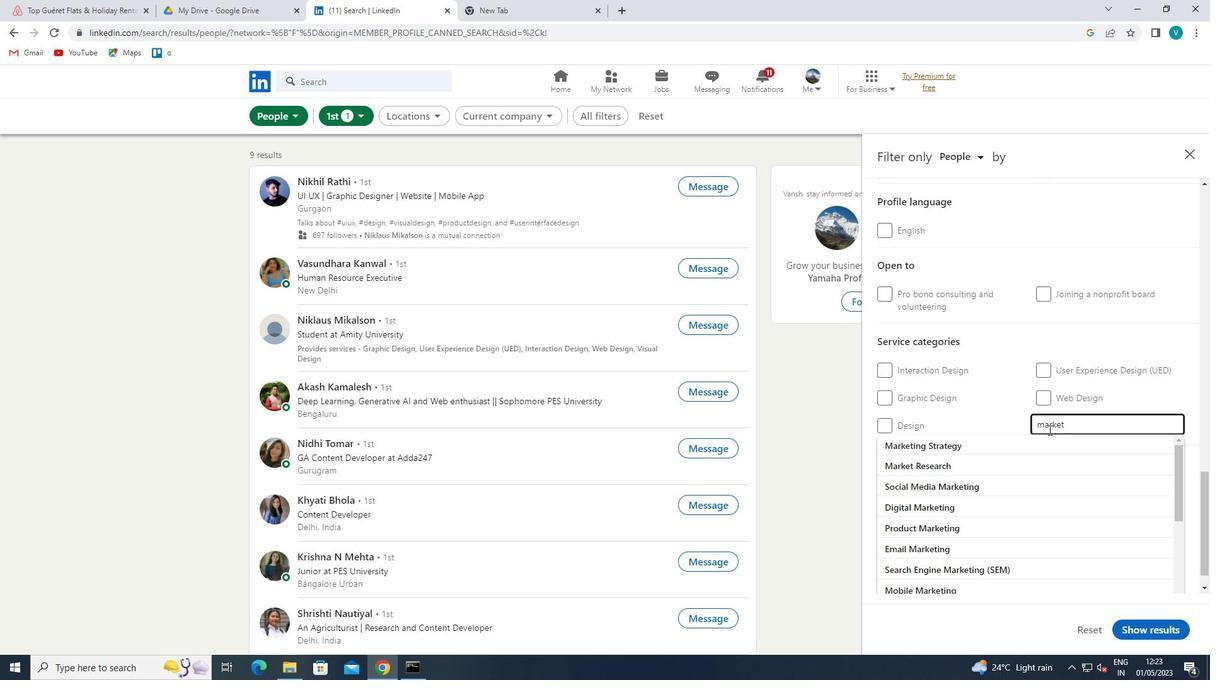 
Action: Mouse pressed left at (1046, 424)
Screenshot: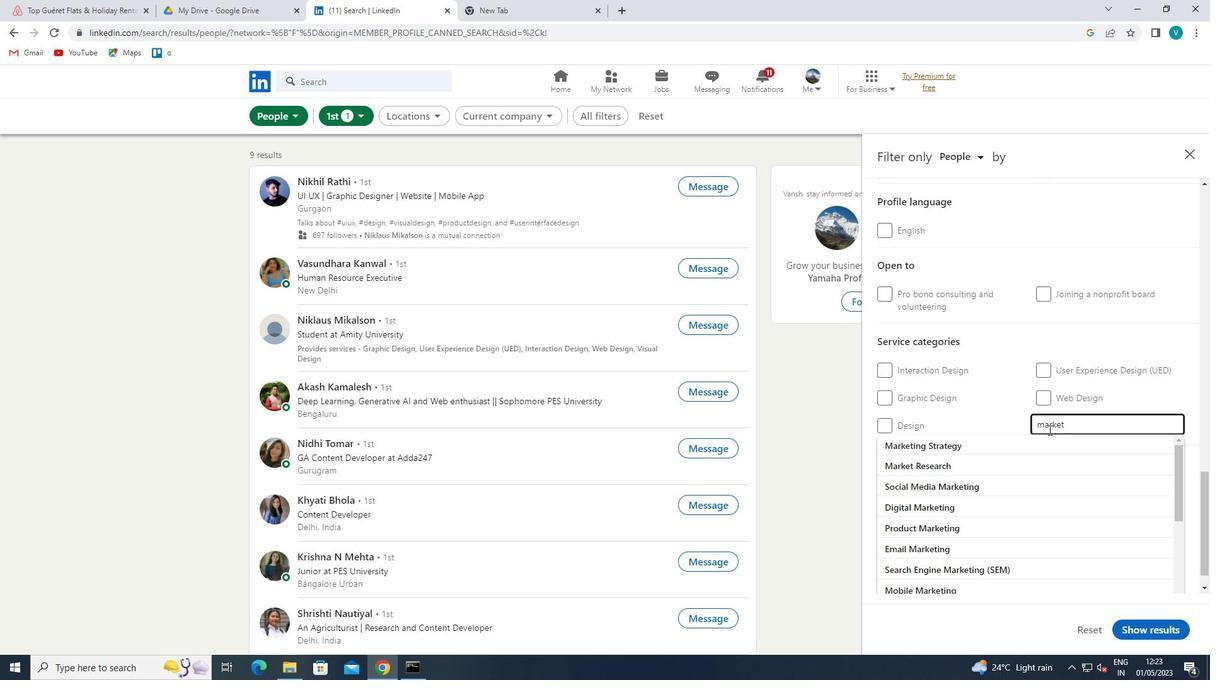 
Action: Mouse moved to (1062, 445)
Screenshot: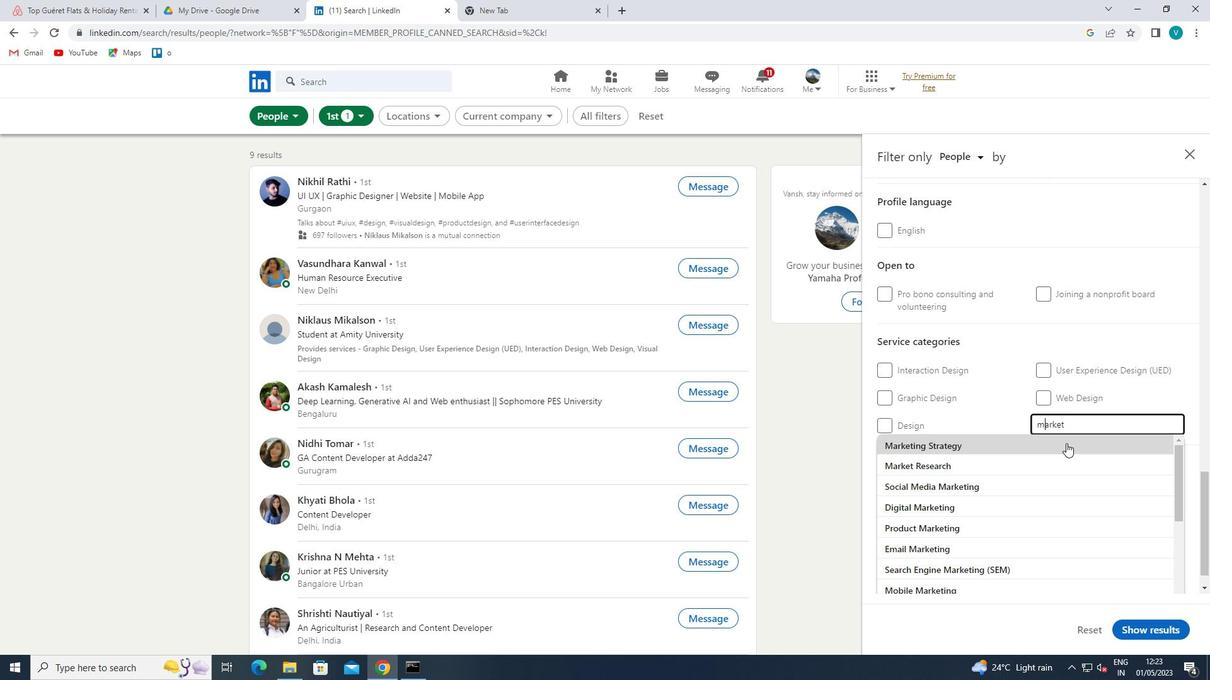 
Action: Key pressed <Key.backspace>
Screenshot: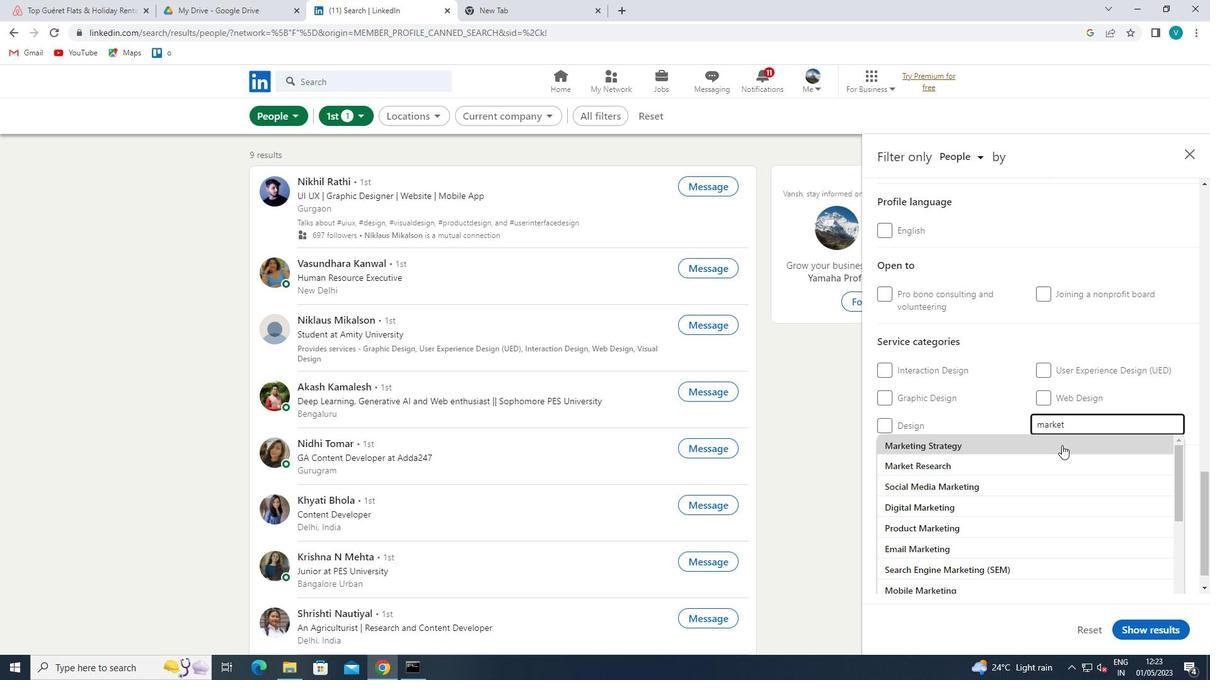 
Action: Mouse moved to (1060, 444)
Screenshot: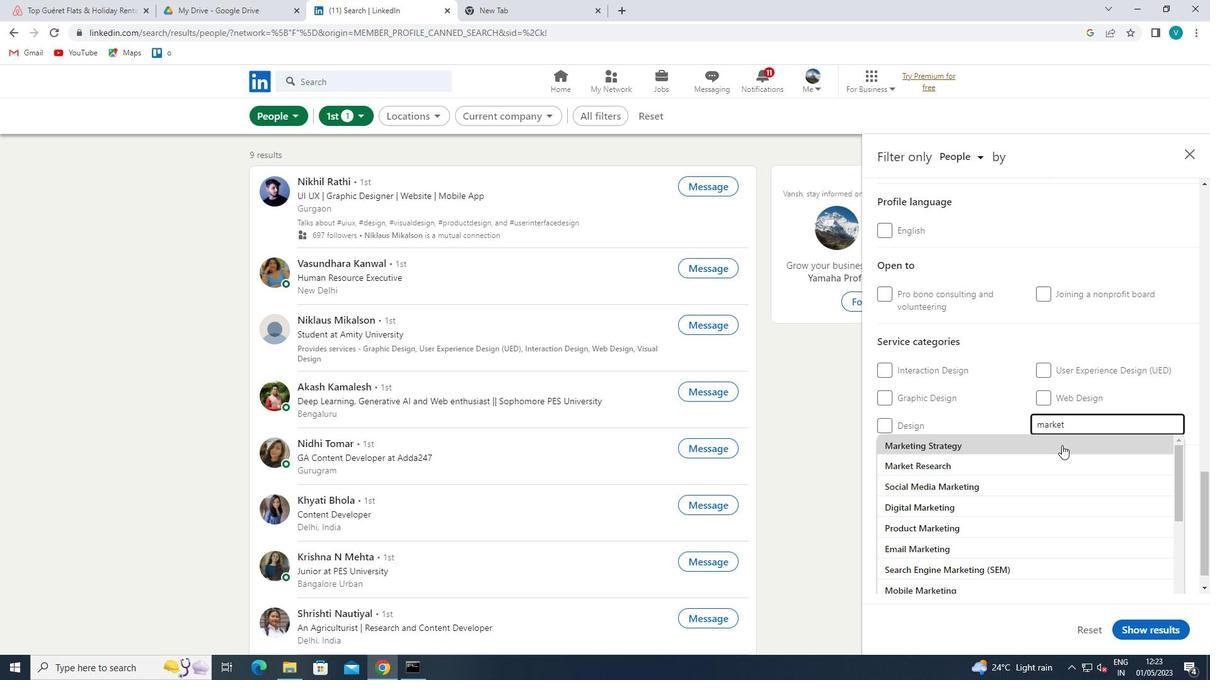 
Action: Key pressed <Key.shift>
Screenshot: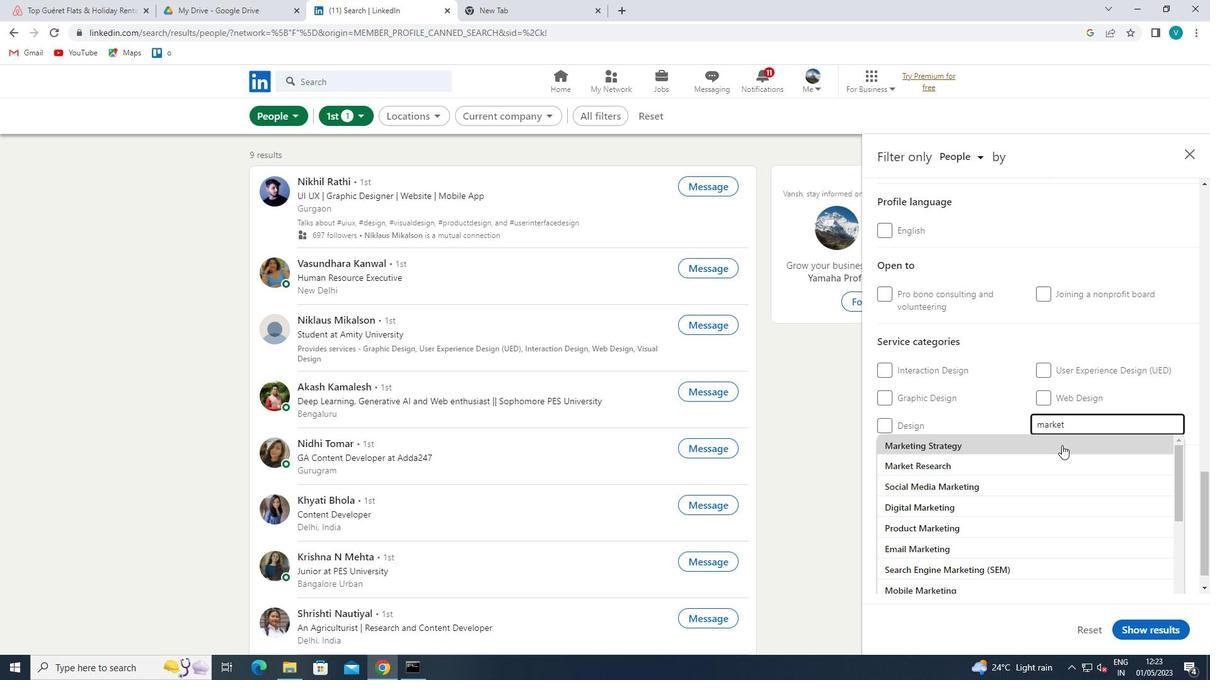 
Action: Mouse moved to (1053, 442)
Screenshot: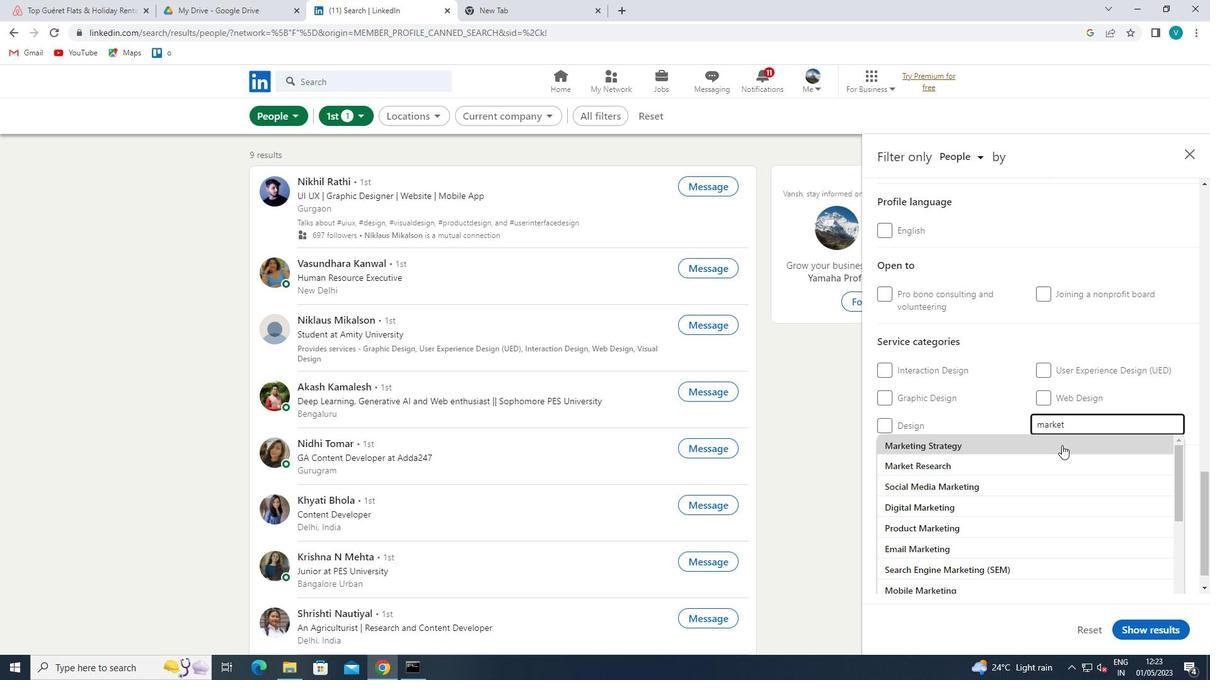 
Action: Key pressed M<Key.right><Key.right><Key.right><Key.right><Key.right>ING<Key.space>
Screenshot: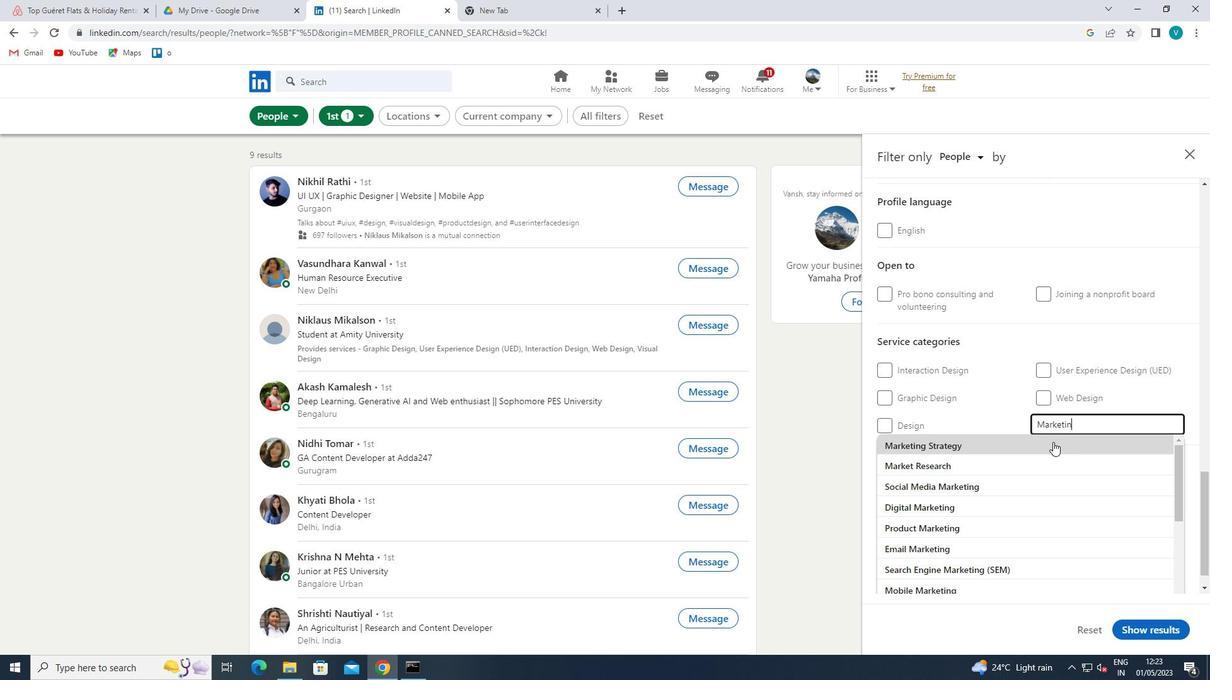 
Action: Mouse moved to (1011, 401)
Screenshot: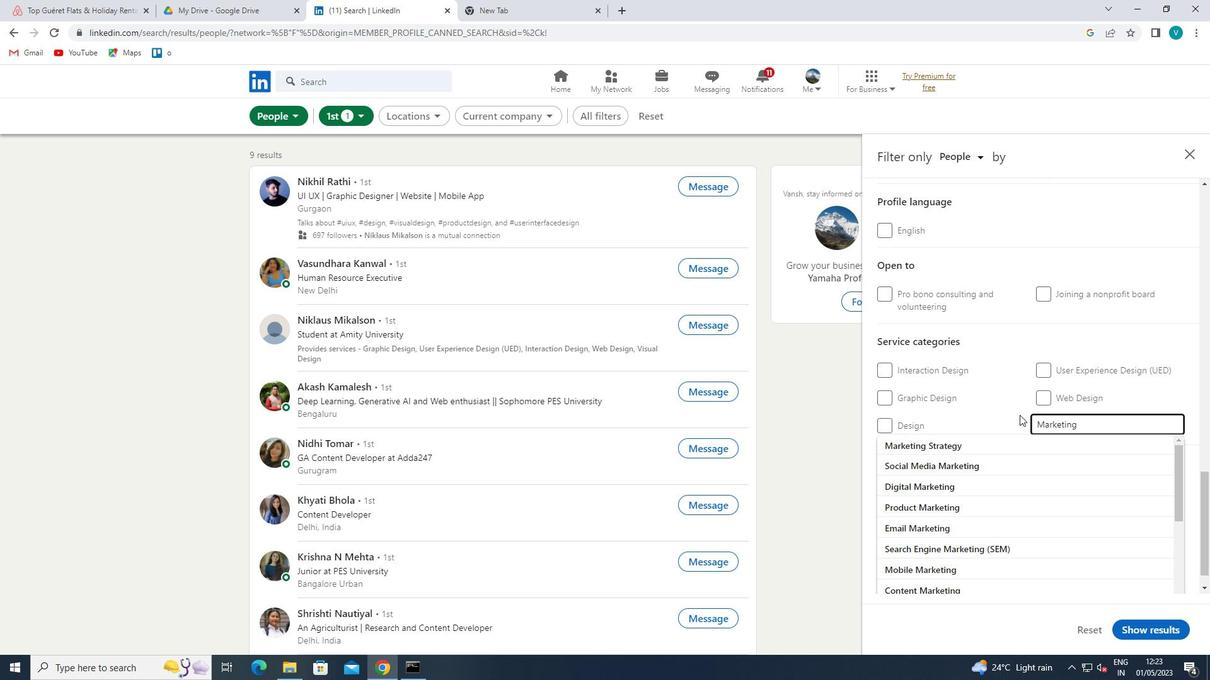 
Action: Mouse pressed left at (1011, 401)
Screenshot: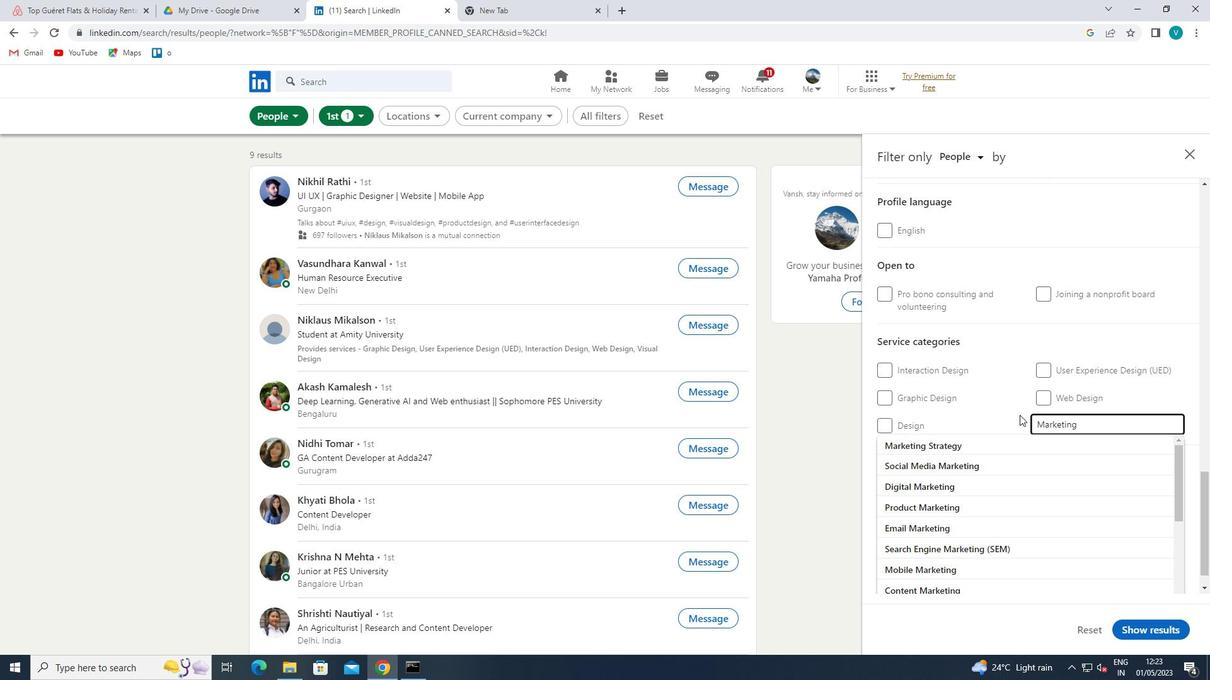
Action: Mouse moved to (1015, 397)
Screenshot: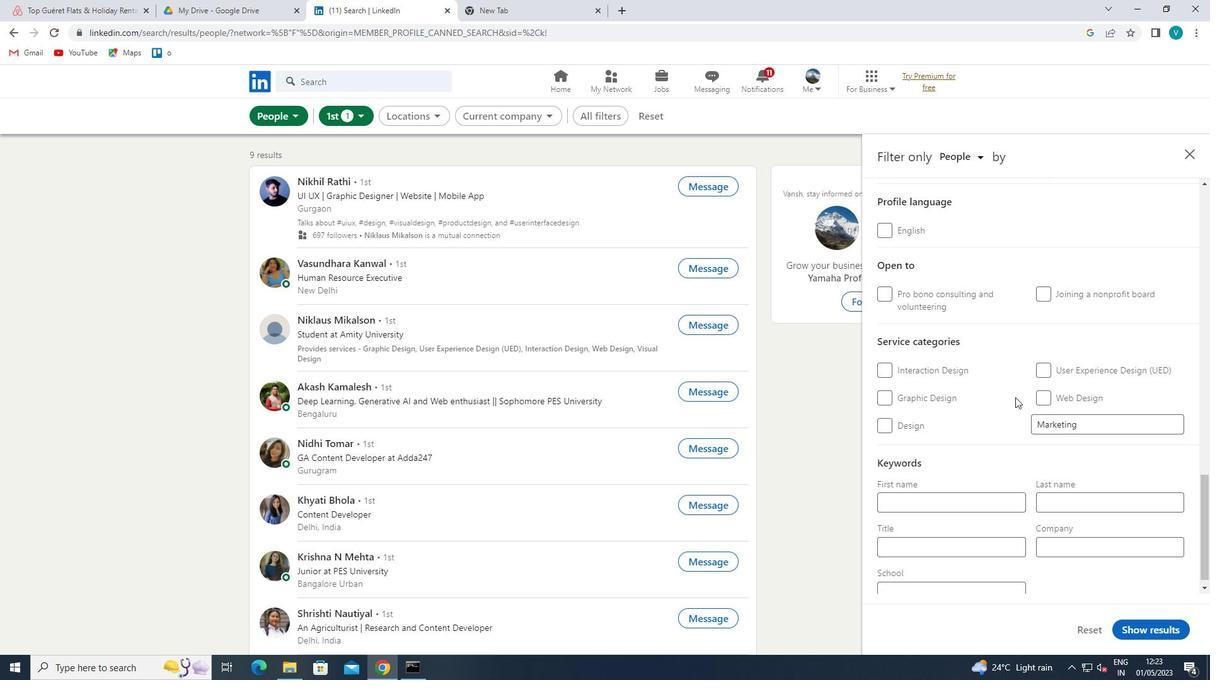 
Action: Mouse scrolled (1015, 397) with delta (0, 0)
Screenshot: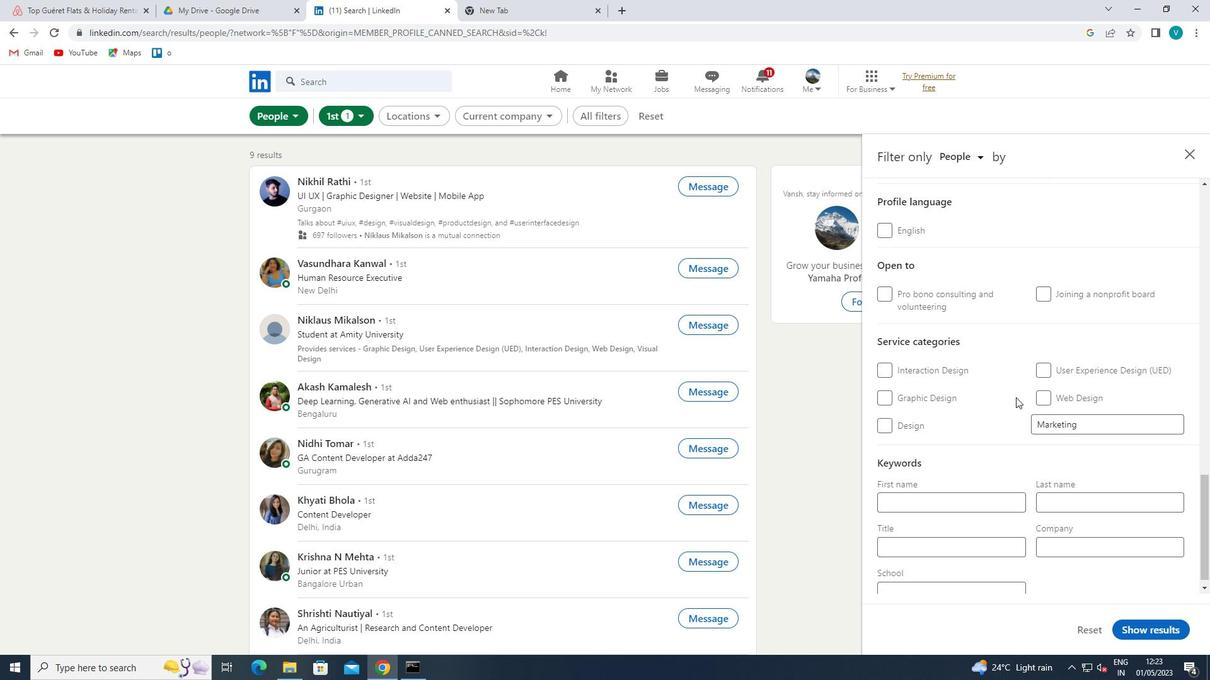 
Action: Mouse scrolled (1015, 397) with delta (0, 0)
Screenshot: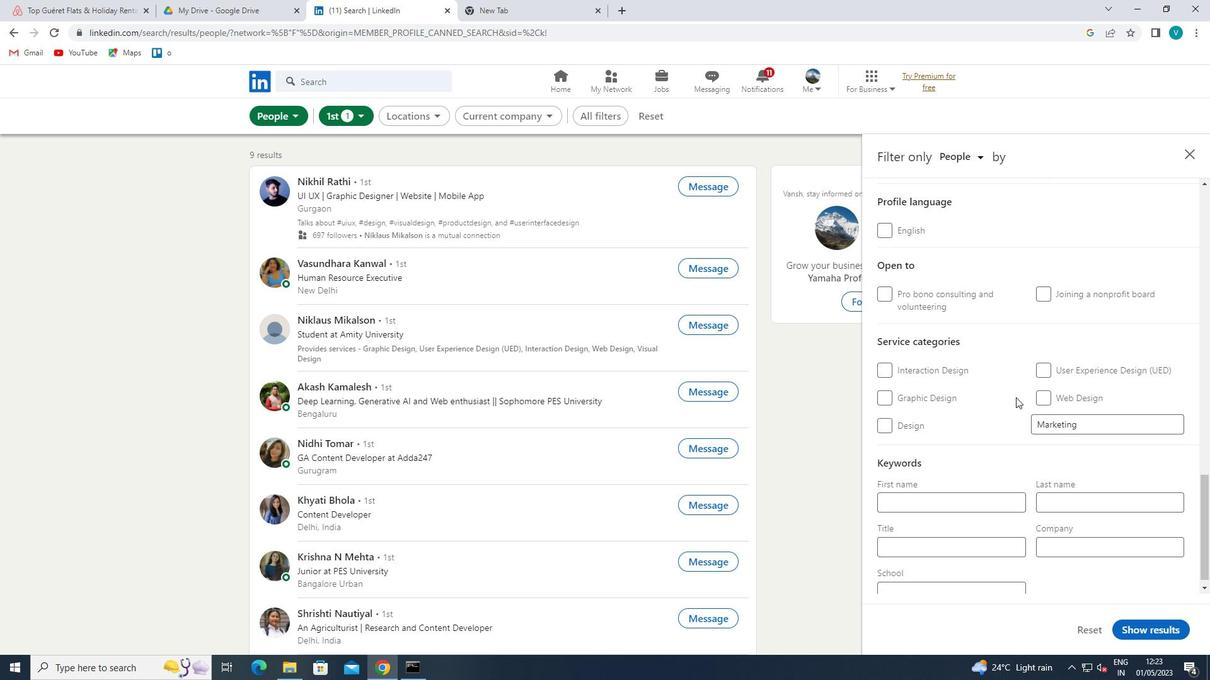 
Action: Mouse moved to (1016, 397)
Screenshot: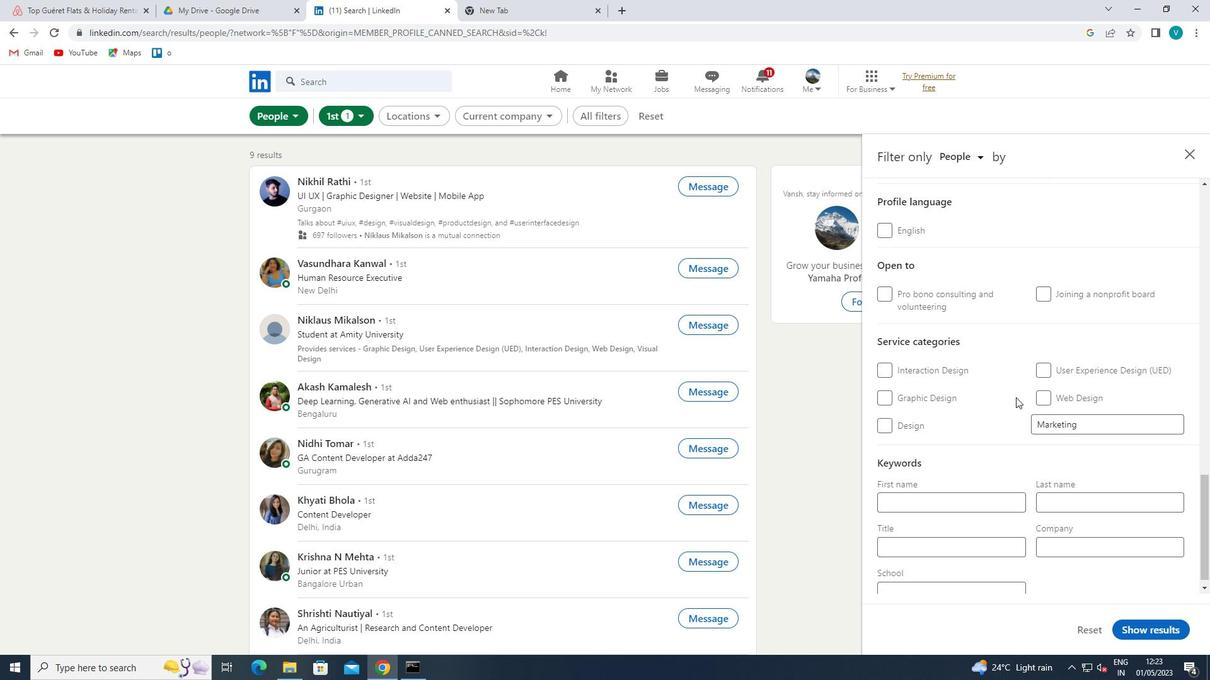 
Action: Mouse scrolled (1016, 397) with delta (0, 0)
Screenshot: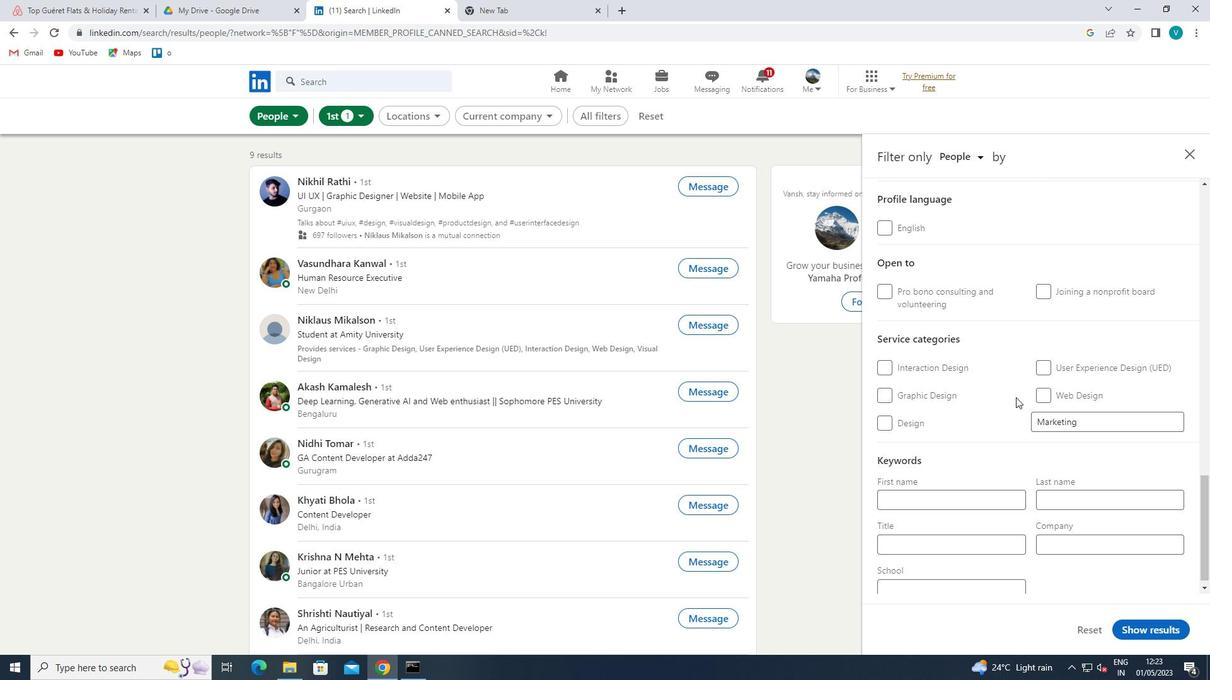 
Action: Mouse moved to (993, 536)
Screenshot: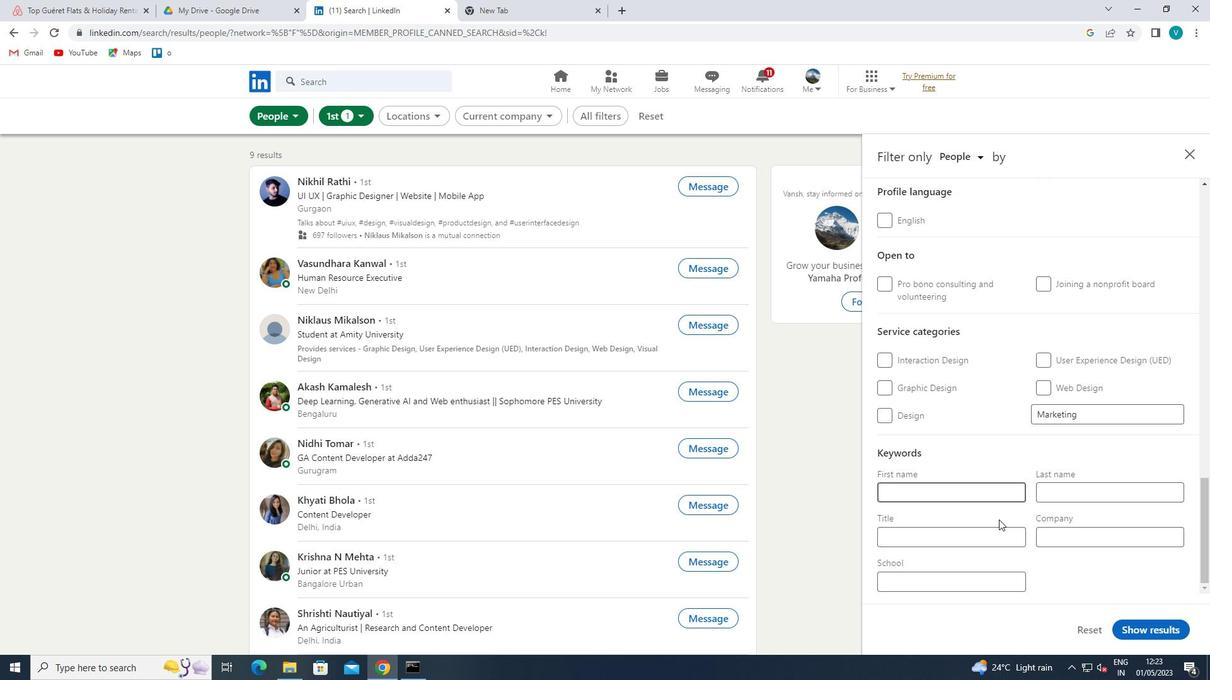 
Action: Mouse pressed left at (993, 536)
Screenshot: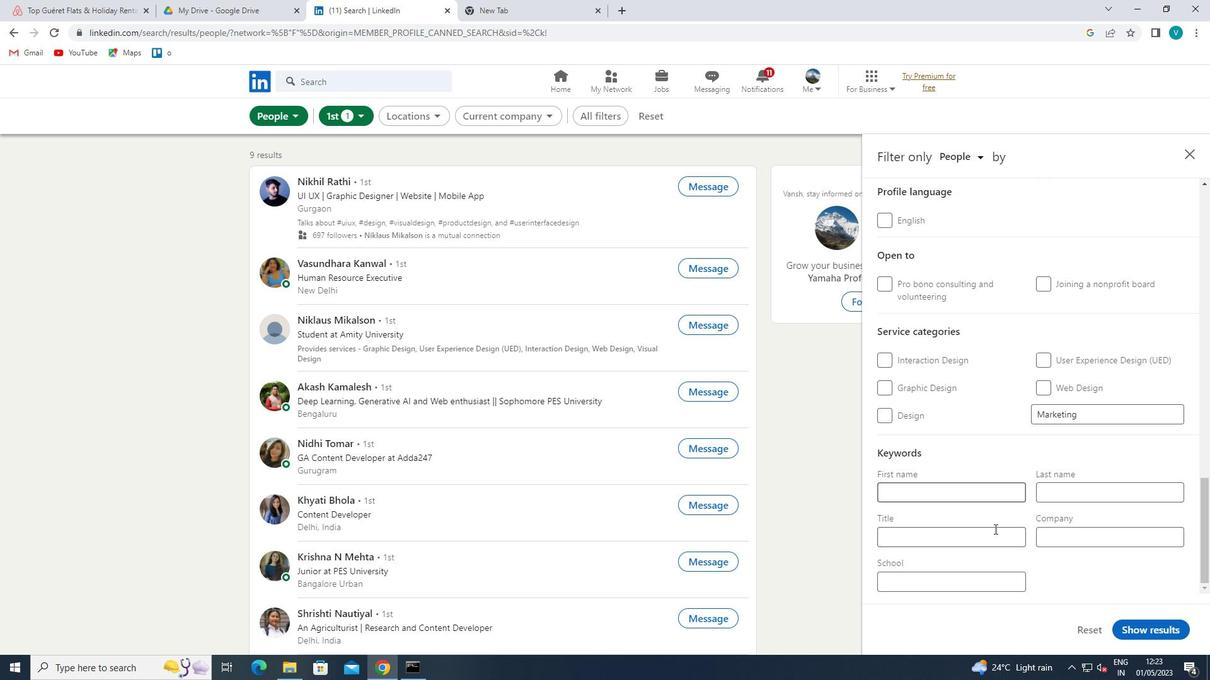 
Action: Mouse moved to (993, 537)
Screenshot: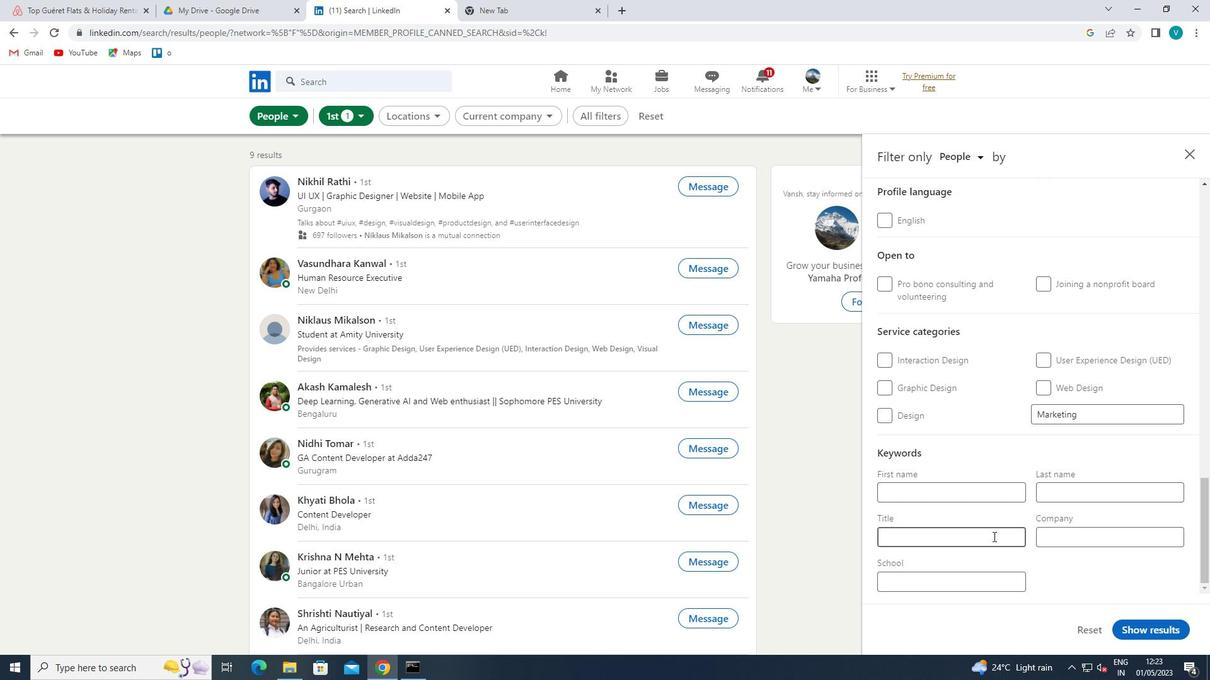 
Action: Key pressed <Key.shift>CHIEF<Key.space>
Screenshot: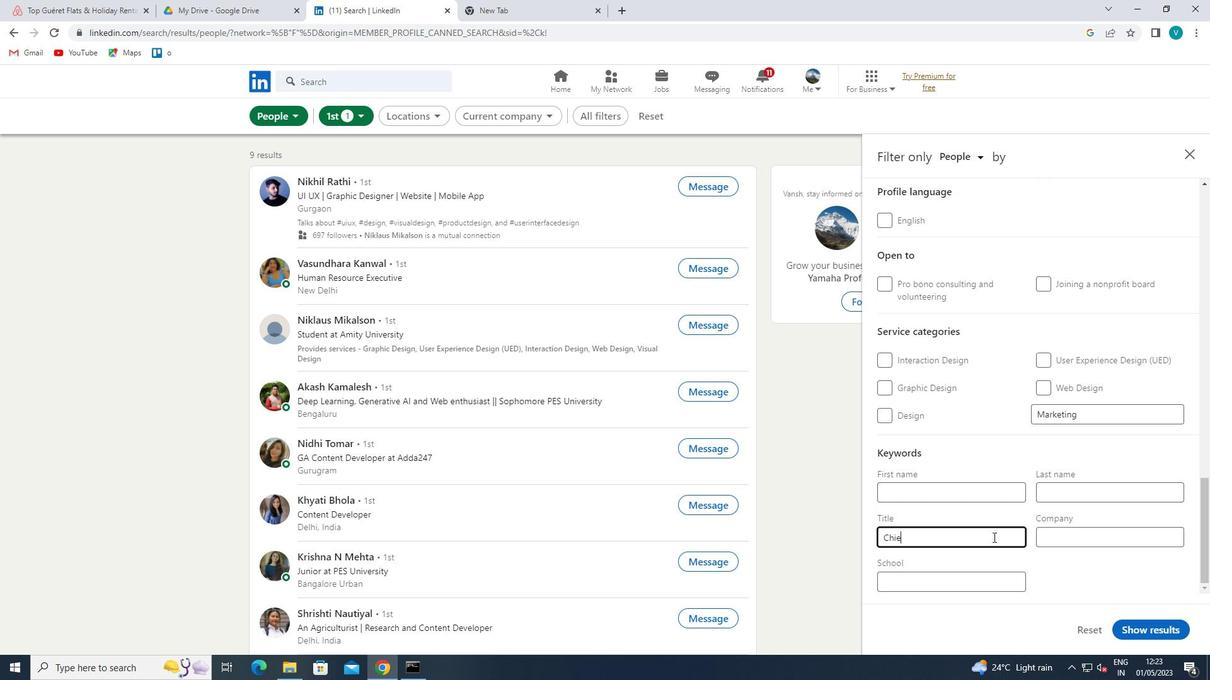 
Action: Mouse moved to (1129, 627)
Screenshot: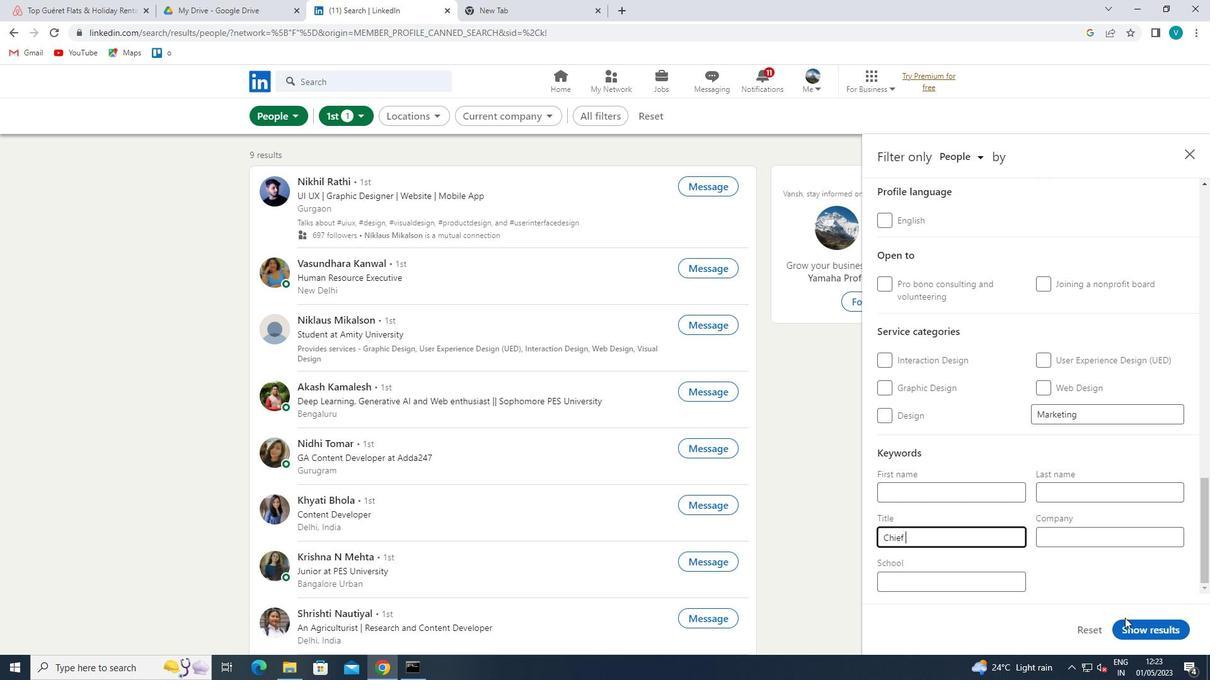 
Action: Mouse pressed left at (1129, 627)
Screenshot: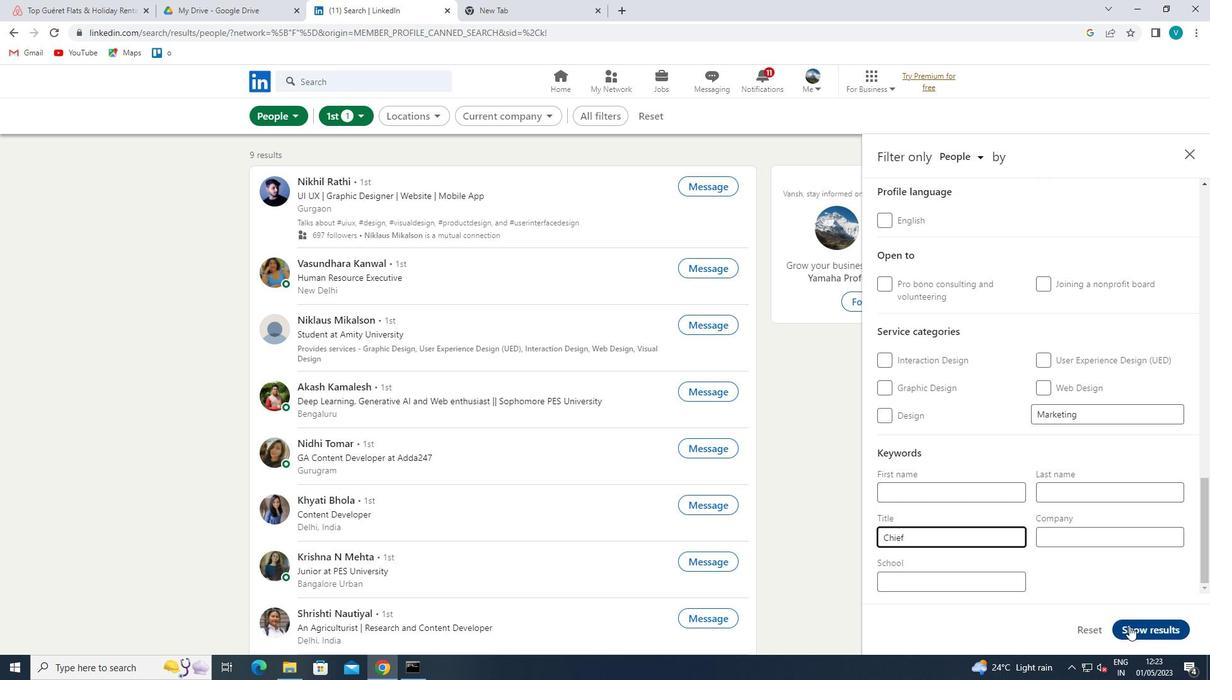 
